 Task: Search one way flight ticket for 1 adult, 5 children, 2 infants in seat and 1 infant on lap in first from Hattiesburg/laurel: Hattiesburg-laurel Regional Airport to Springfield: Abraham Lincoln Capital Airport on 5-2-2023. Choice of flights is Alaska. Number of bags: 7 checked bags. Price is upto 100000. Outbound departure time preference is 0:00.
Action: Mouse moved to (342, 285)
Screenshot: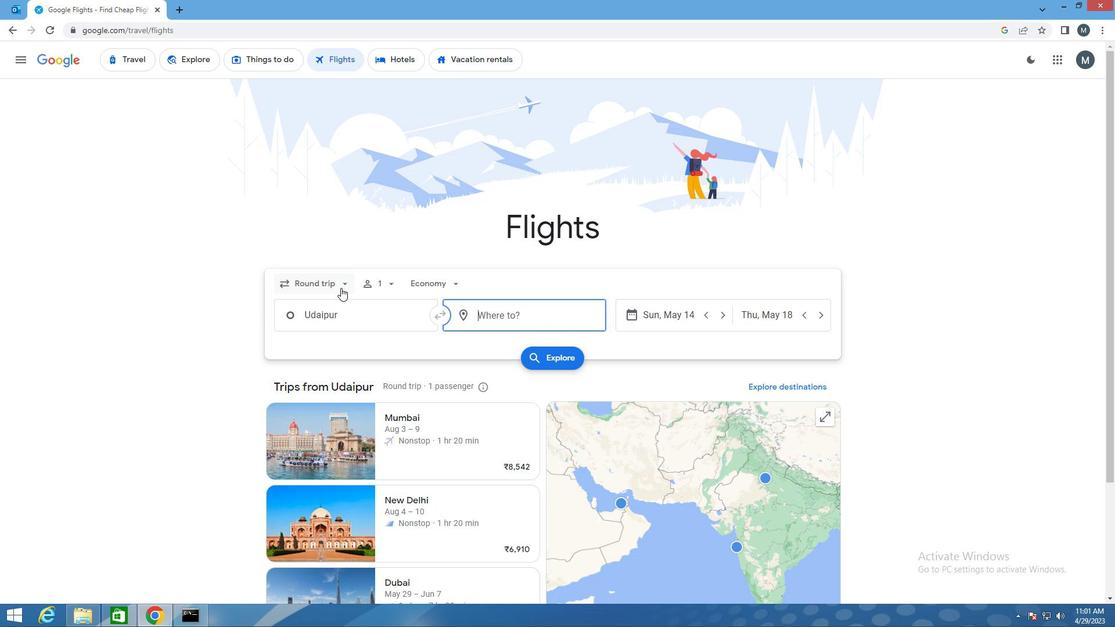 
Action: Mouse pressed left at (342, 285)
Screenshot: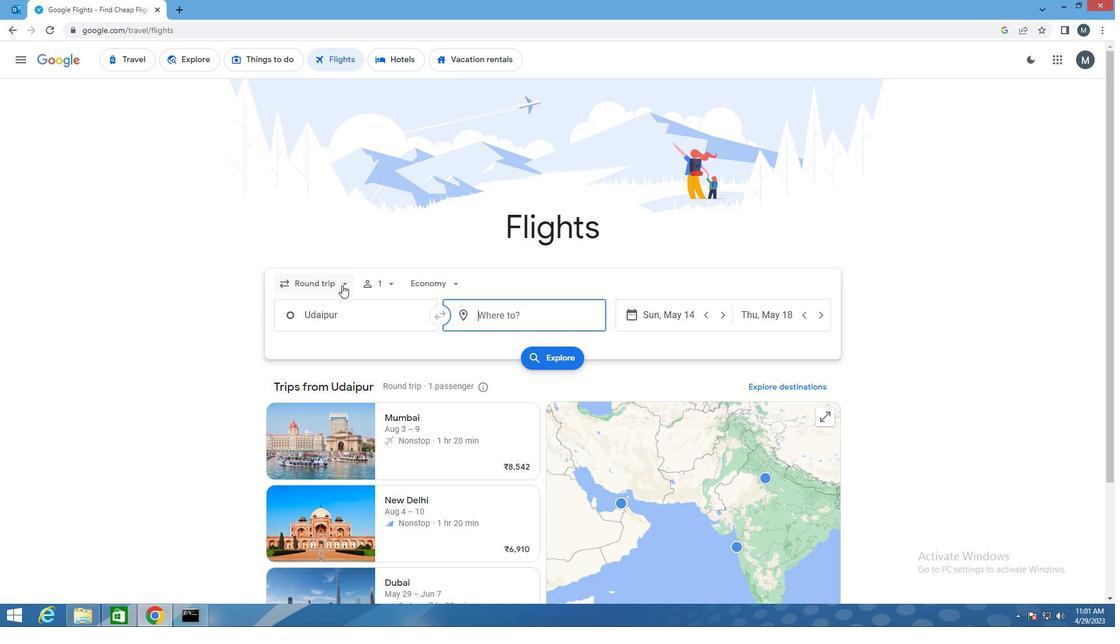 
Action: Mouse moved to (335, 333)
Screenshot: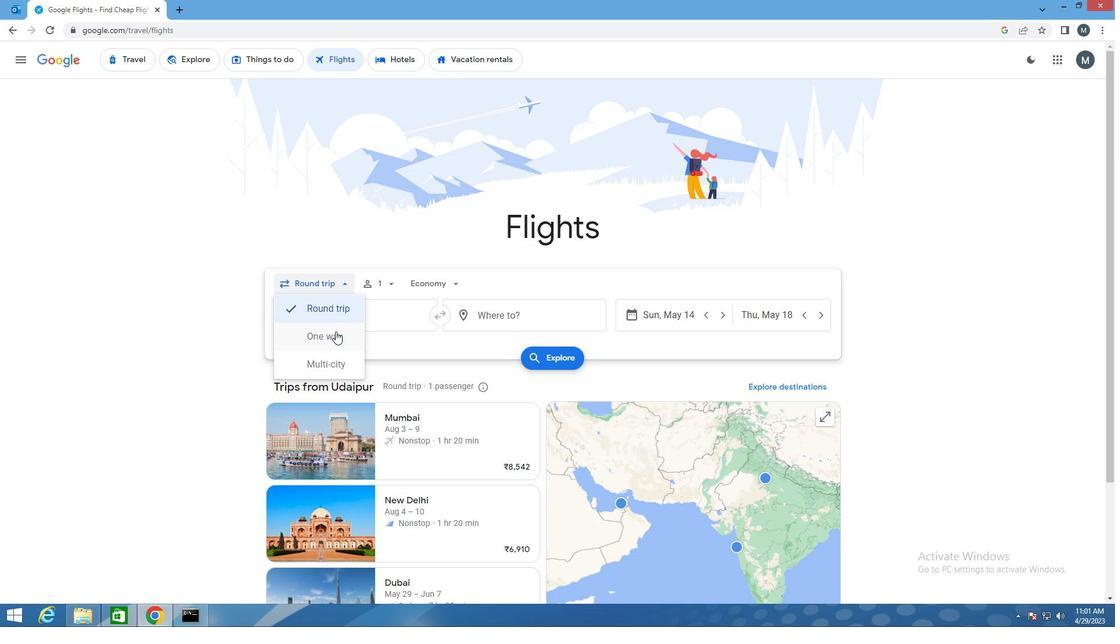 
Action: Mouse pressed left at (335, 333)
Screenshot: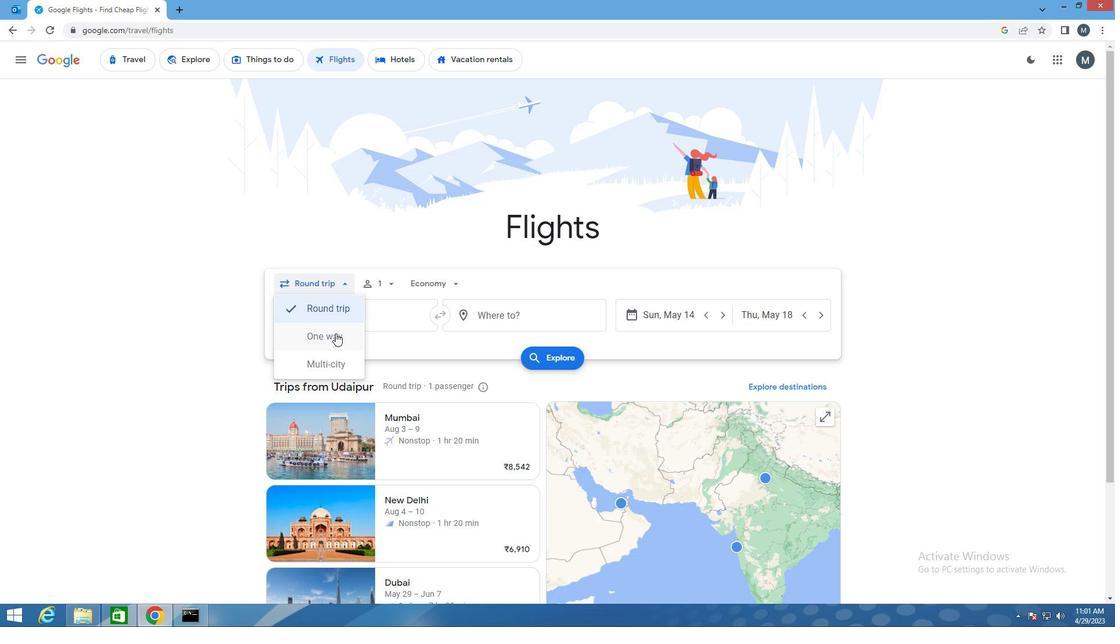 
Action: Mouse moved to (390, 284)
Screenshot: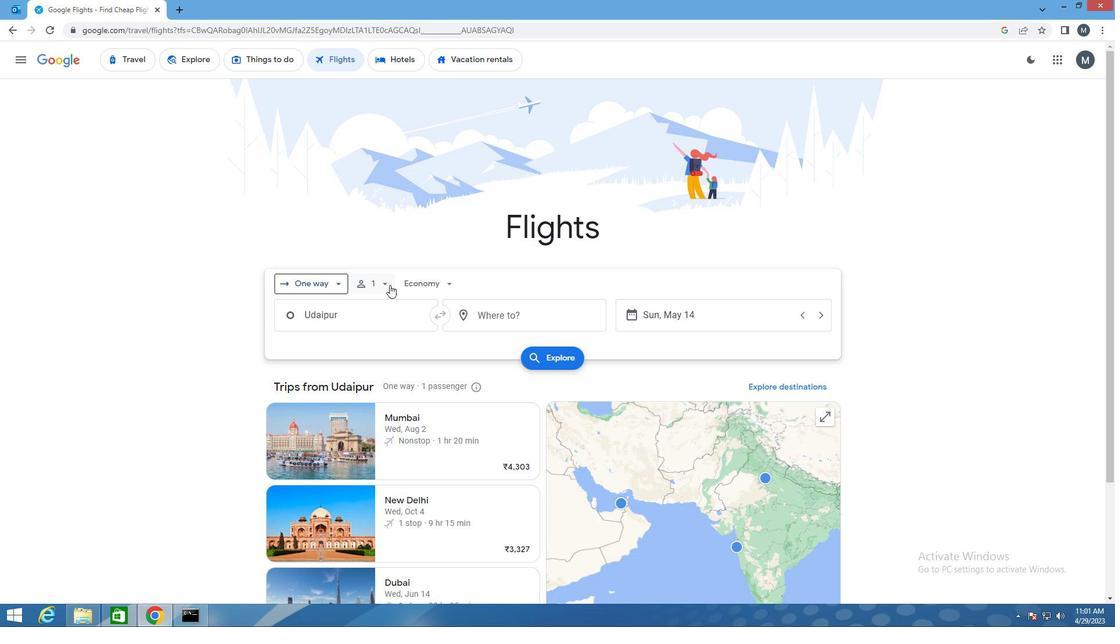 
Action: Mouse pressed left at (390, 284)
Screenshot: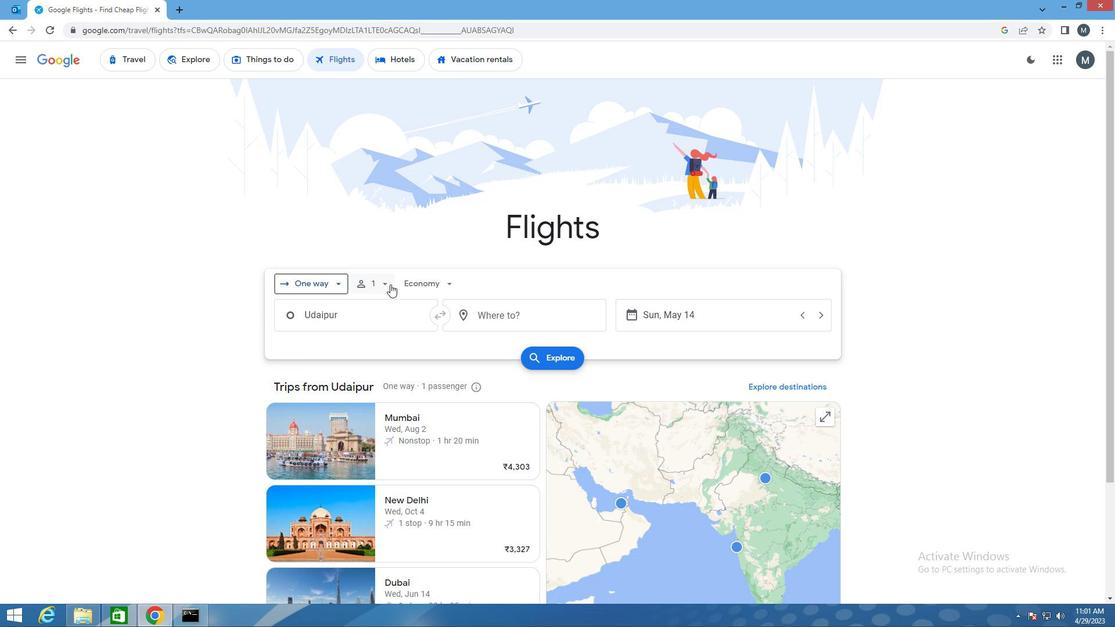 
Action: Mouse moved to (468, 344)
Screenshot: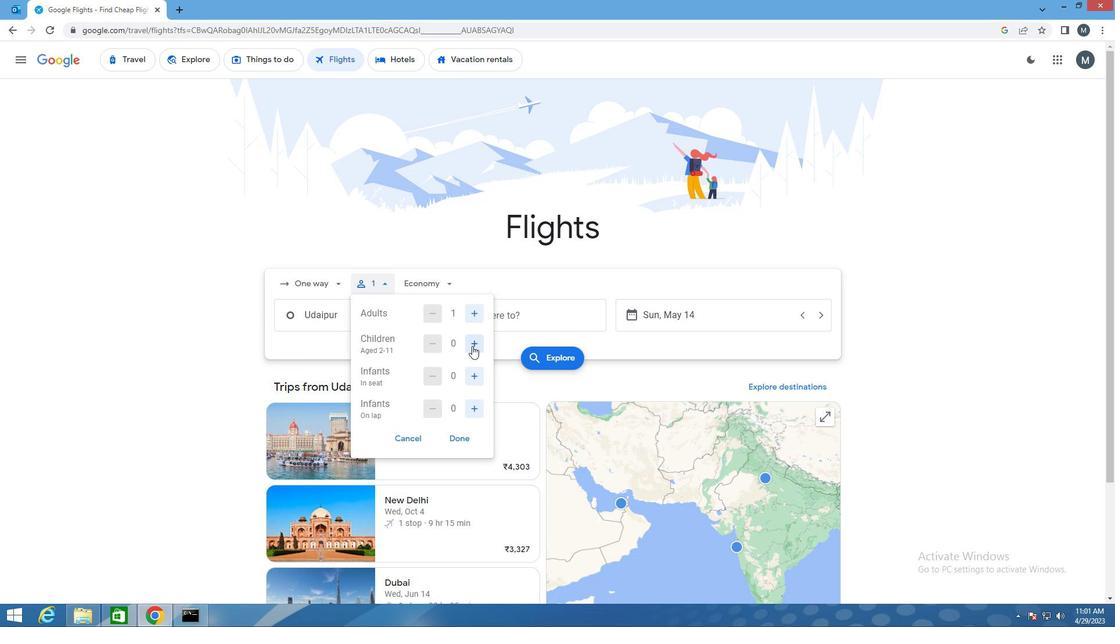 
Action: Mouse pressed left at (468, 344)
Screenshot: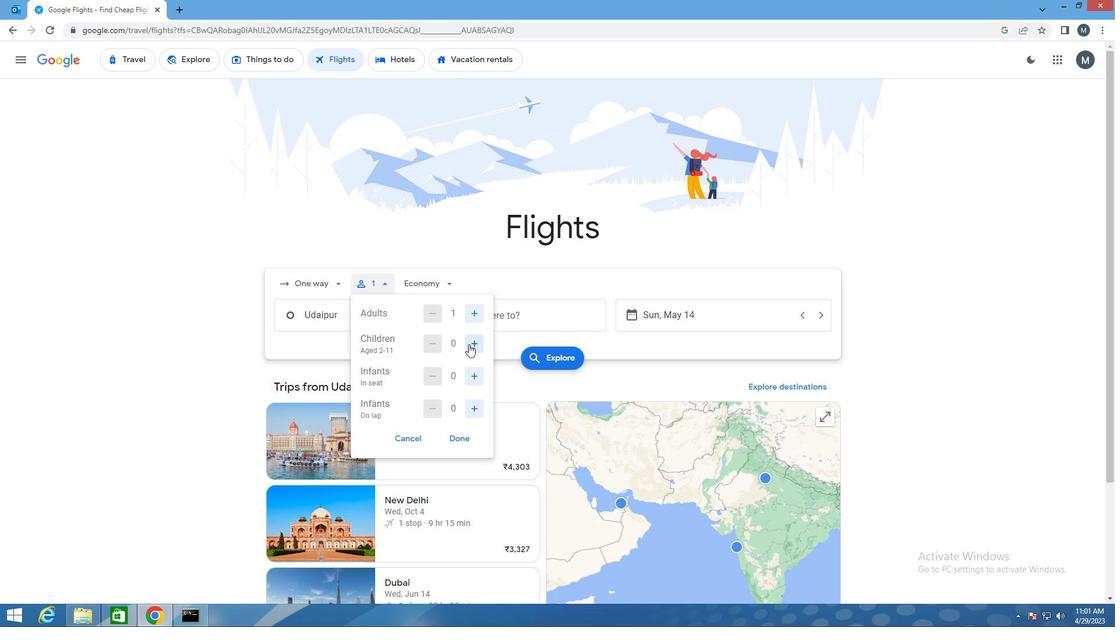 
Action: Mouse moved to (468, 344)
Screenshot: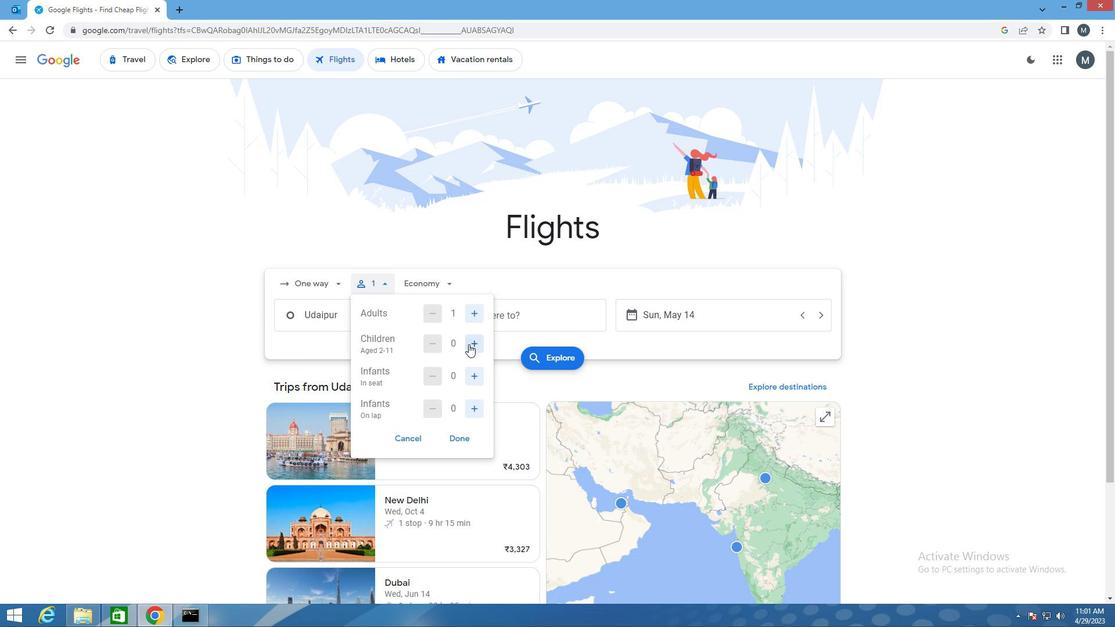 
Action: Mouse pressed left at (468, 344)
Screenshot: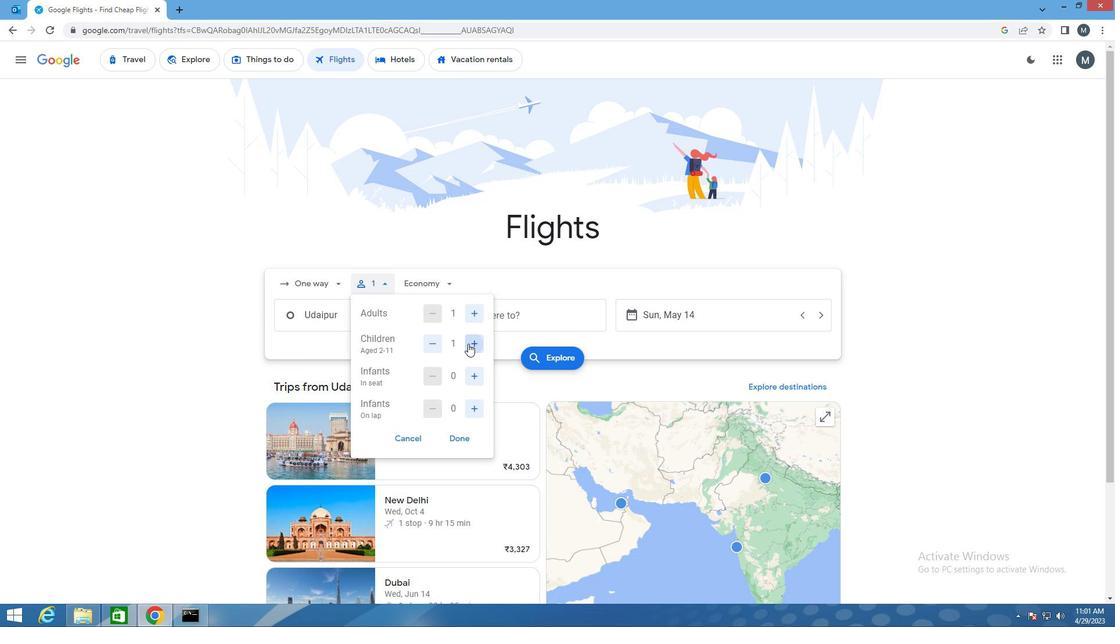 
Action: Mouse pressed left at (468, 344)
Screenshot: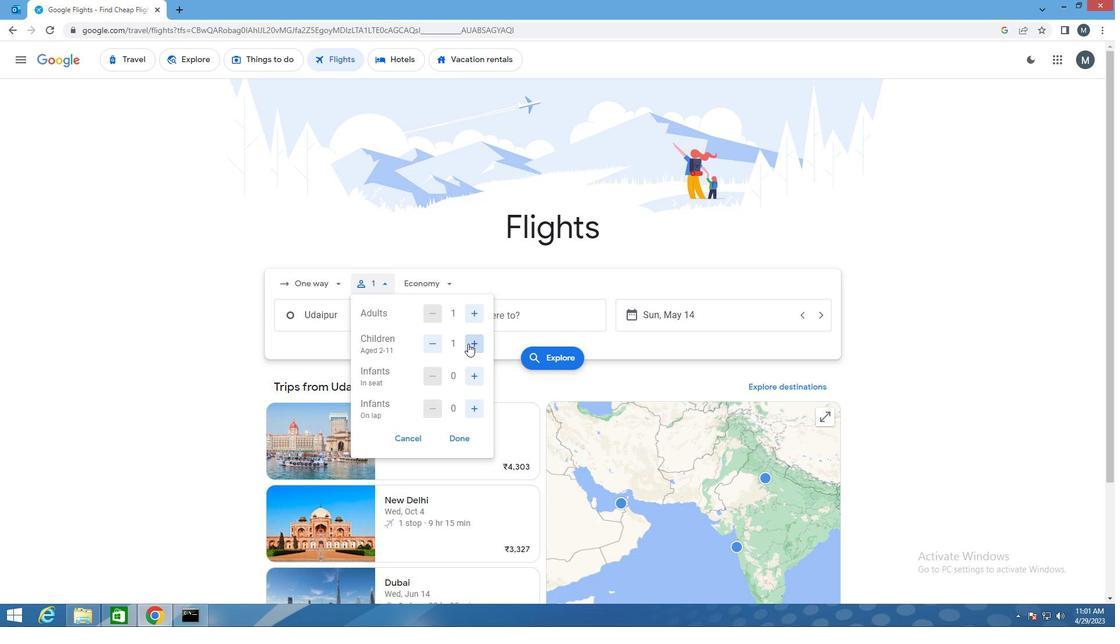 
Action: Mouse pressed left at (468, 344)
Screenshot: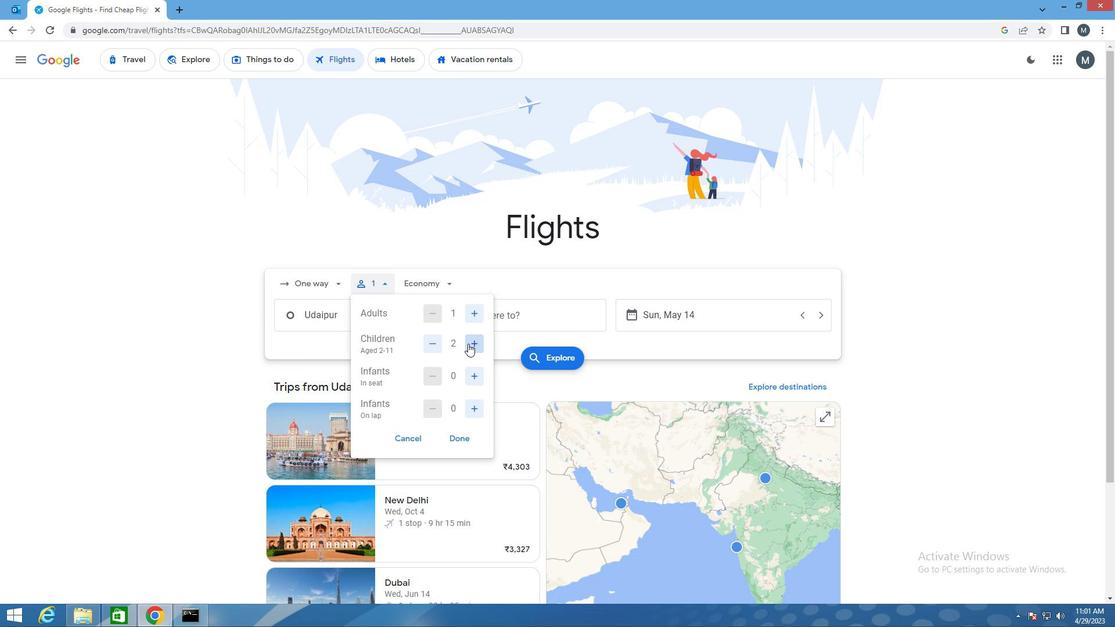 
Action: Mouse moved to (468, 344)
Screenshot: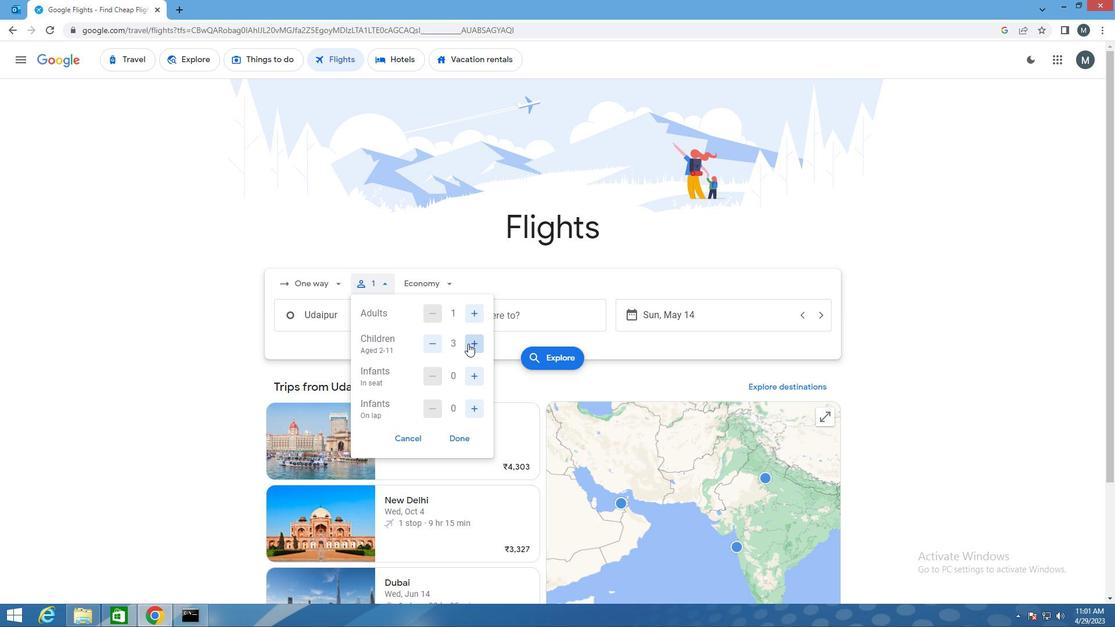 
Action: Mouse pressed left at (468, 344)
Screenshot: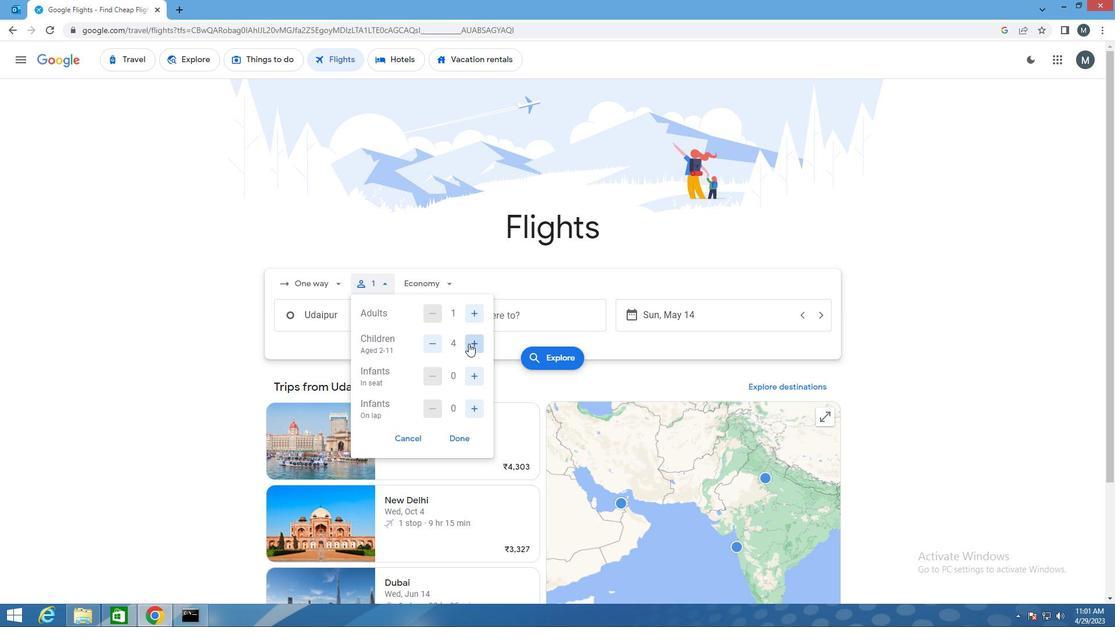 
Action: Mouse moved to (477, 378)
Screenshot: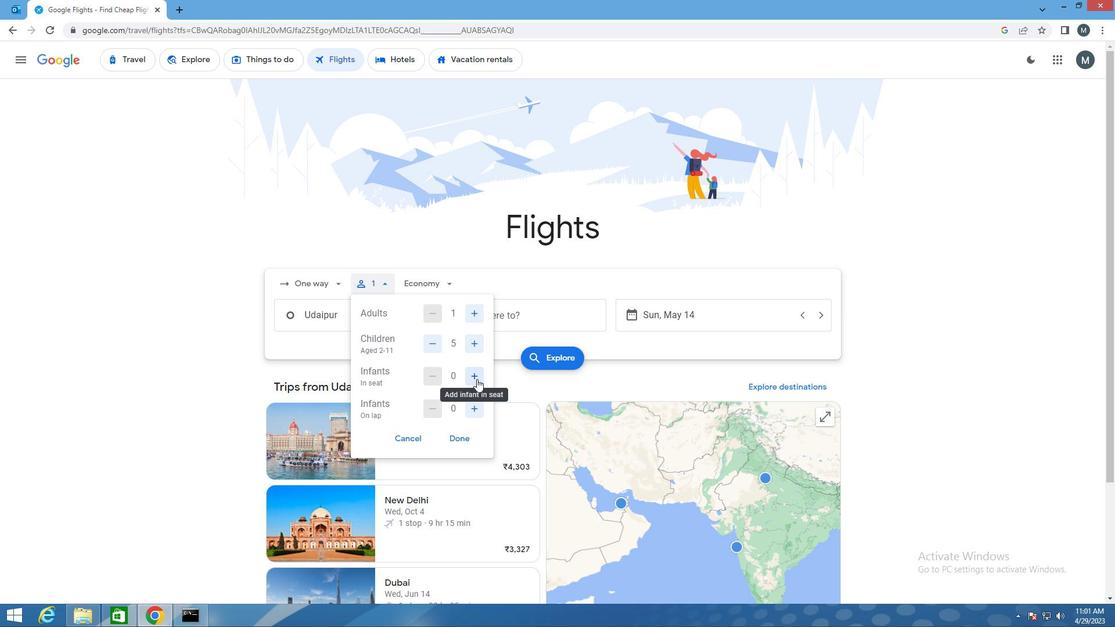 
Action: Mouse pressed left at (477, 378)
Screenshot: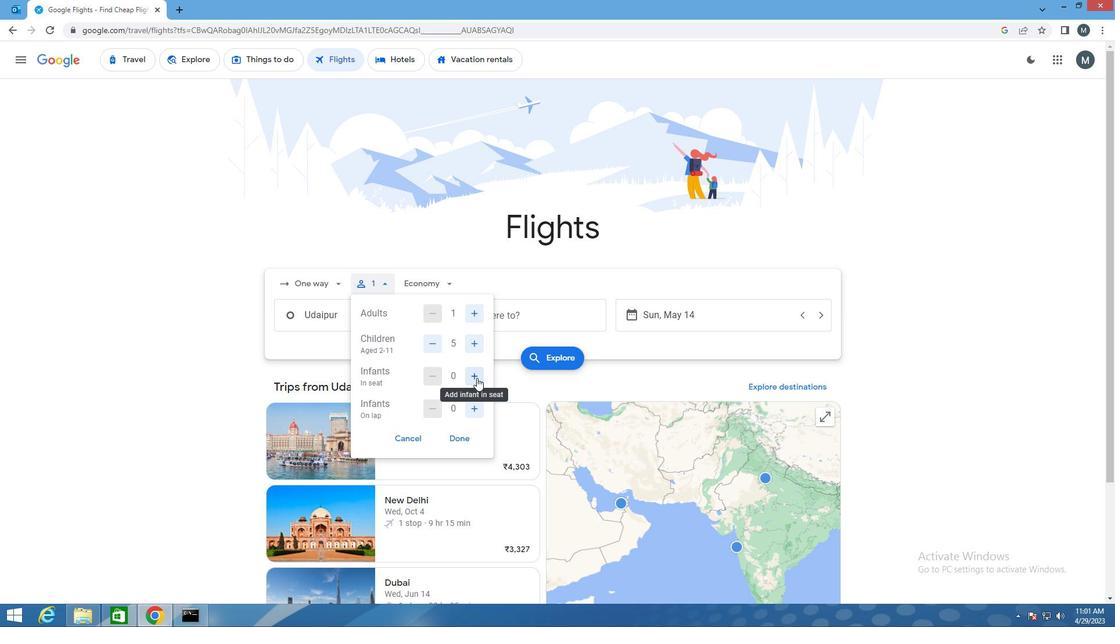 
Action: Mouse pressed left at (477, 378)
Screenshot: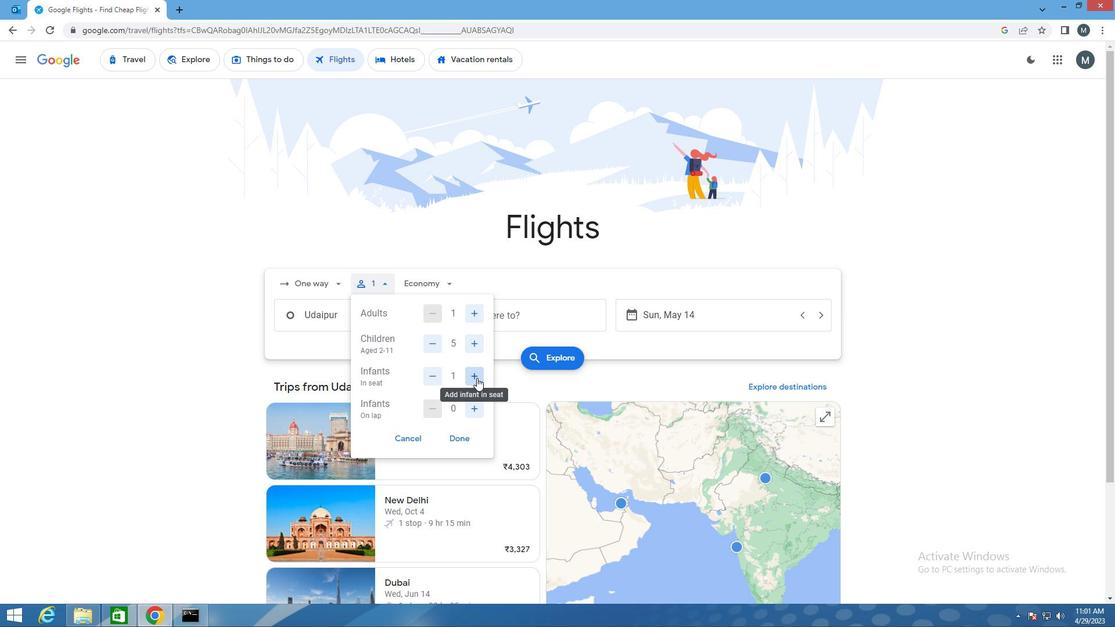 
Action: Mouse moved to (478, 409)
Screenshot: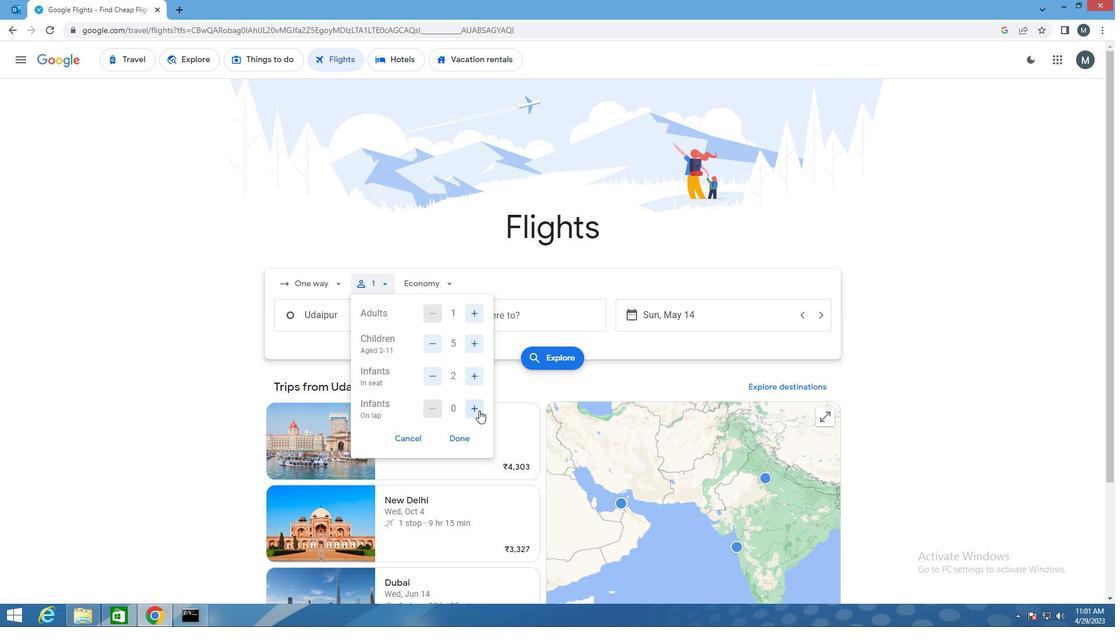 
Action: Mouse pressed left at (478, 409)
Screenshot: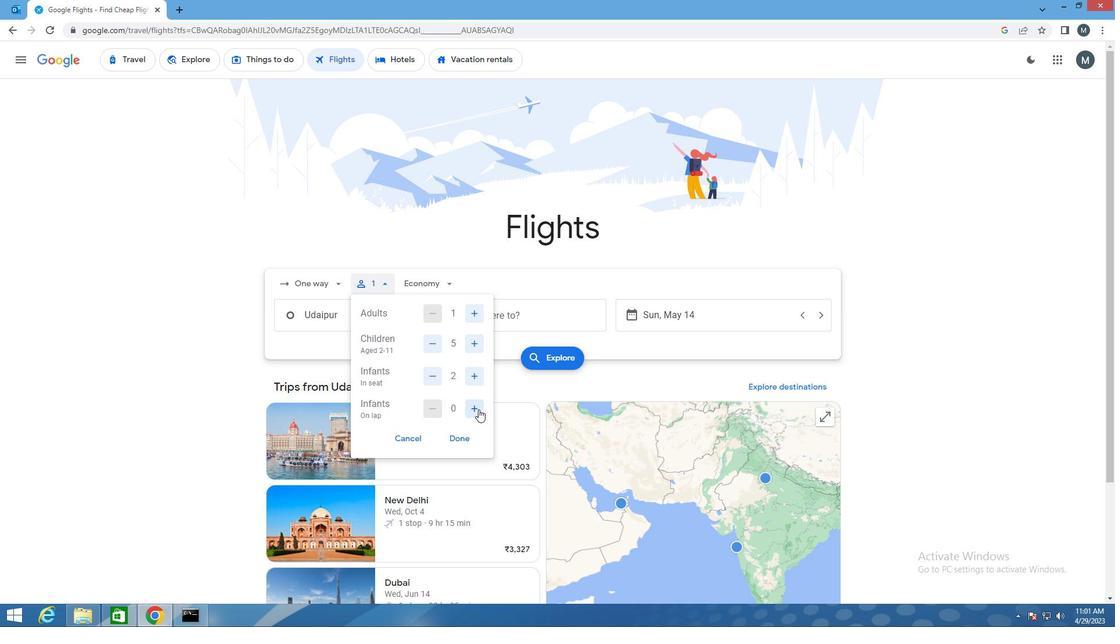 
Action: Mouse moved to (438, 374)
Screenshot: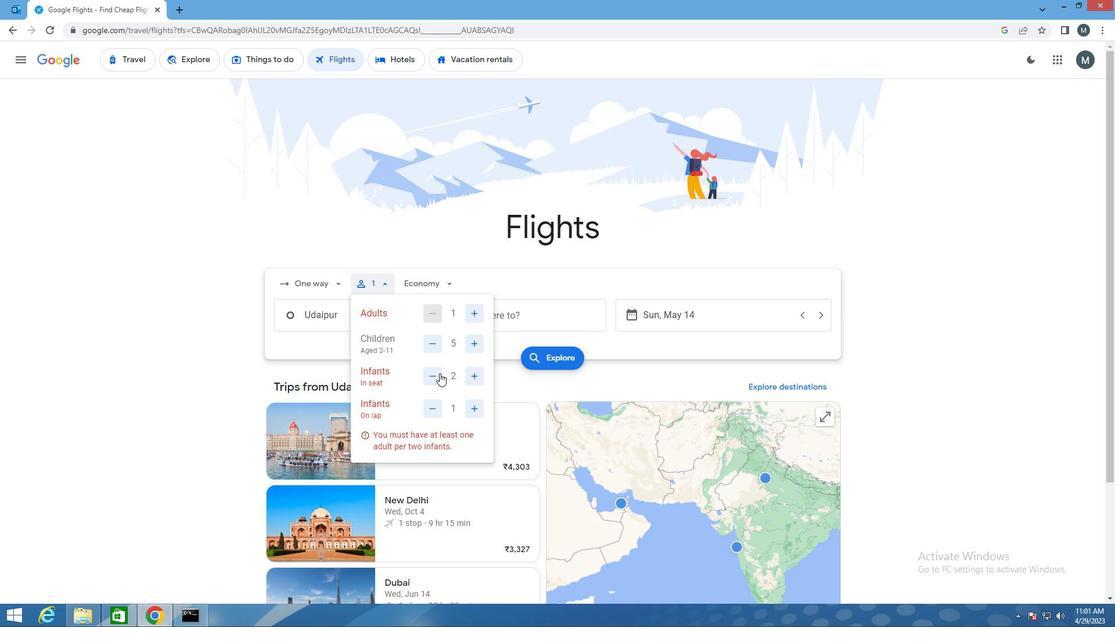 
Action: Mouse pressed left at (438, 374)
Screenshot: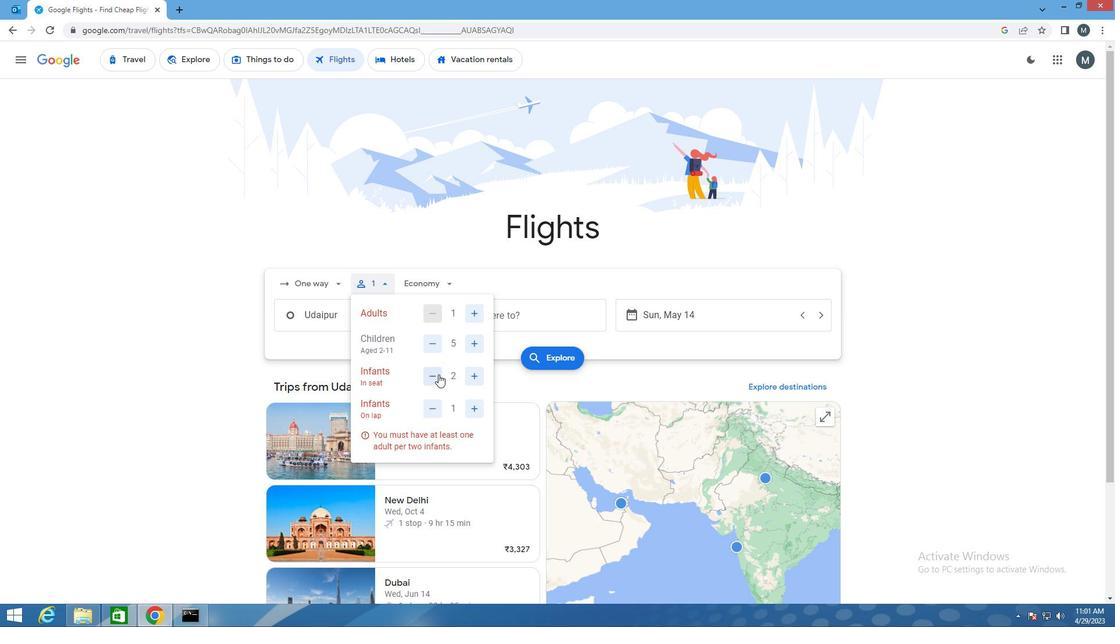 
Action: Mouse moved to (460, 435)
Screenshot: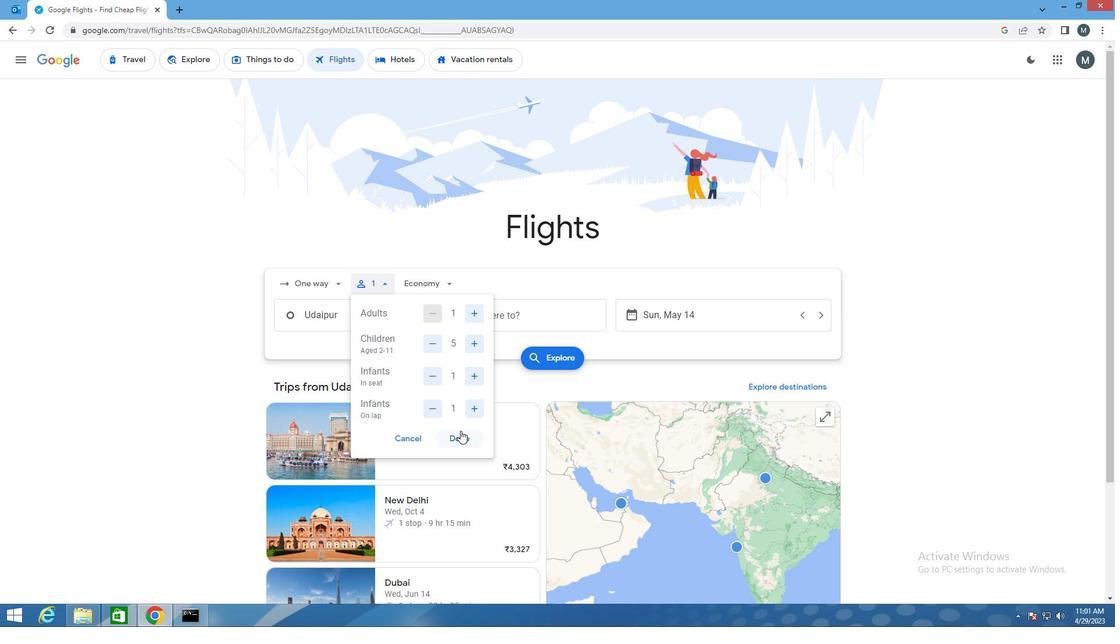
Action: Mouse pressed left at (460, 435)
Screenshot: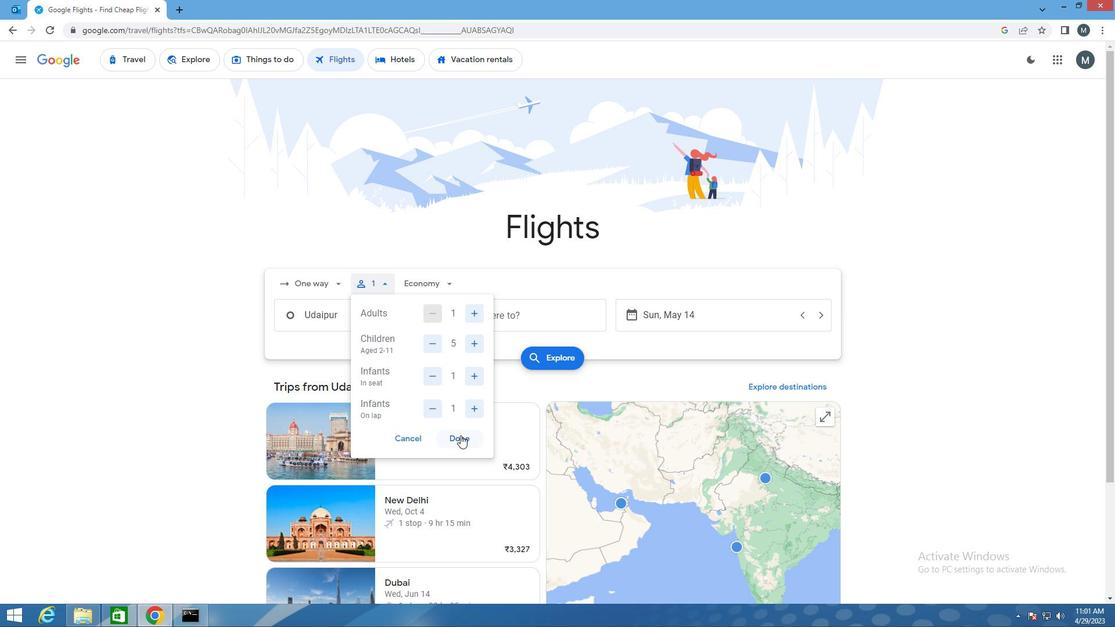 
Action: Mouse moved to (441, 287)
Screenshot: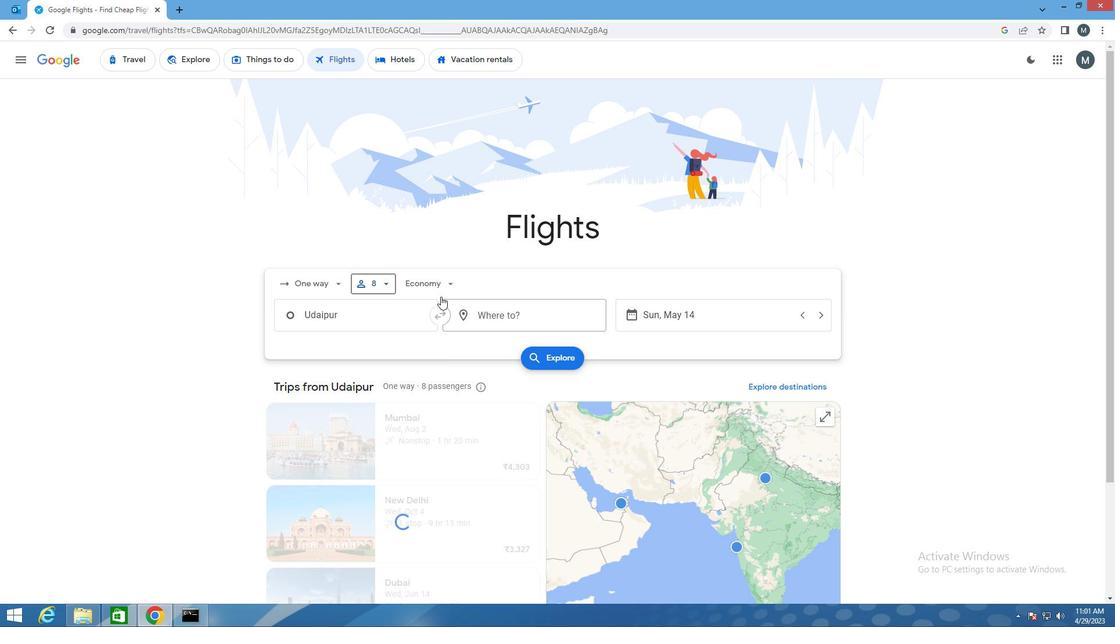
Action: Mouse pressed left at (441, 287)
Screenshot: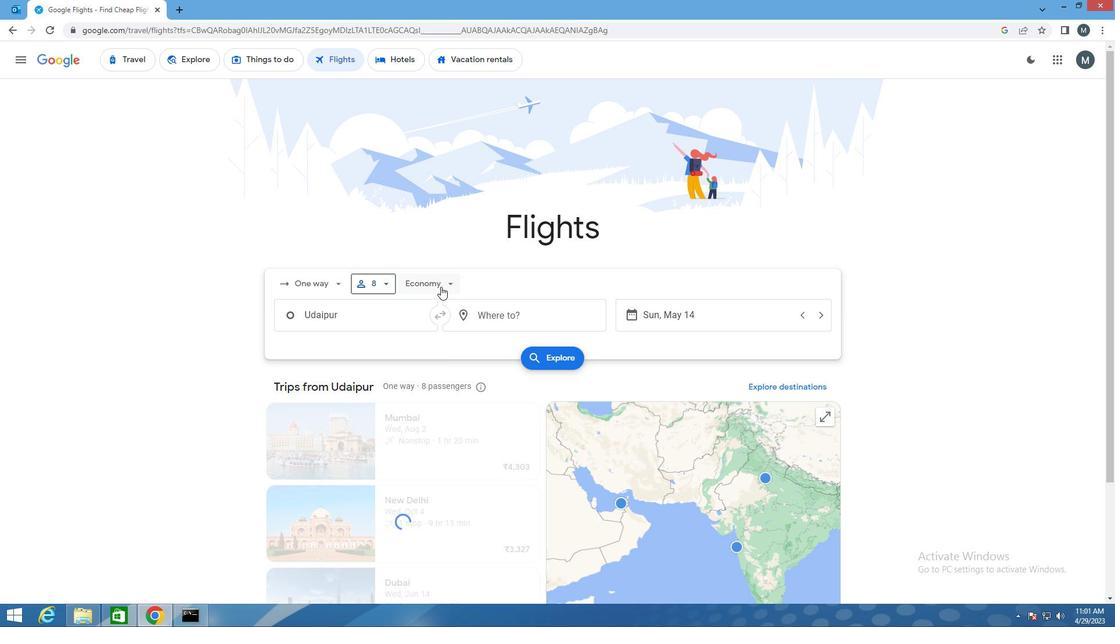 
Action: Mouse moved to (459, 385)
Screenshot: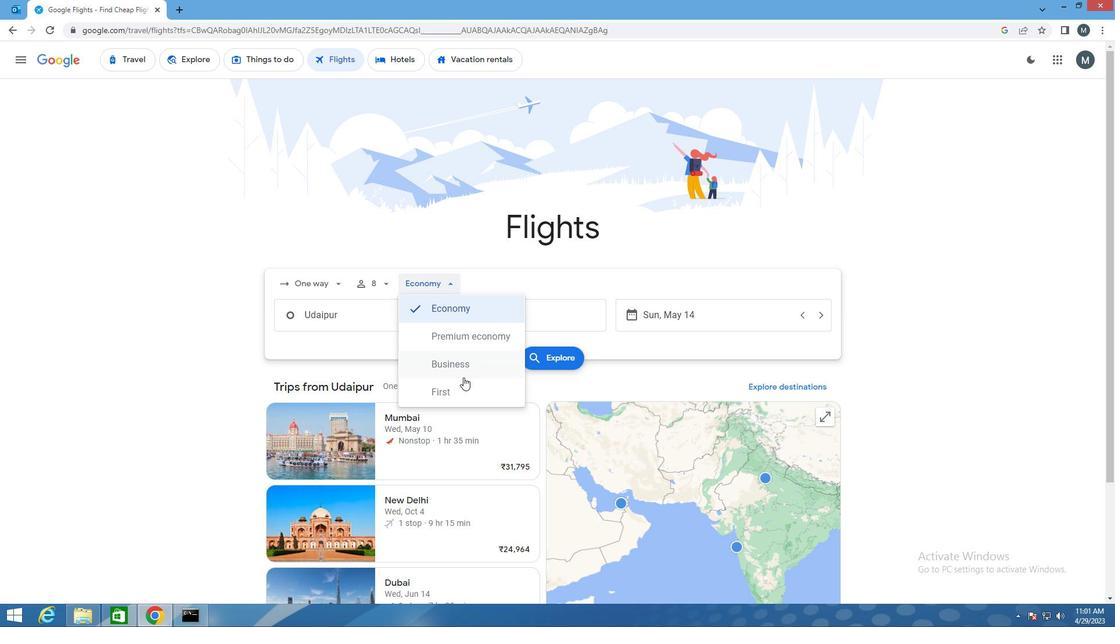 
Action: Mouse pressed left at (459, 385)
Screenshot: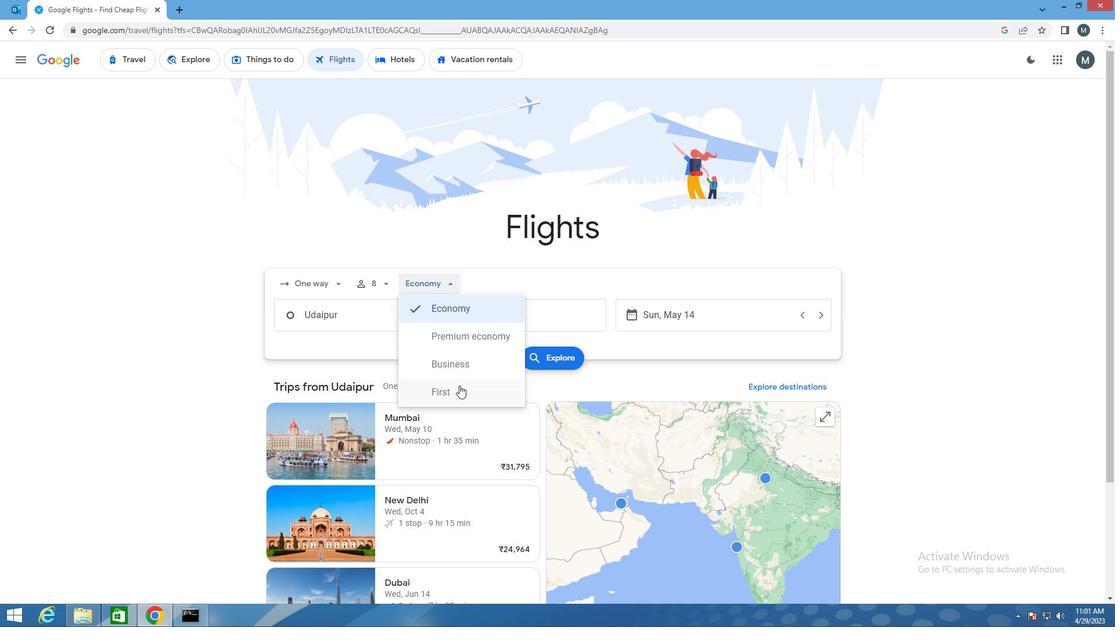 
Action: Mouse moved to (378, 327)
Screenshot: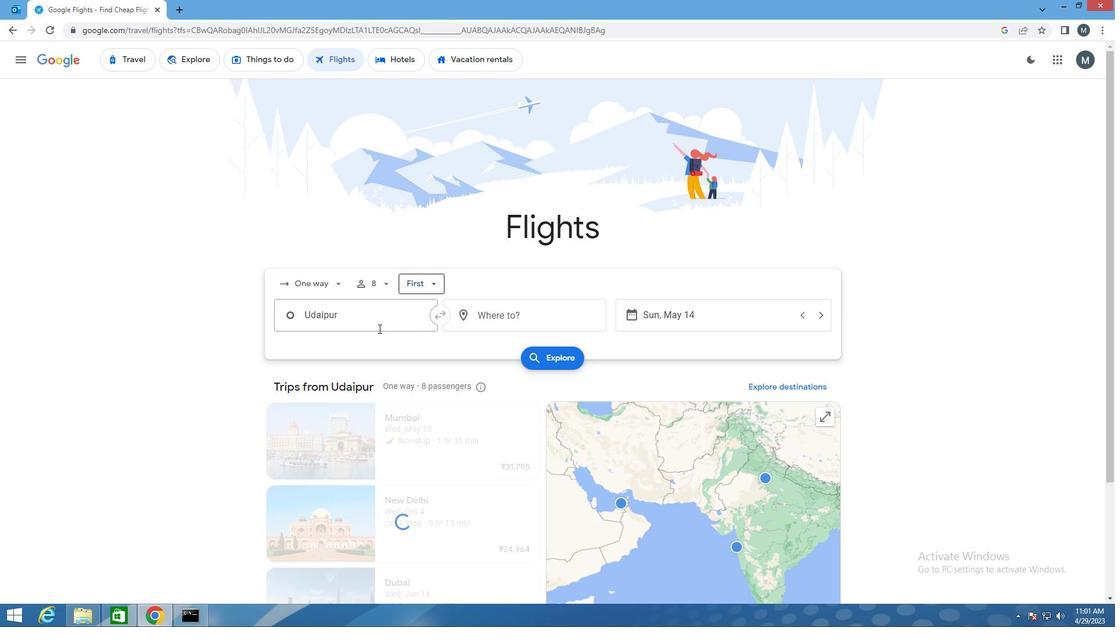 
Action: Mouse pressed left at (378, 327)
Screenshot: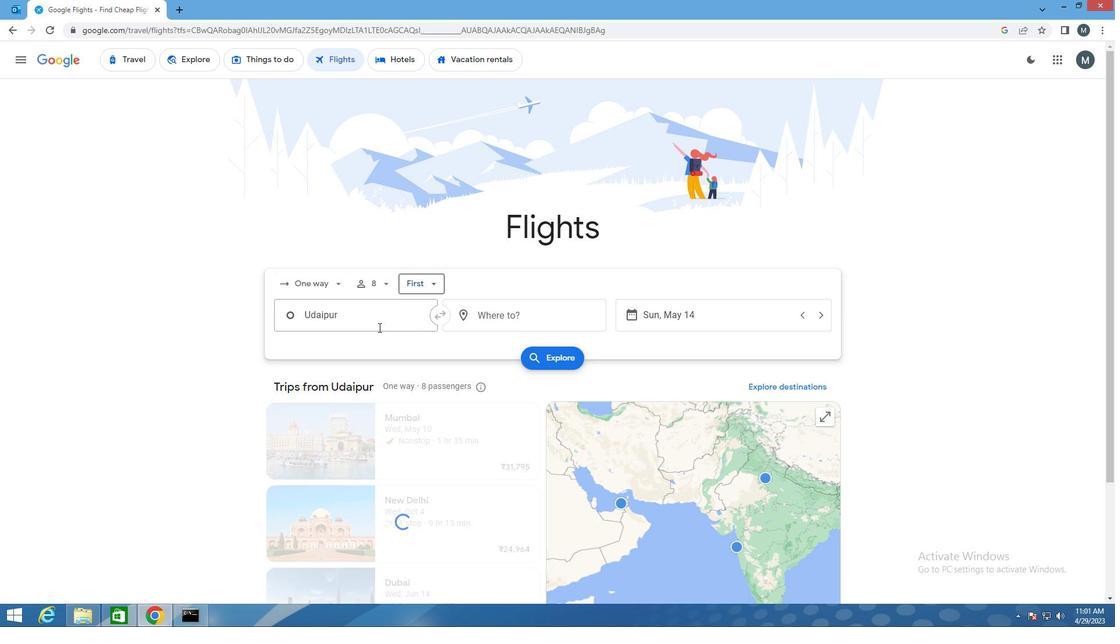 
Action: Mouse moved to (378, 327)
Screenshot: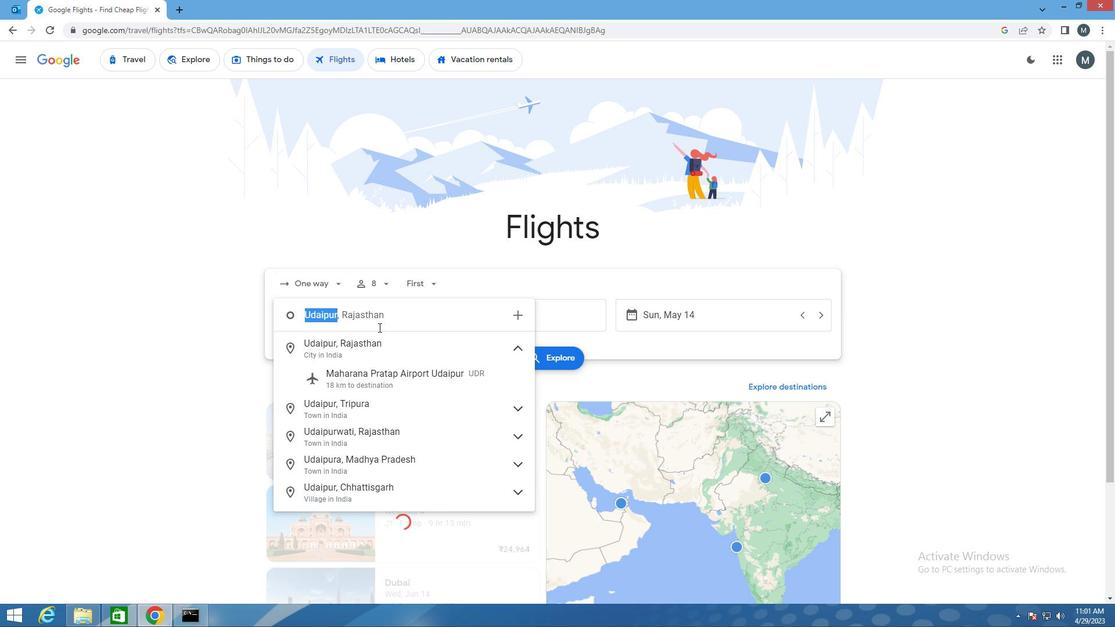 
Action: Key pressed <Key.shift>HATTIE
Screenshot: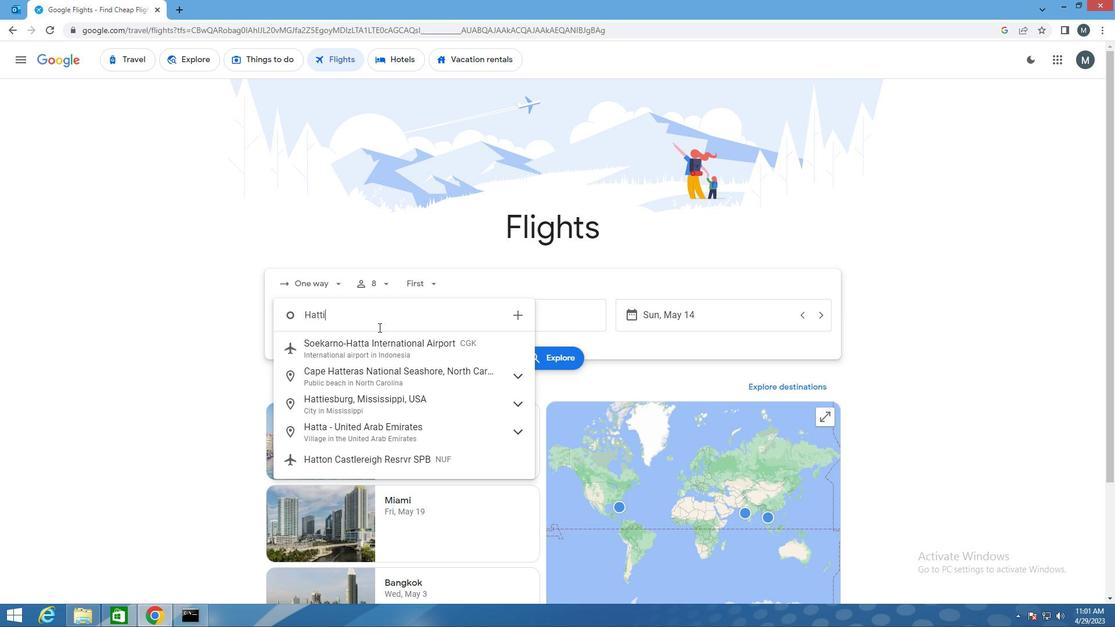 
Action: Mouse moved to (368, 330)
Screenshot: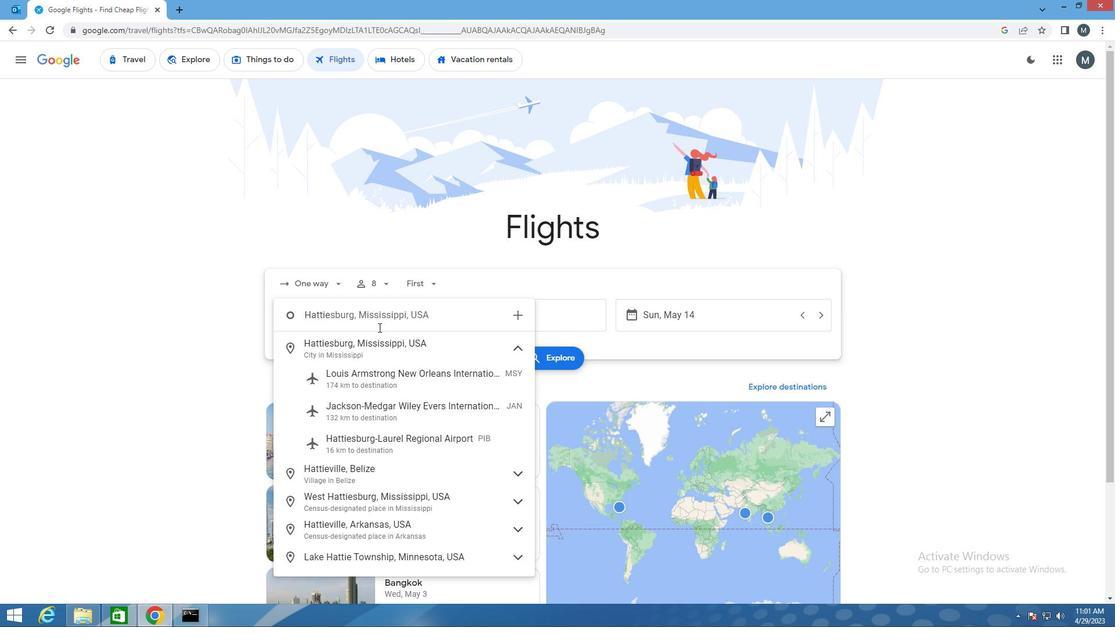 
Action: Key pressed SB
Screenshot: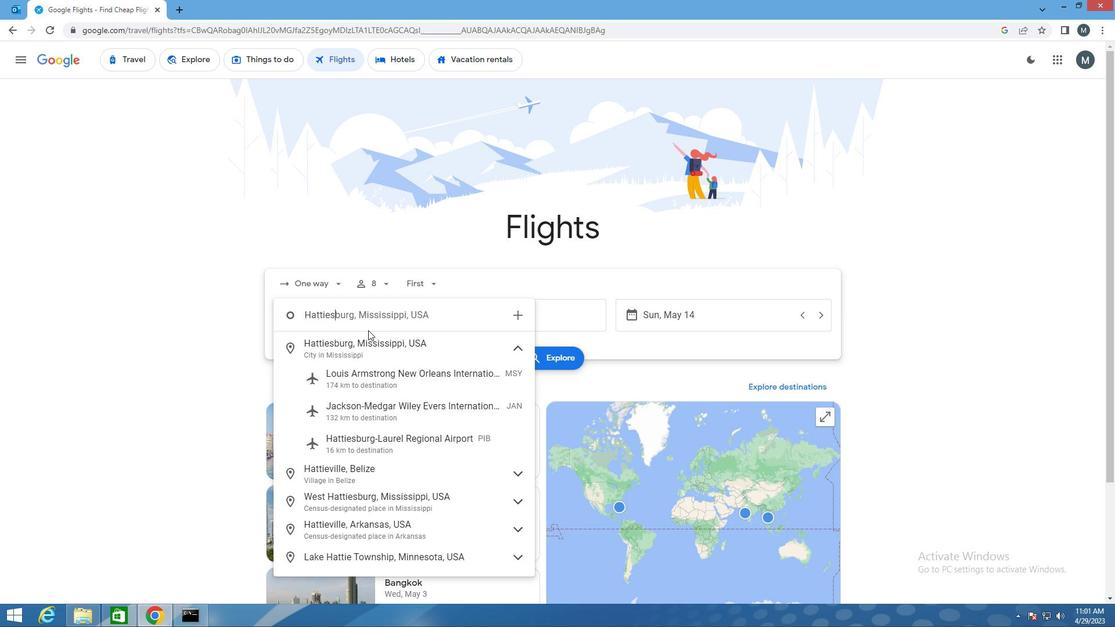 
Action: Mouse moved to (368, 330)
Screenshot: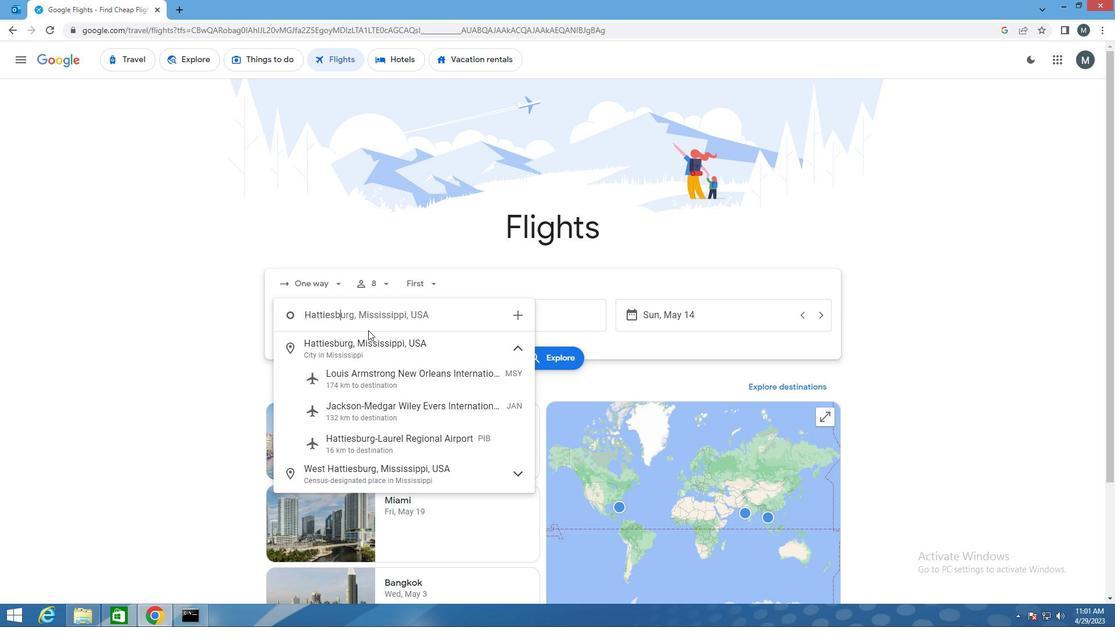 
Action: Key pressed URG
Screenshot: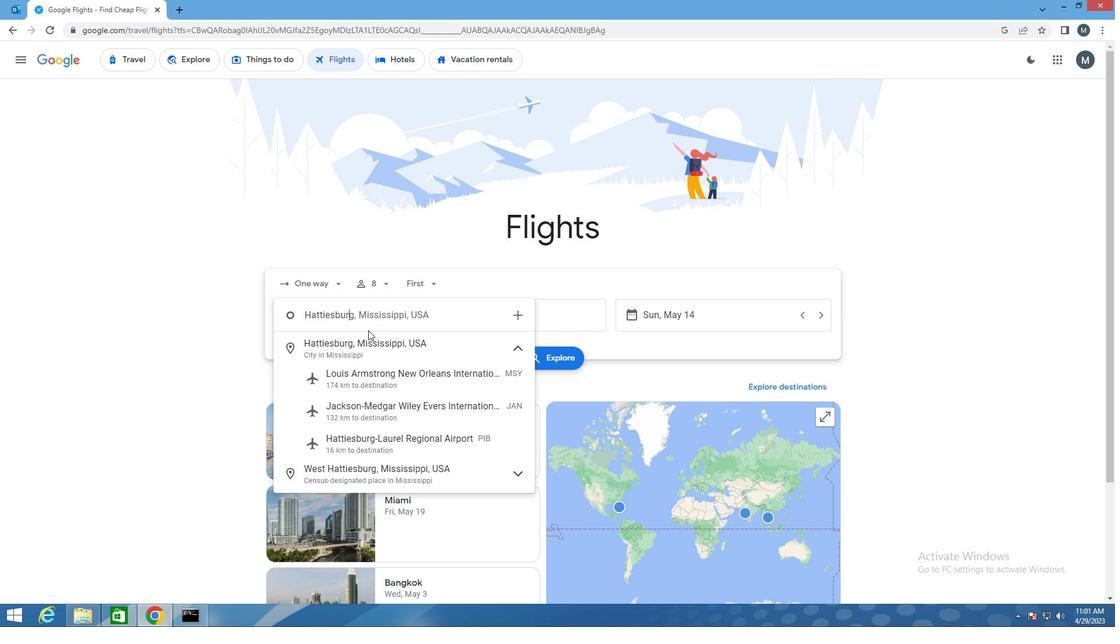 
Action: Mouse moved to (399, 441)
Screenshot: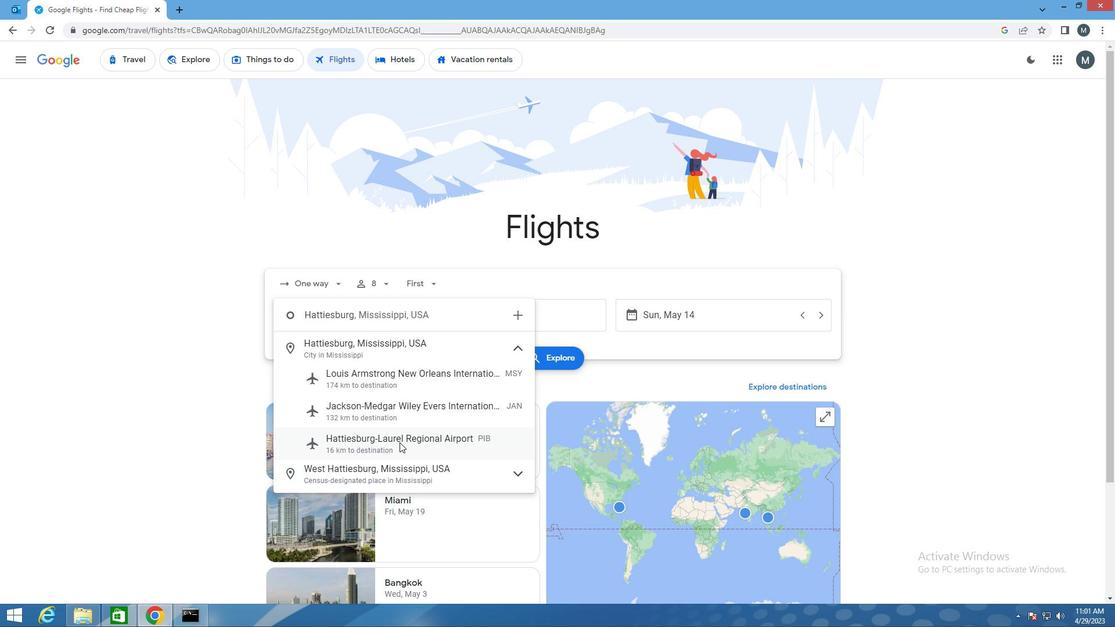 
Action: Mouse pressed left at (399, 441)
Screenshot: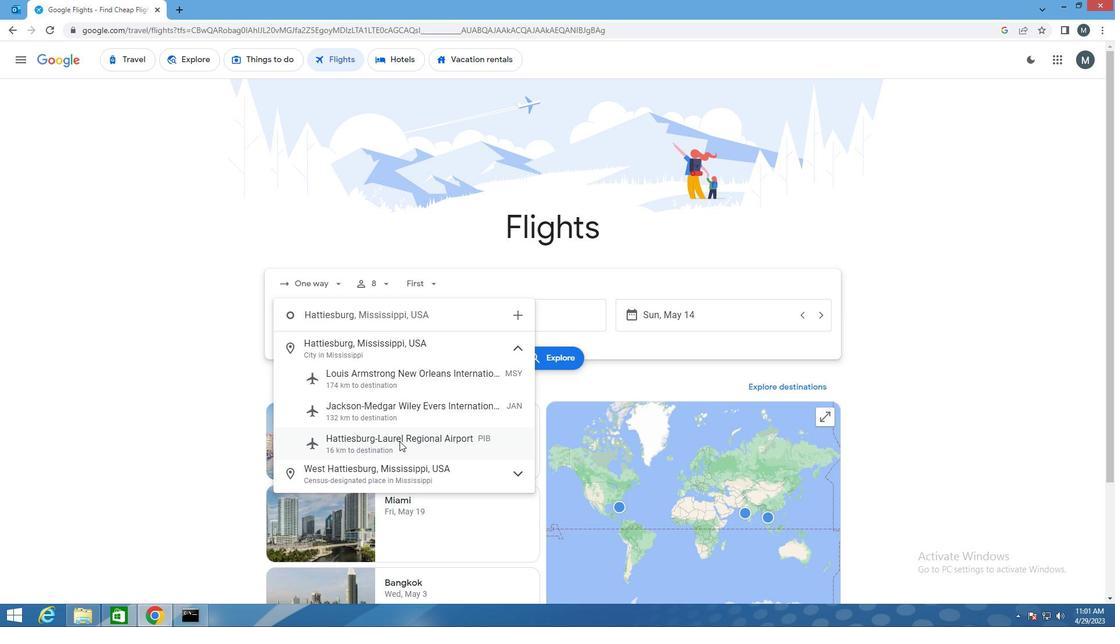 
Action: Mouse moved to (504, 320)
Screenshot: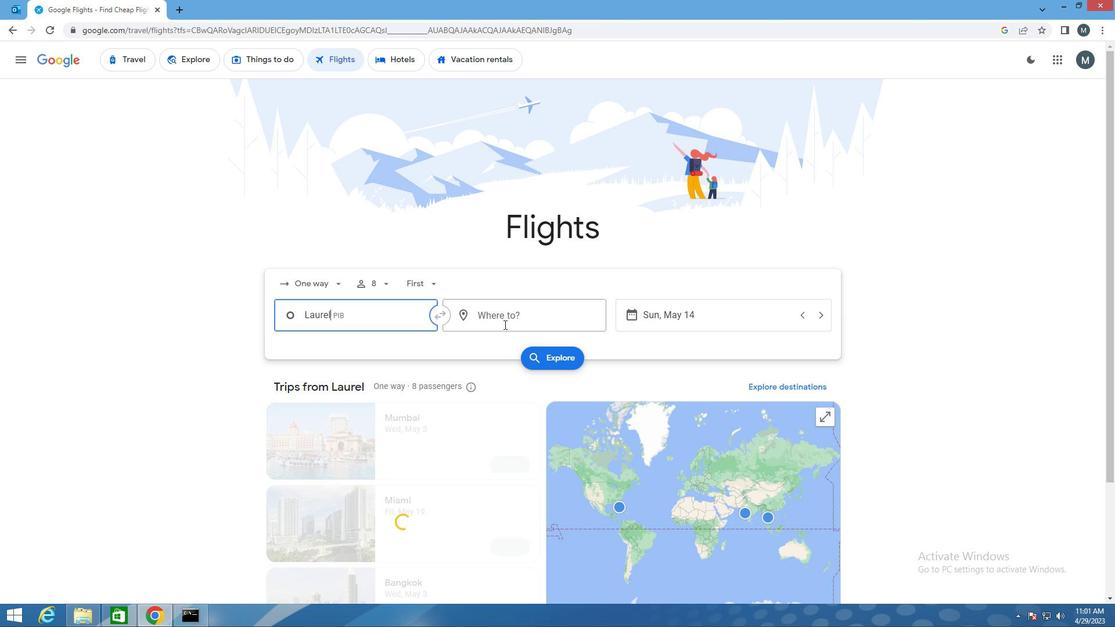 
Action: Mouse pressed left at (504, 320)
Screenshot: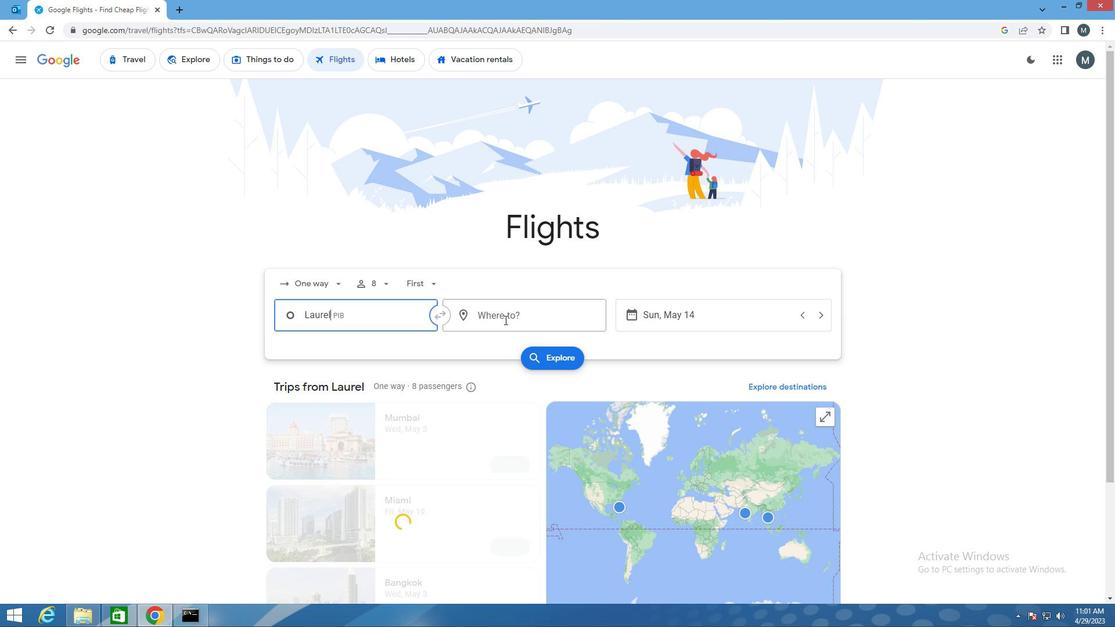 
Action: Key pressed <Key.shift><Key.shift><Key.shift><Key.shift><Key.shift><Key.shift><Key.shift><Key.shift><Key.shift><Key.shift><Key.shift><Key.shift><Key.shift><Key.shift>SPRINGFIELD<Key.space>
Screenshot: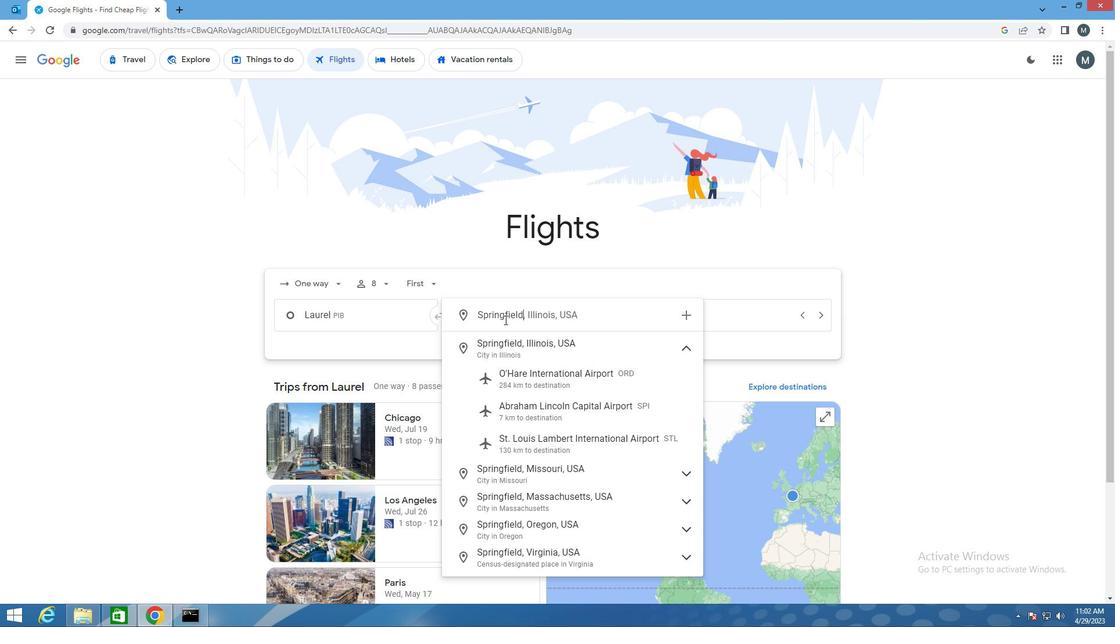 
Action: Mouse moved to (567, 408)
Screenshot: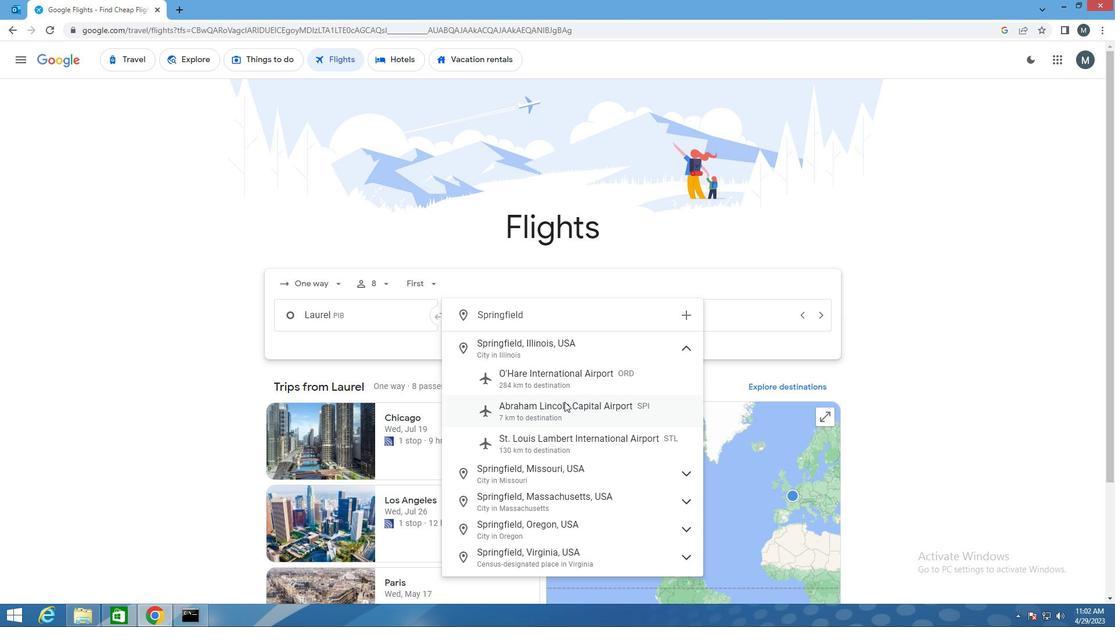 
Action: Mouse pressed left at (567, 408)
Screenshot: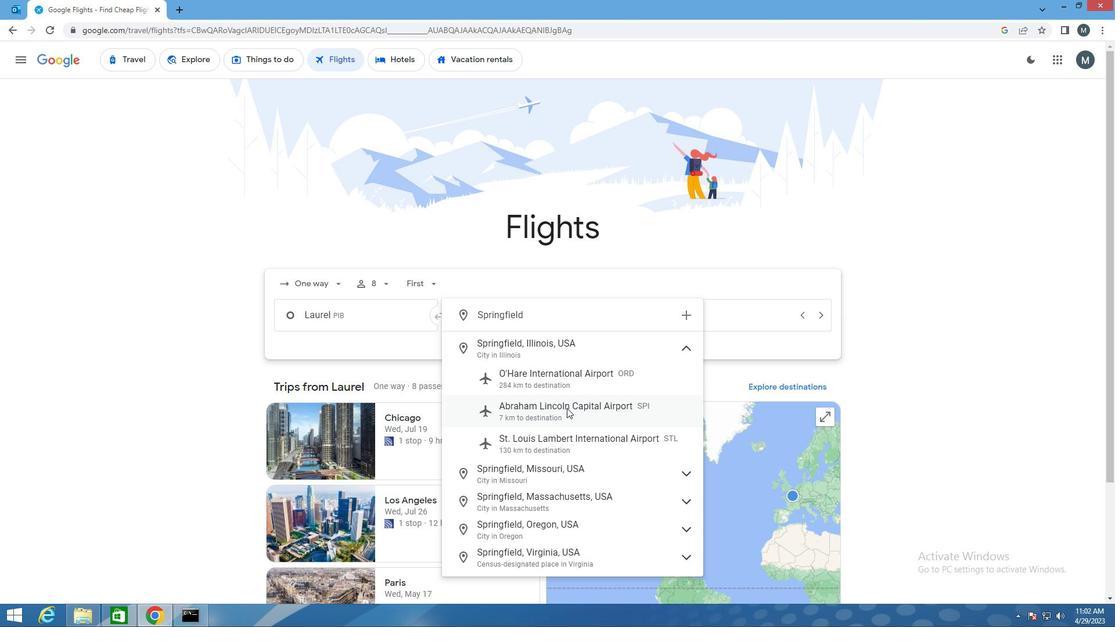 
Action: Mouse moved to (674, 313)
Screenshot: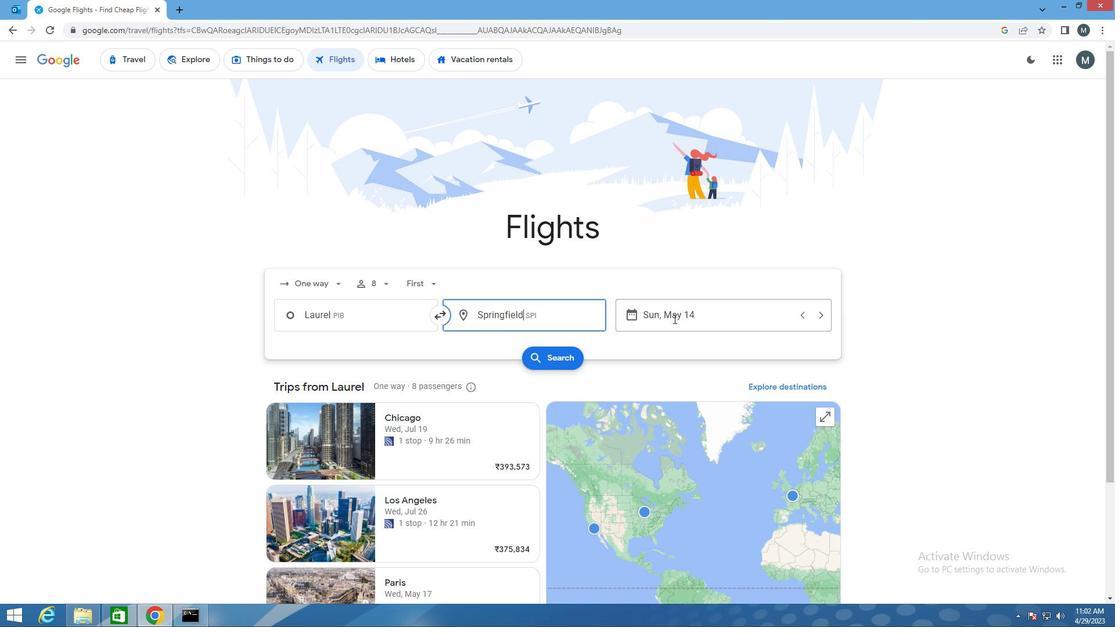 
Action: Mouse pressed left at (674, 313)
Screenshot: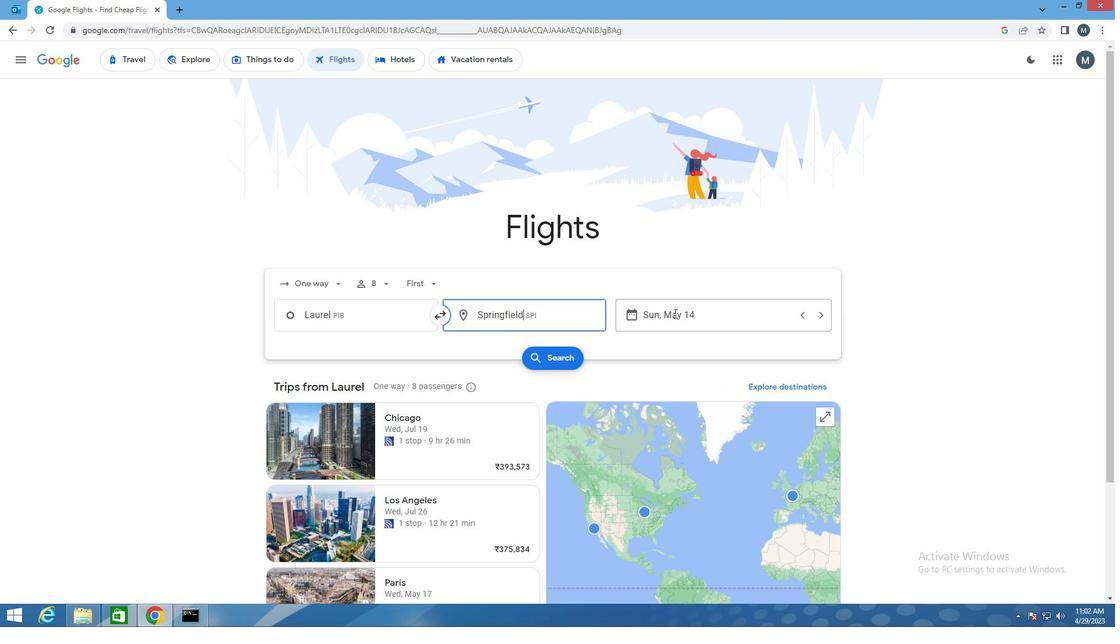 
Action: Mouse moved to (700, 391)
Screenshot: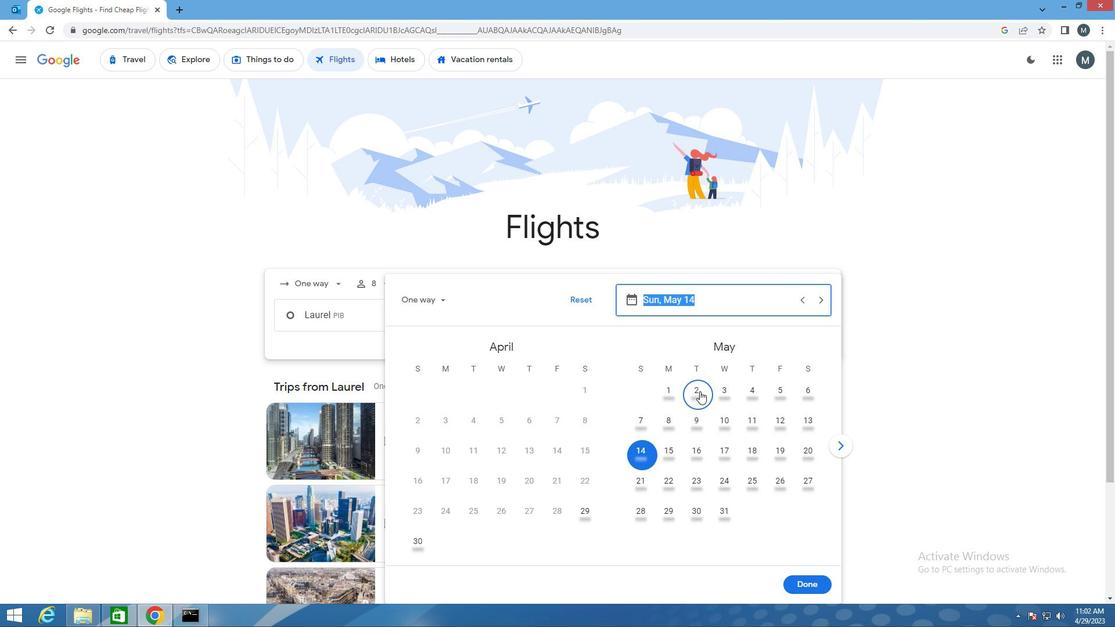 
Action: Mouse pressed left at (700, 391)
Screenshot: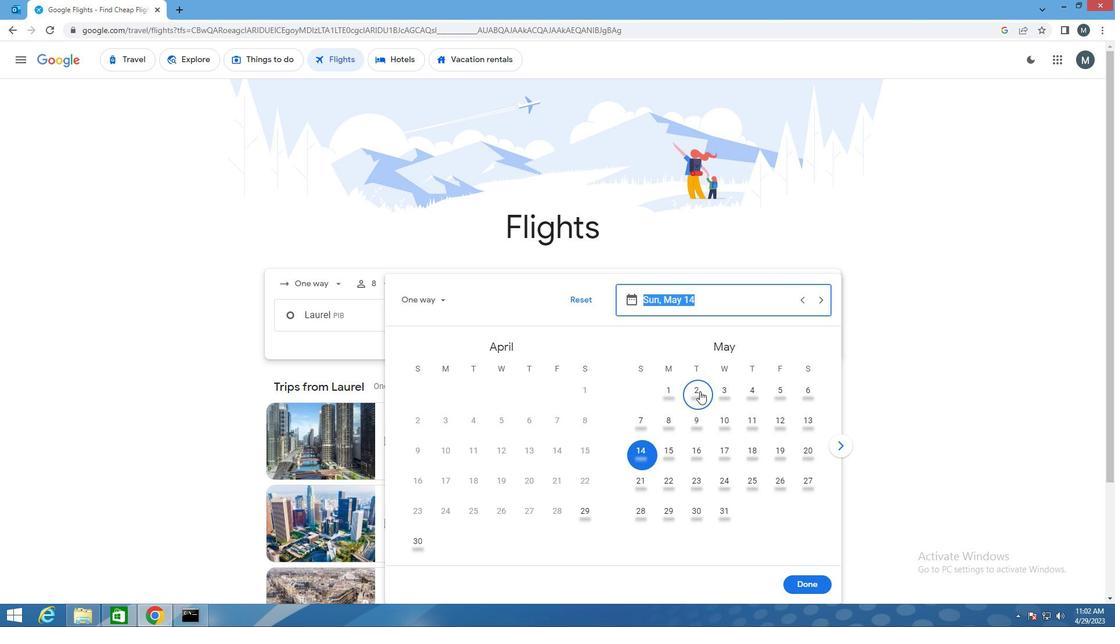 
Action: Mouse moved to (807, 586)
Screenshot: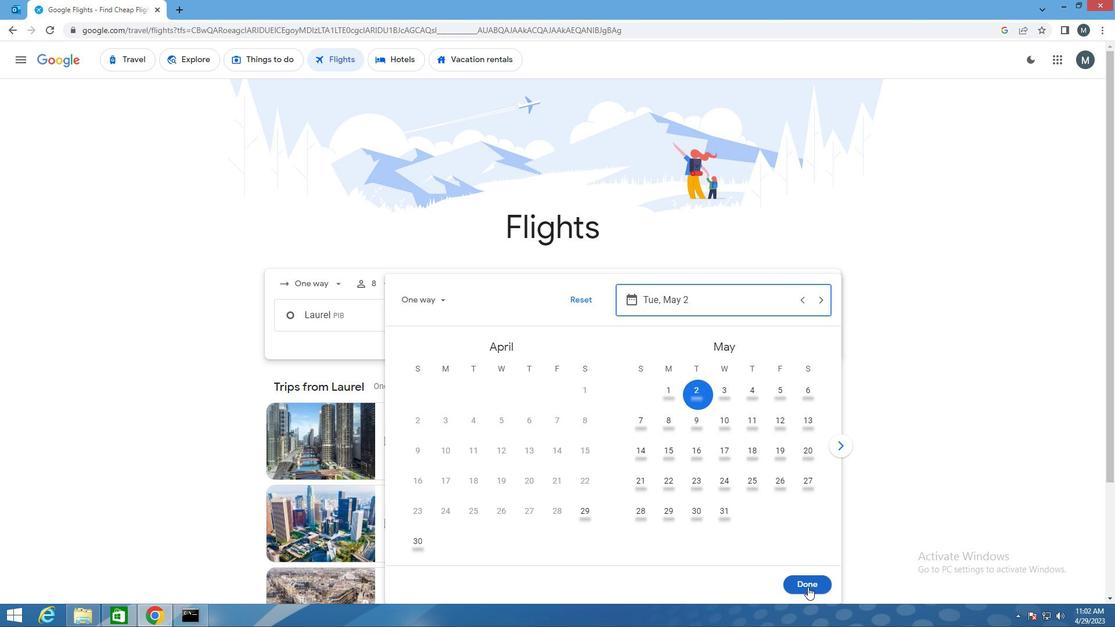 
Action: Mouse pressed left at (807, 586)
Screenshot: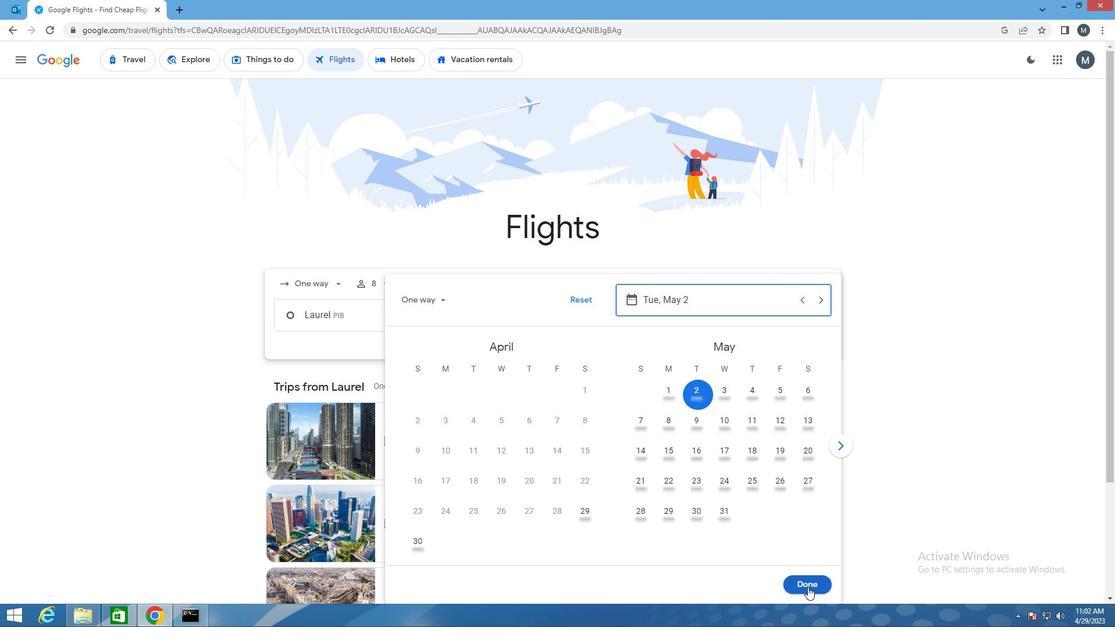 
Action: Mouse moved to (220, 302)
Screenshot: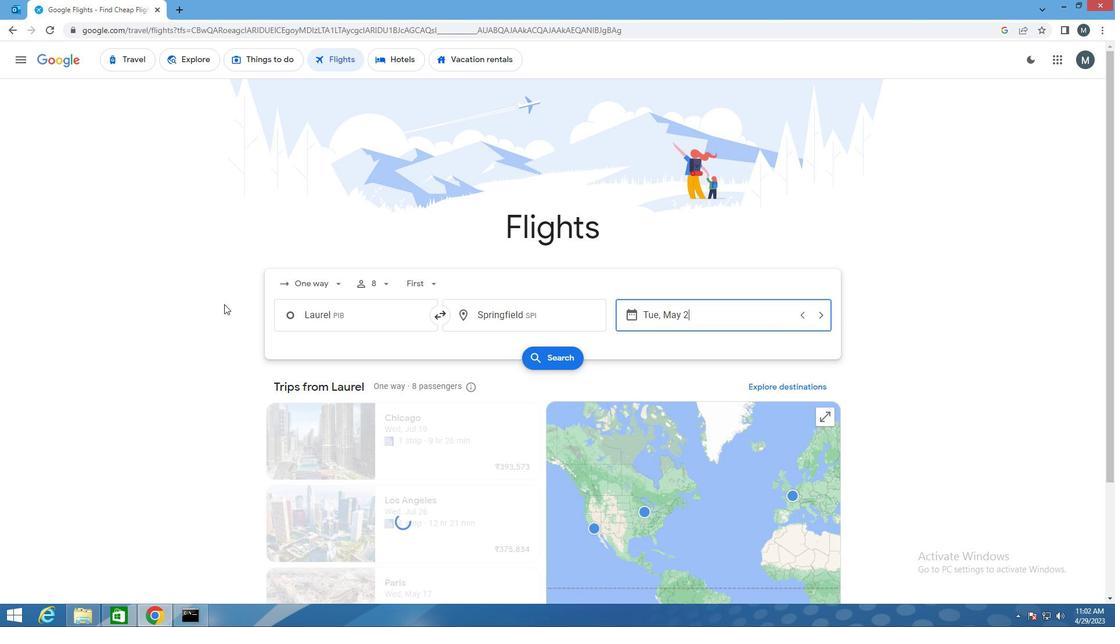 
Action: Mouse scrolled (220, 301) with delta (0, 0)
Screenshot: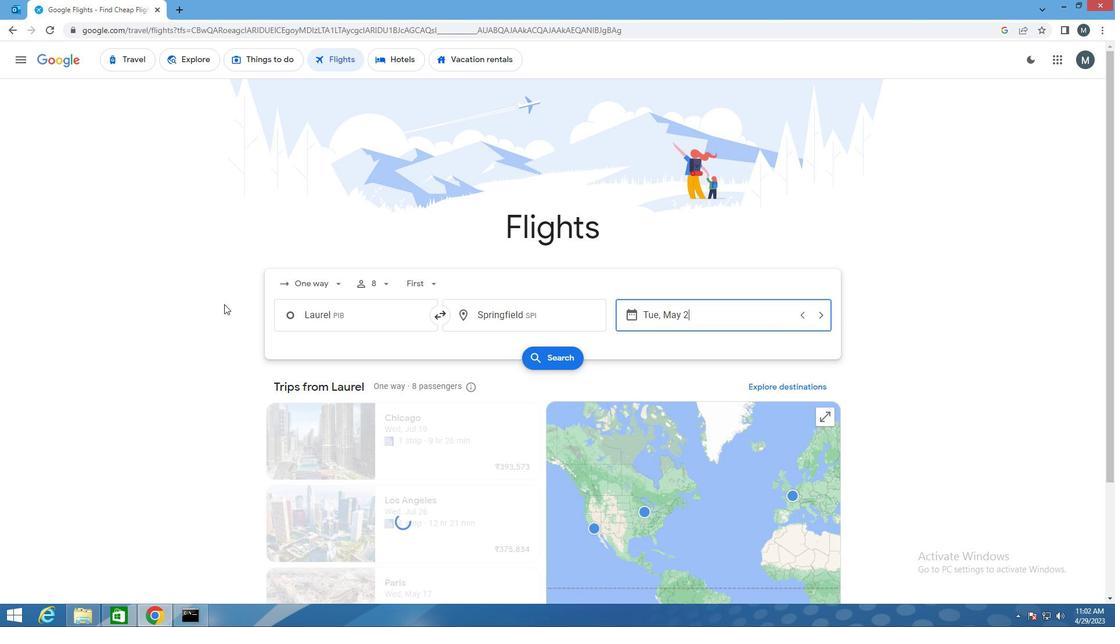 
Action: Mouse moved to (552, 300)
Screenshot: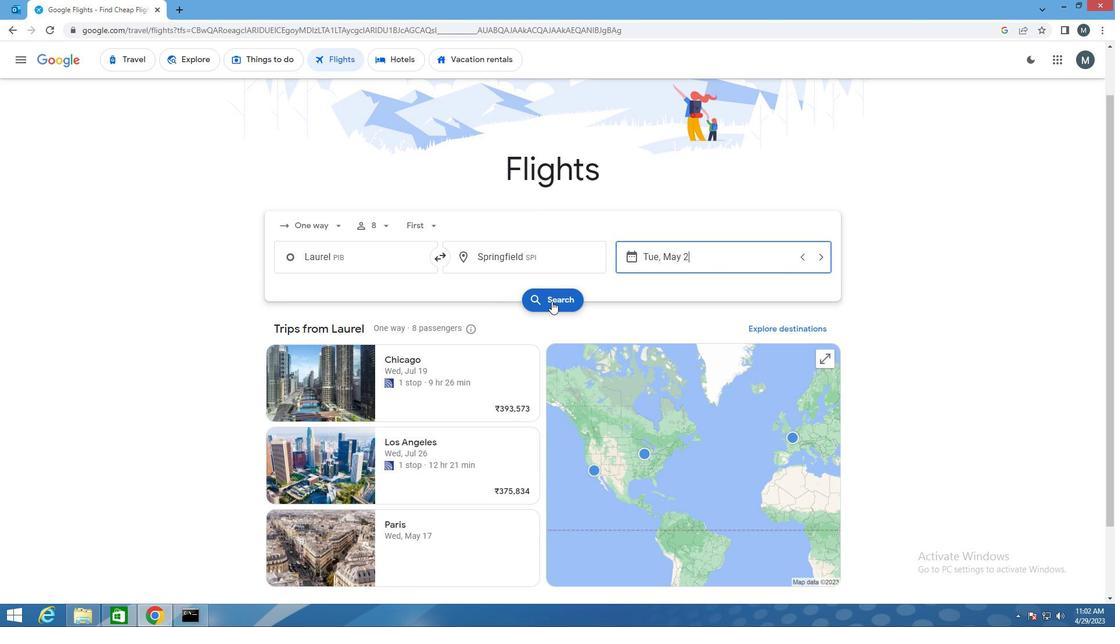 
Action: Mouse pressed left at (552, 300)
Screenshot: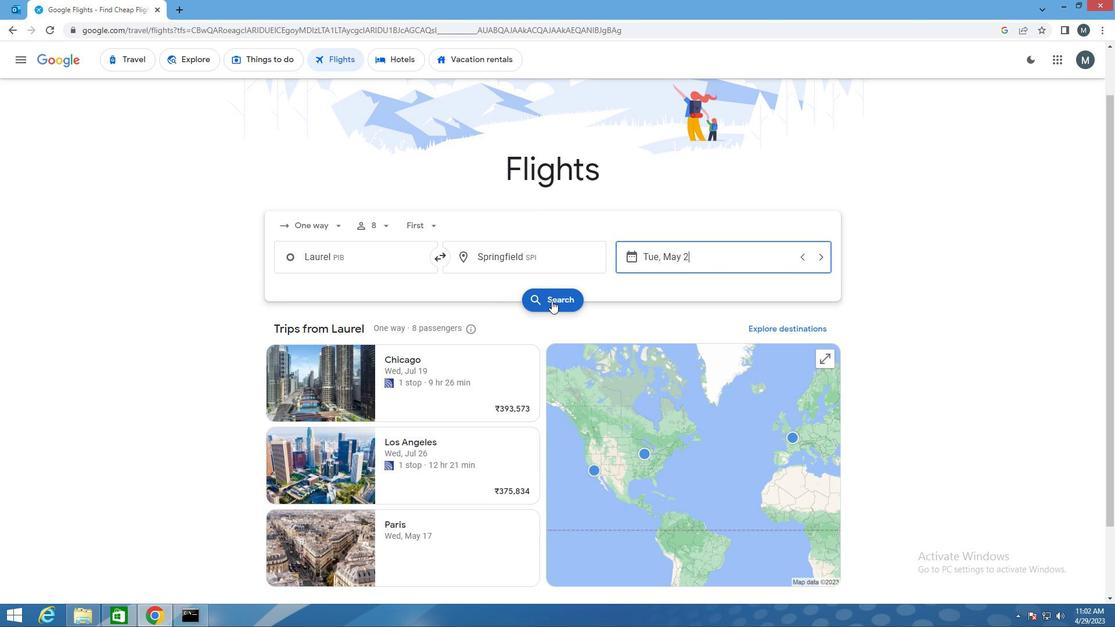 
Action: Mouse moved to (284, 275)
Screenshot: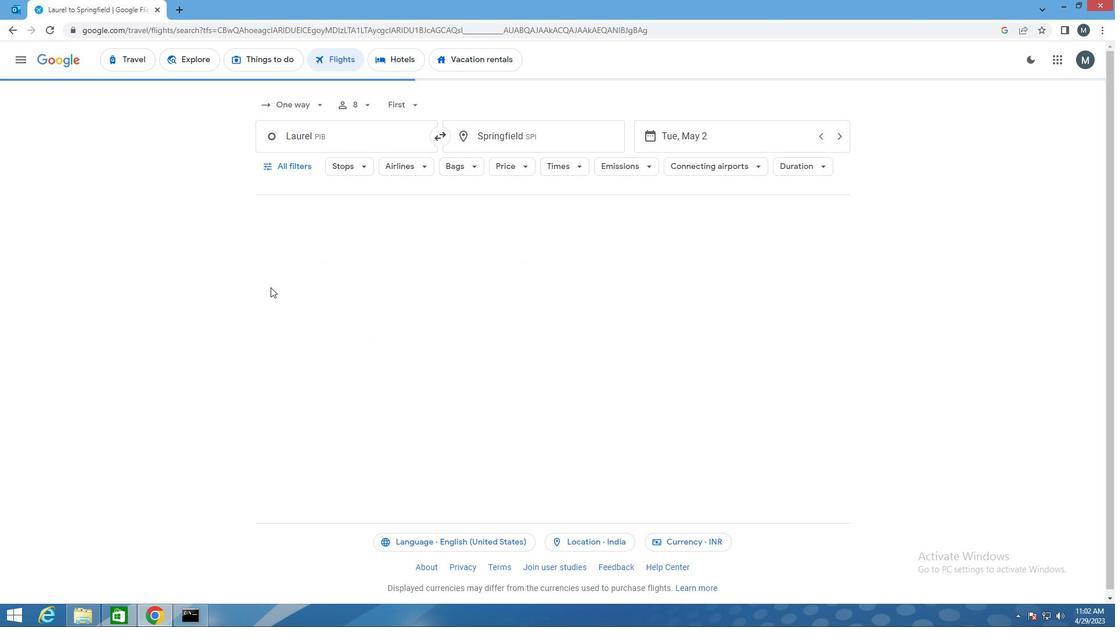 
Action: Mouse scrolled (284, 274) with delta (0, 0)
Screenshot: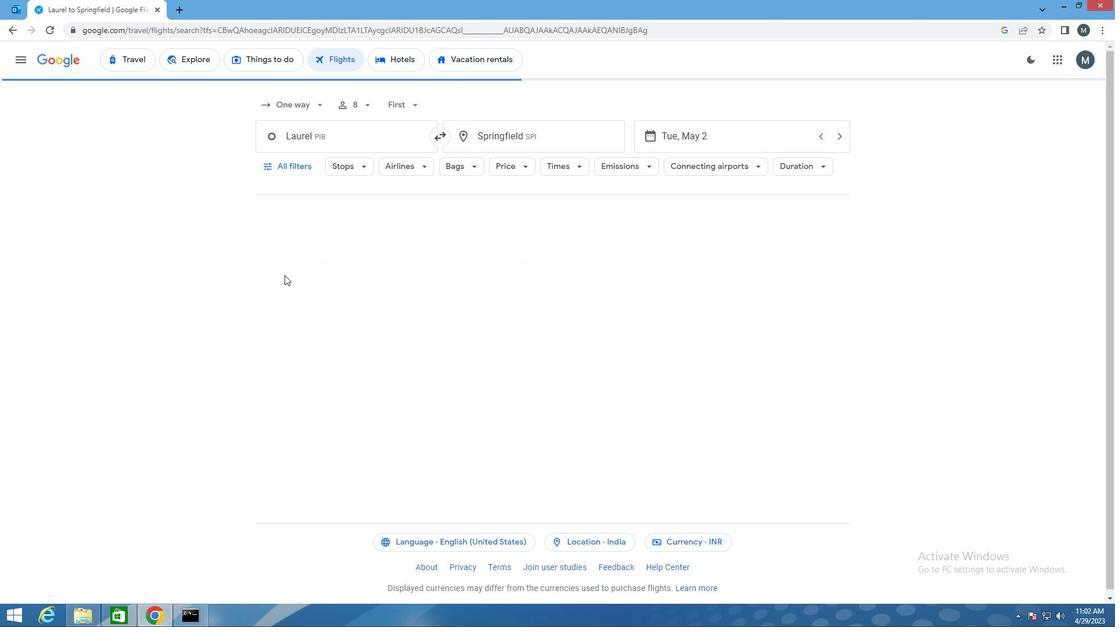 
Action: Mouse scrolled (284, 274) with delta (0, 0)
Screenshot: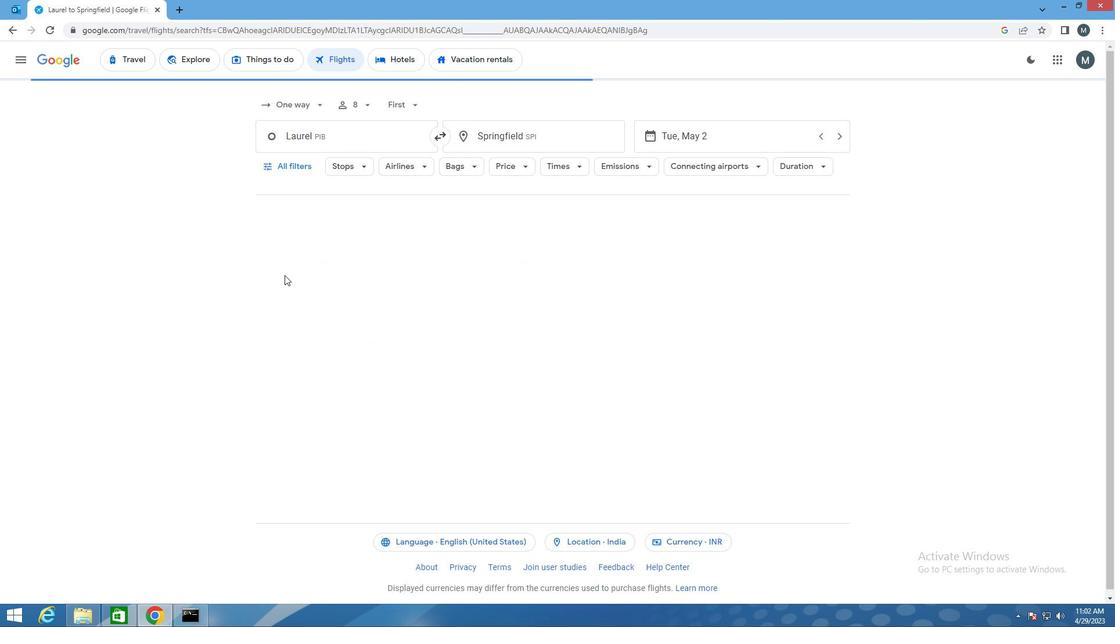 
Action: Mouse moved to (289, 160)
Screenshot: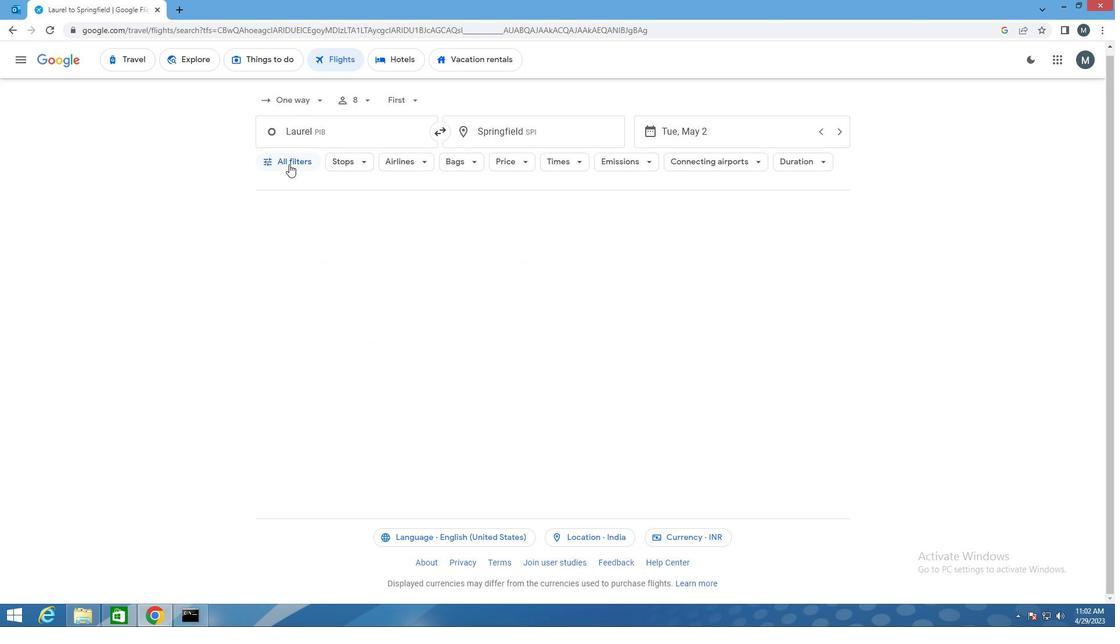 
Action: Mouse pressed left at (289, 160)
Screenshot: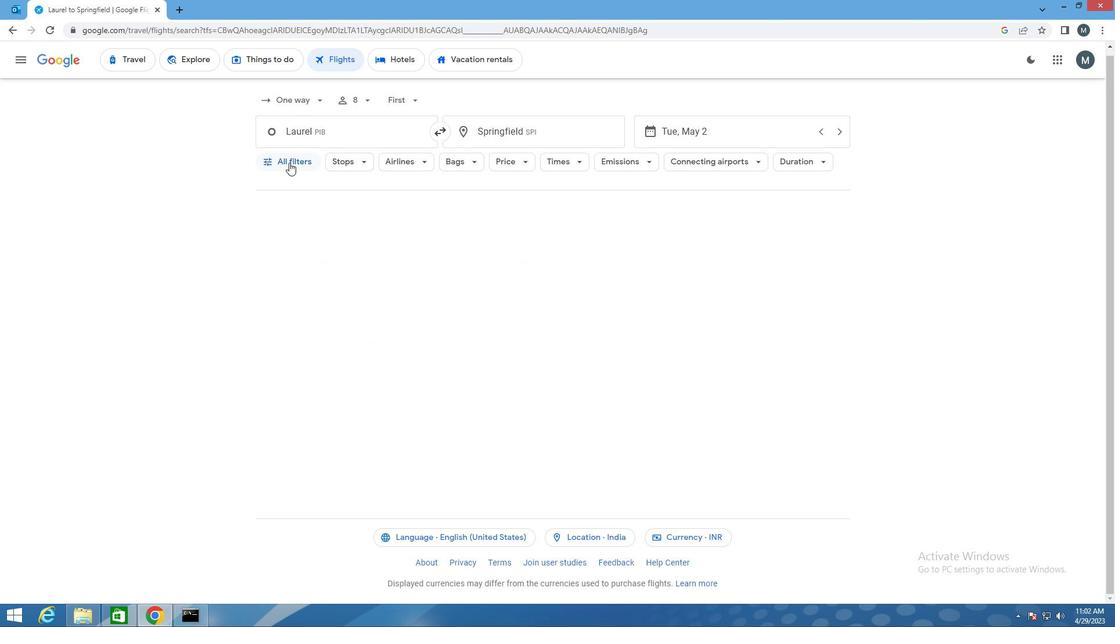 
Action: Mouse moved to (342, 325)
Screenshot: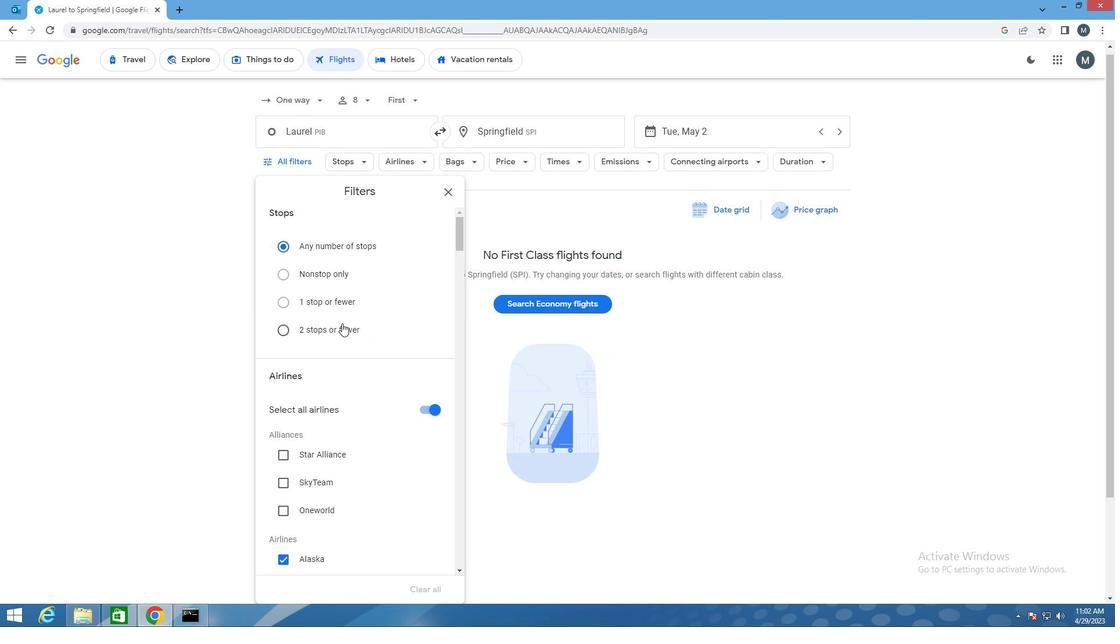 
Action: Mouse scrolled (342, 324) with delta (0, 0)
Screenshot: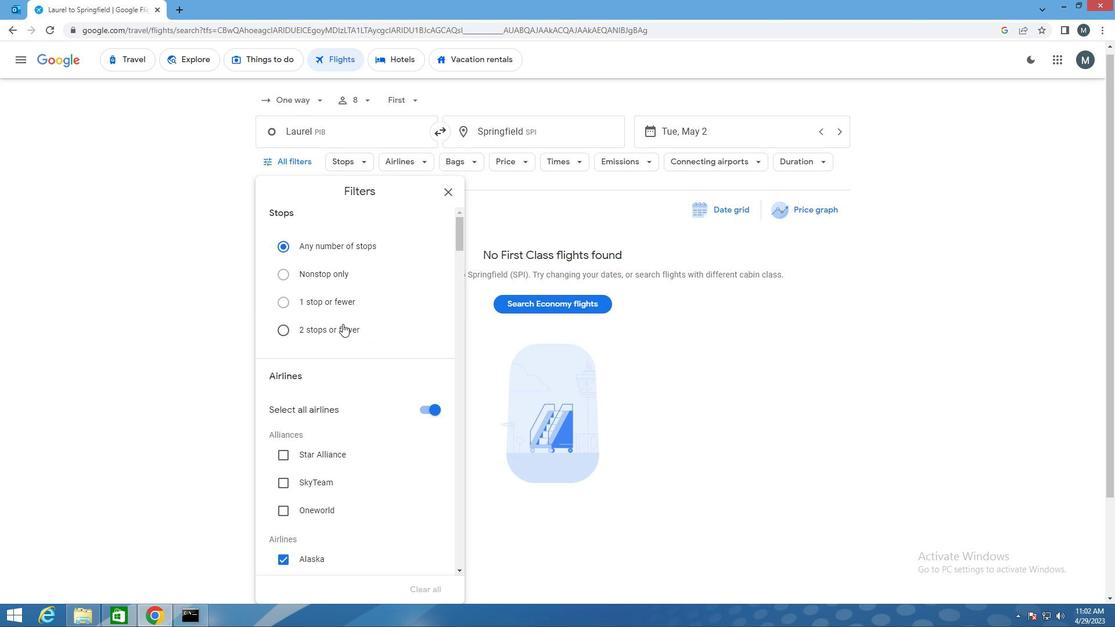 
Action: Mouse moved to (342, 326)
Screenshot: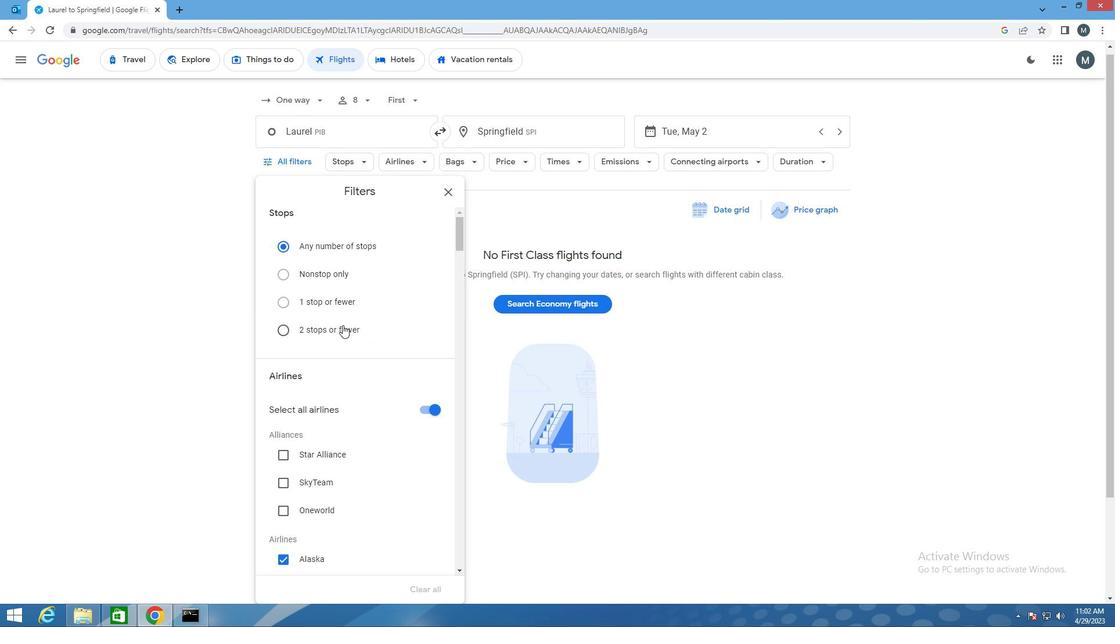 
Action: Mouse scrolled (342, 325) with delta (0, 0)
Screenshot: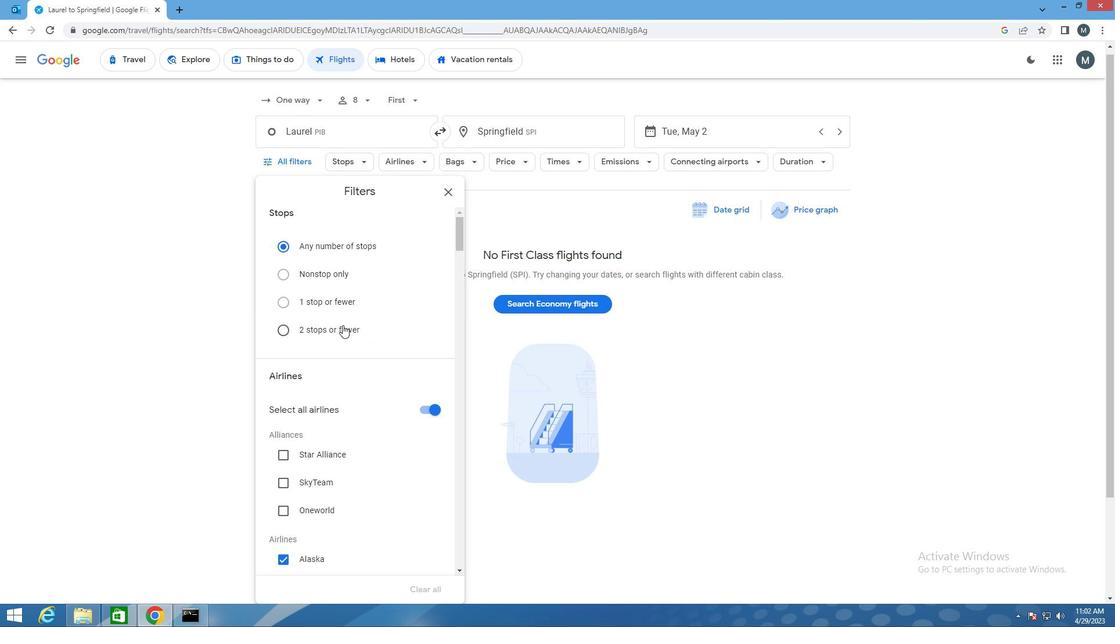 
Action: Mouse moved to (427, 293)
Screenshot: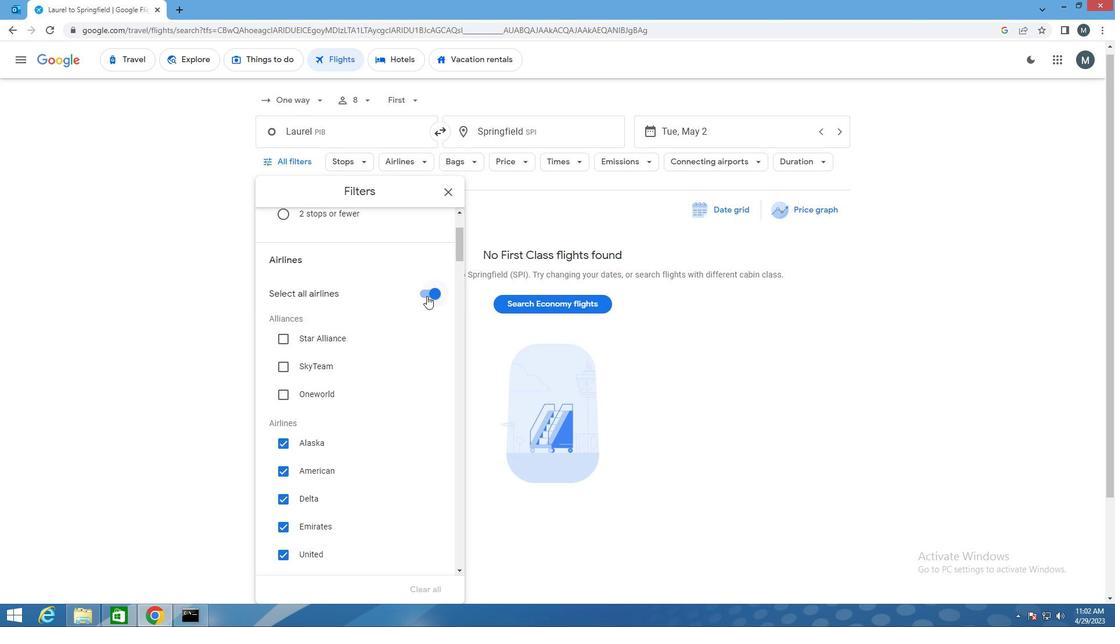 
Action: Mouse pressed left at (427, 293)
Screenshot: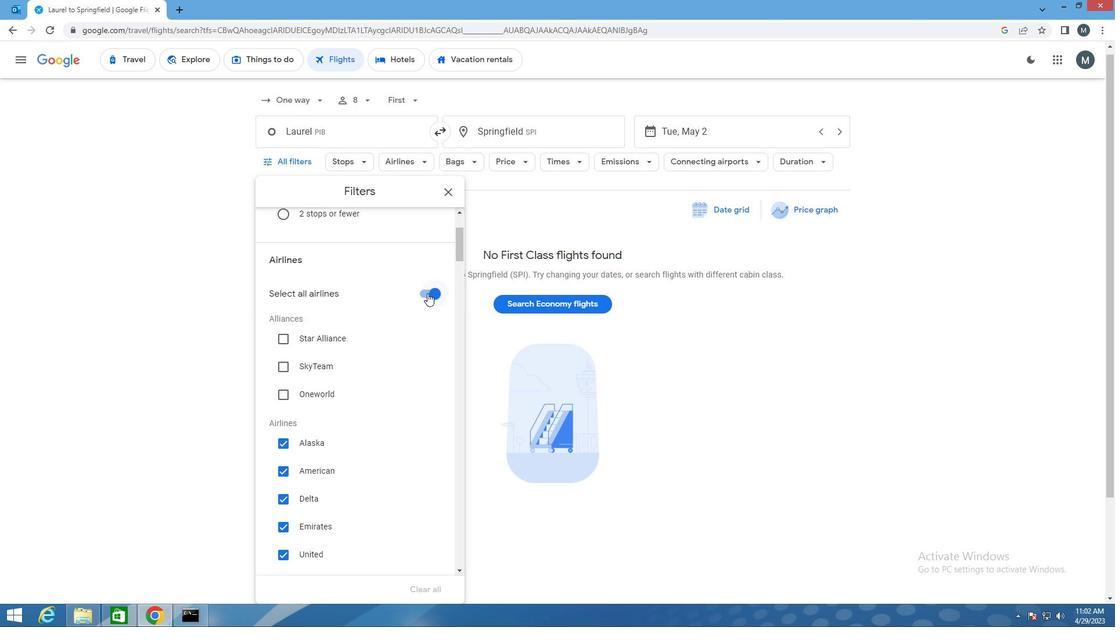 
Action: Mouse moved to (324, 353)
Screenshot: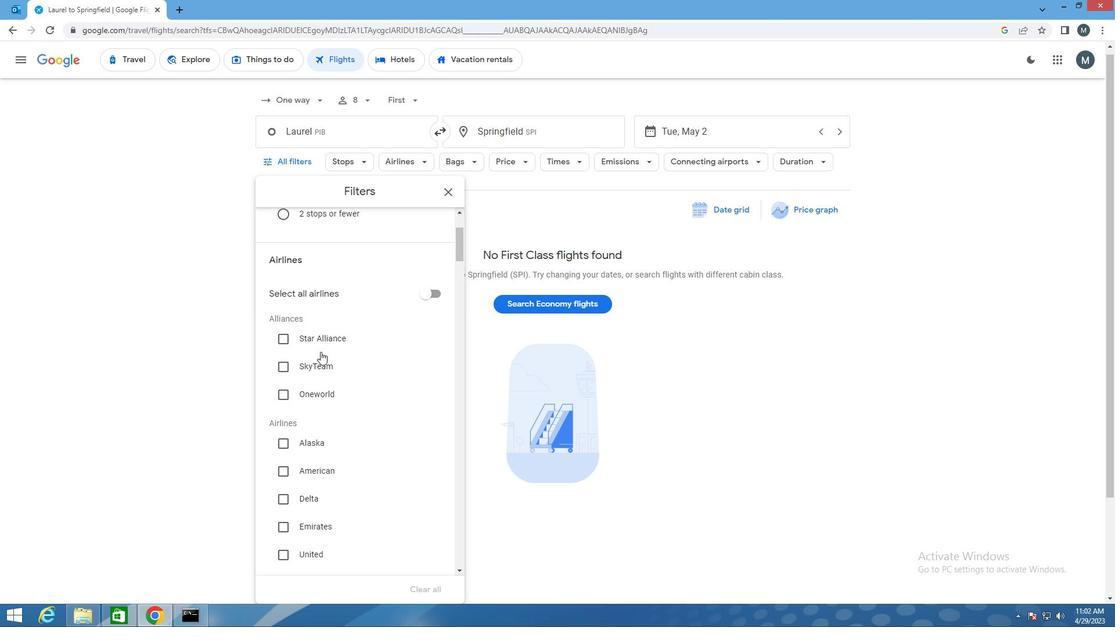 
Action: Mouse scrolled (324, 353) with delta (0, 0)
Screenshot: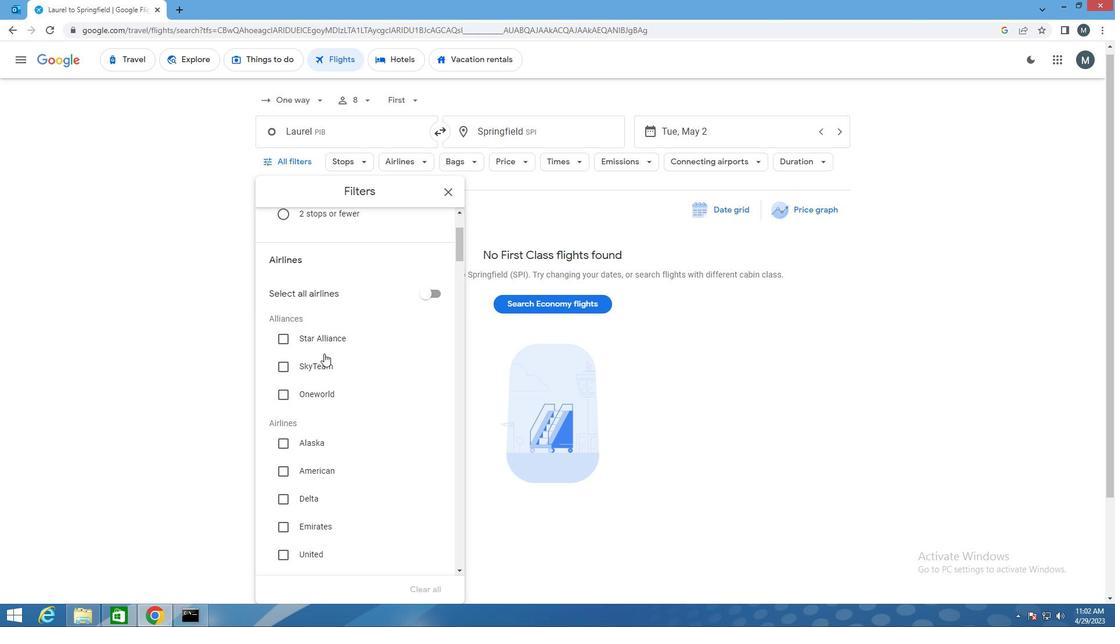 
Action: Mouse moved to (281, 384)
Screenshot: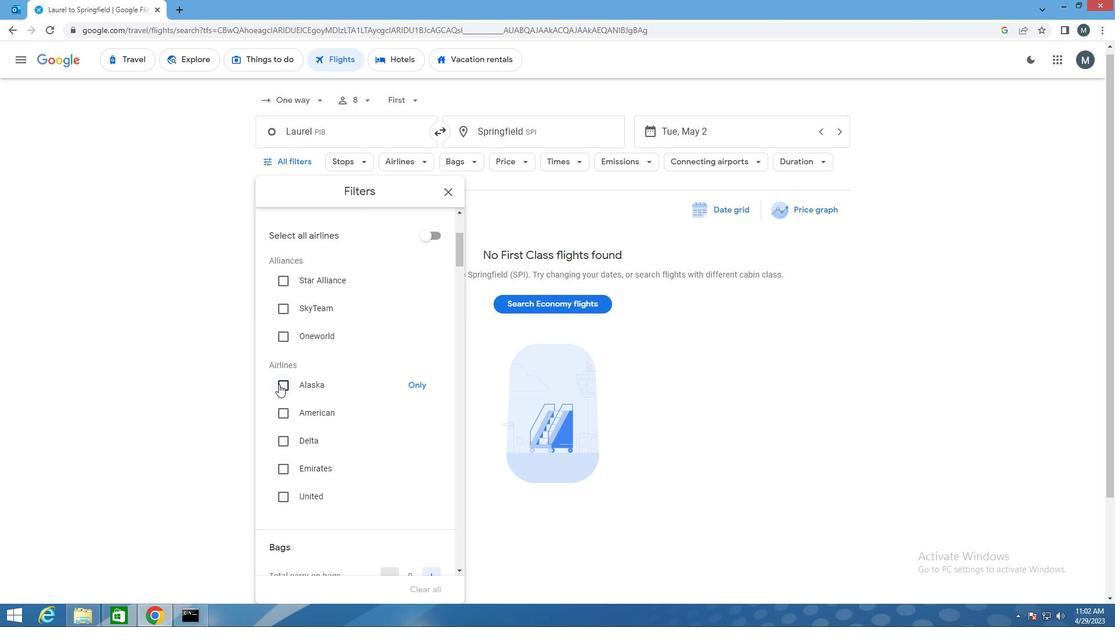 
Action: Mouse pressed left at (281, 384)
Screenshot: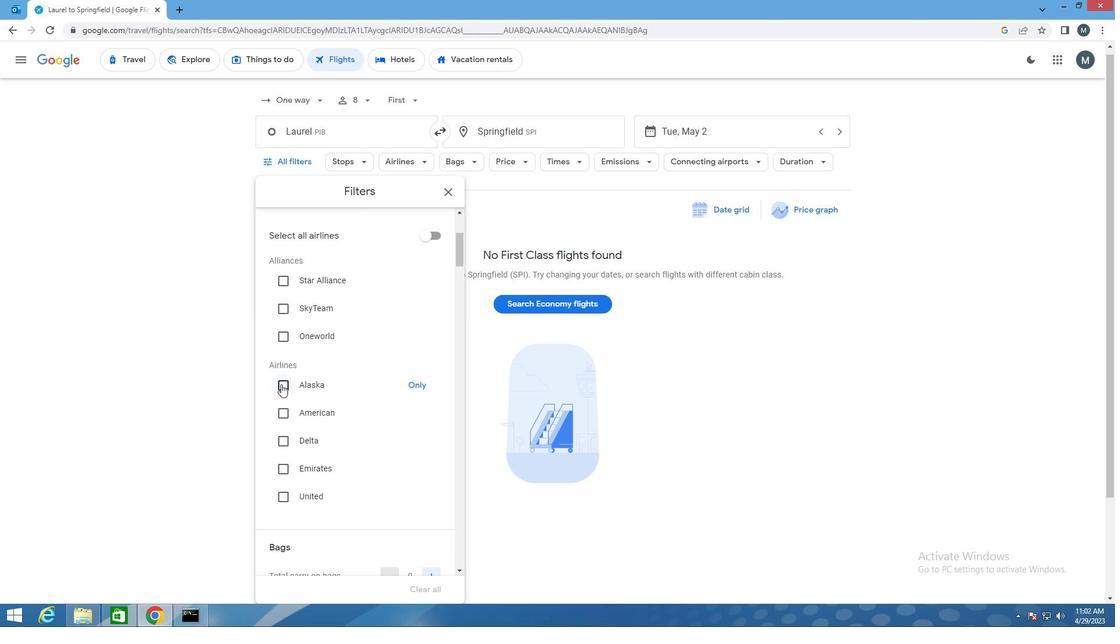 
Action: Mouse moved to (309, 384)
Screenshot: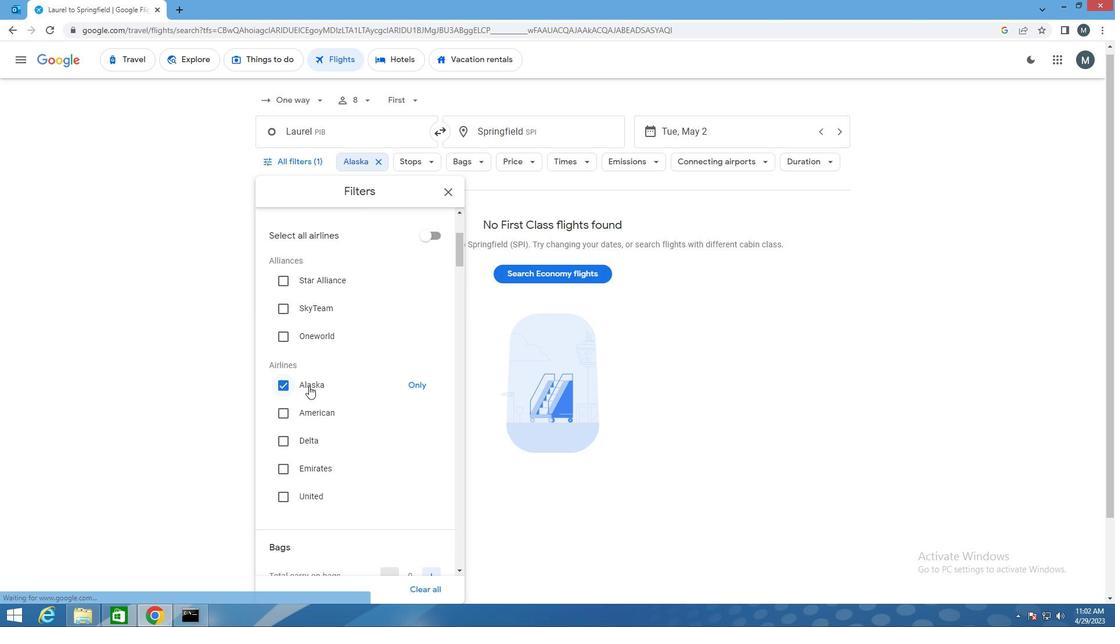 
Action: Mouse scrolled (309, 384) with delta (0, 0)
Screenshot: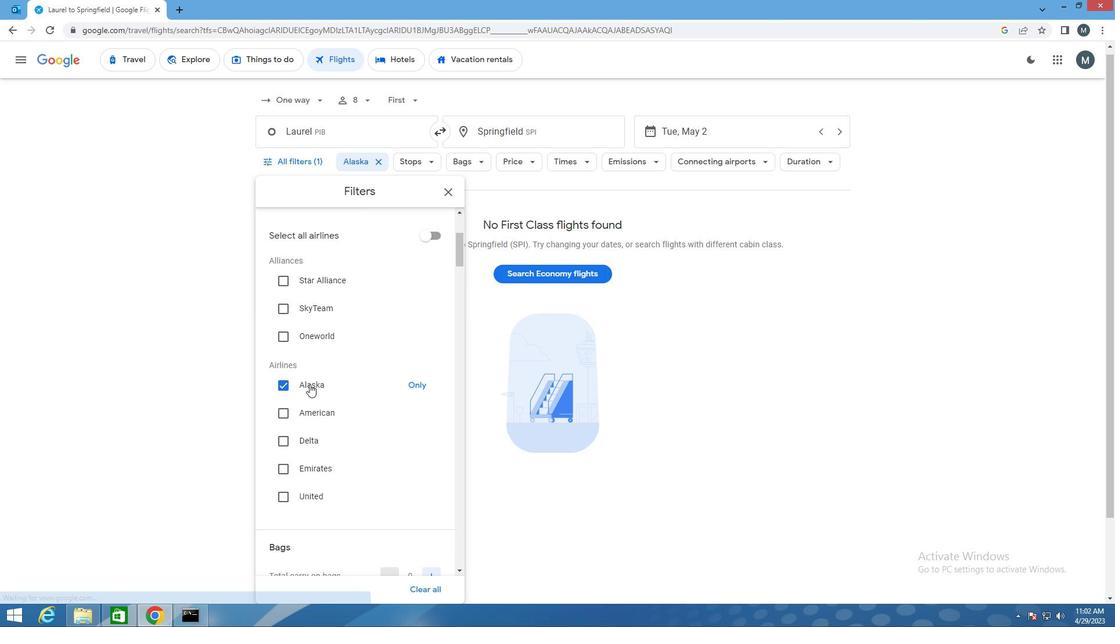 
Action: Mouse scrolled (309, 384) with delta (0, 0)
Screenshot: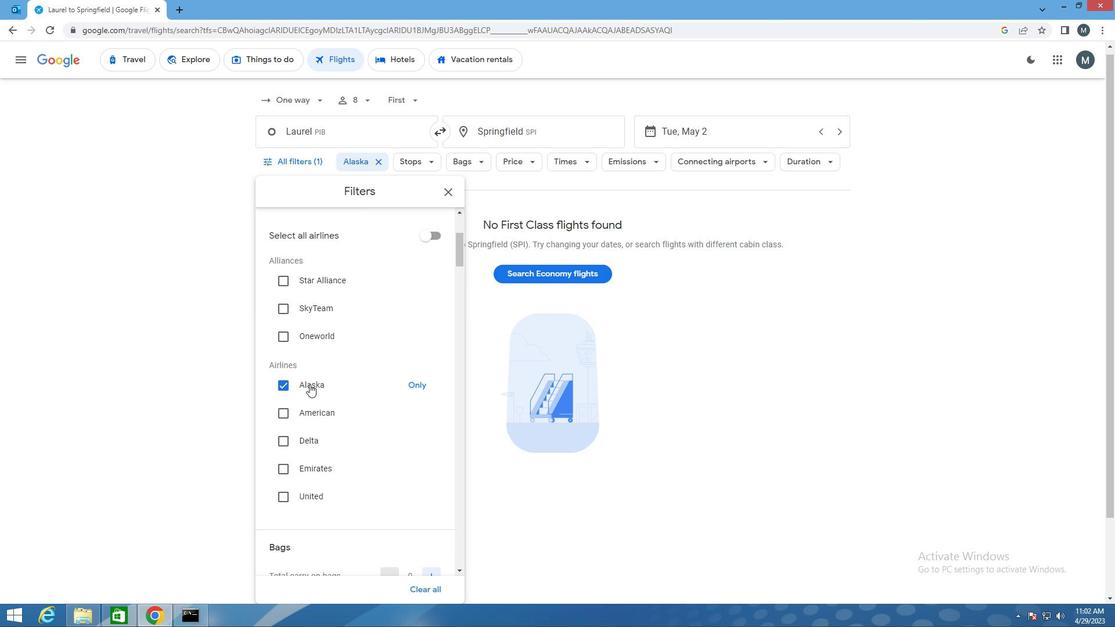 
Action: Mouse moved to (310, 384)
Screenshot: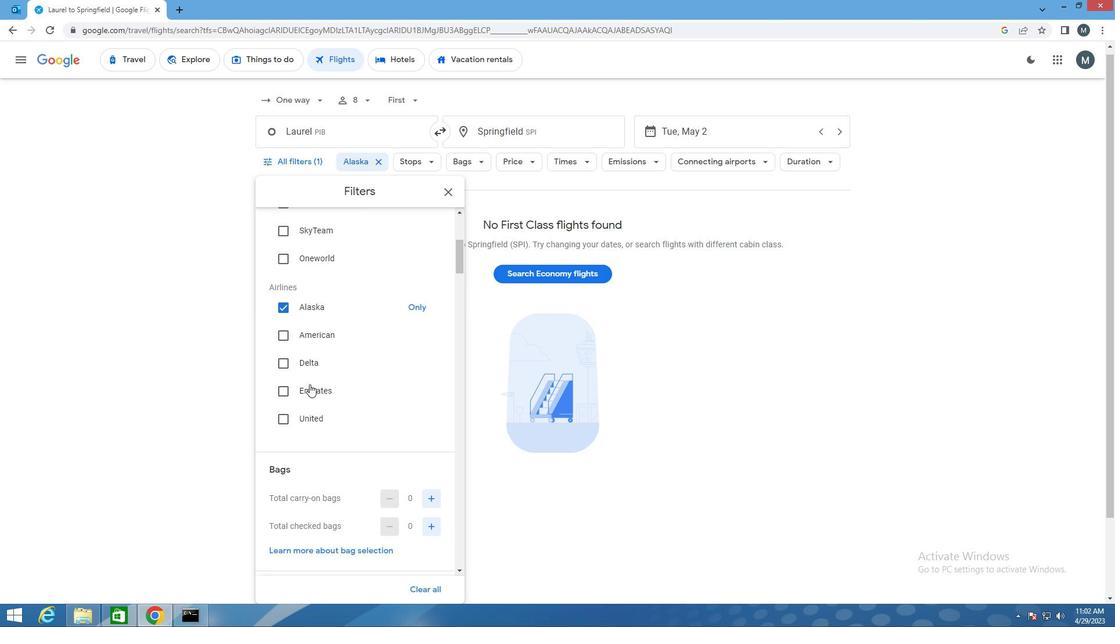 
Action: Mouse scrolled (310, 383) with delta (0, 0)
Screenshot: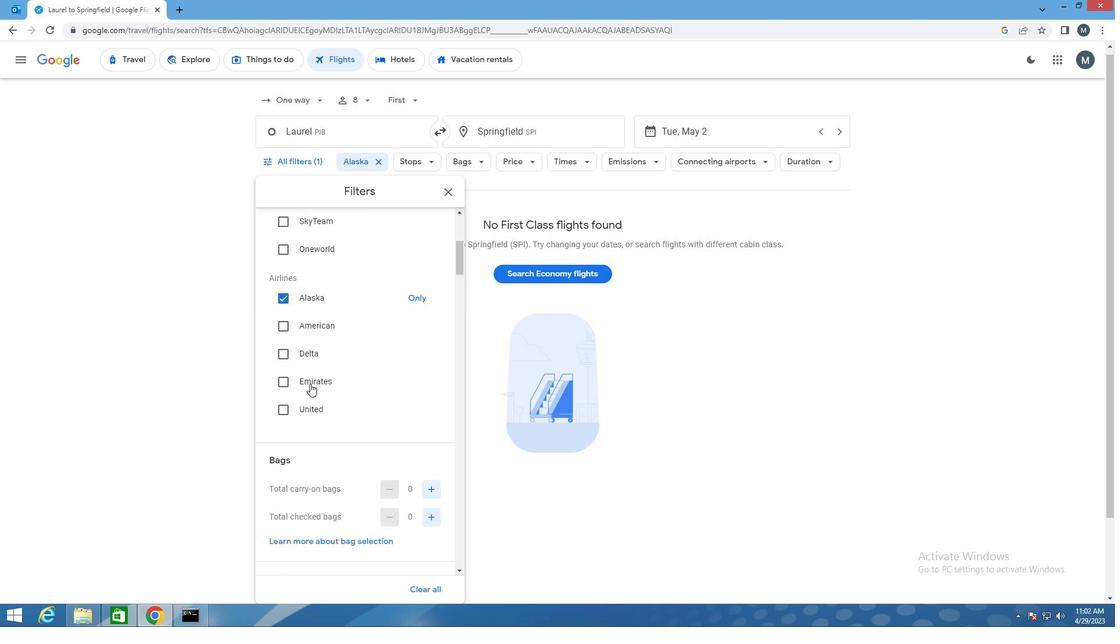 
Action: Mouse moved to (426, 433)
Screenshot: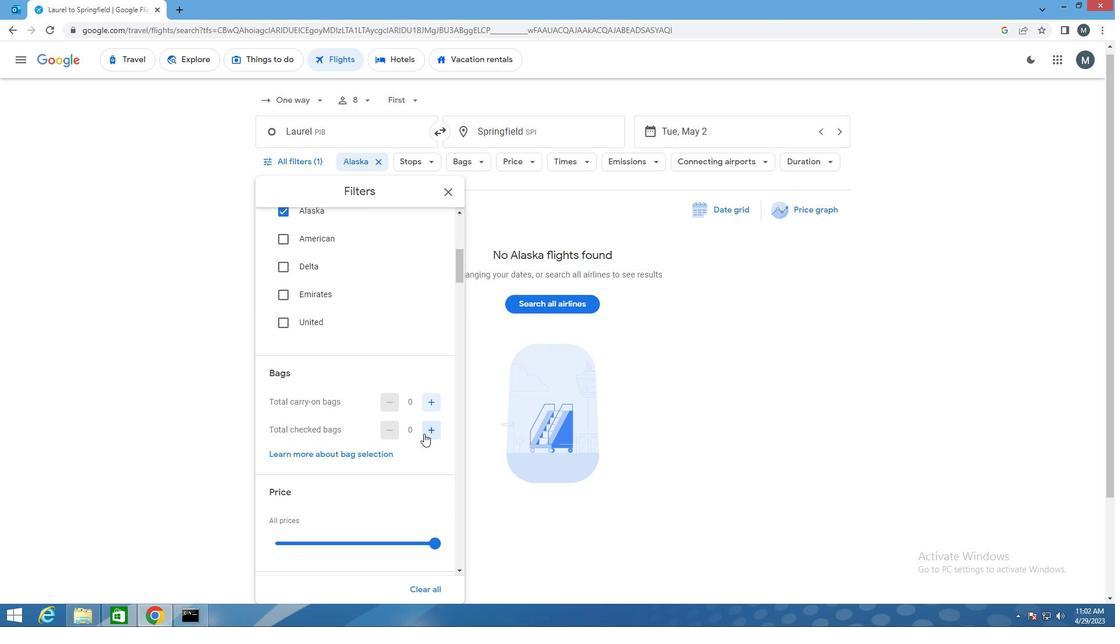 
Action: Mouse pressed left at (426, 433)
Screenshot: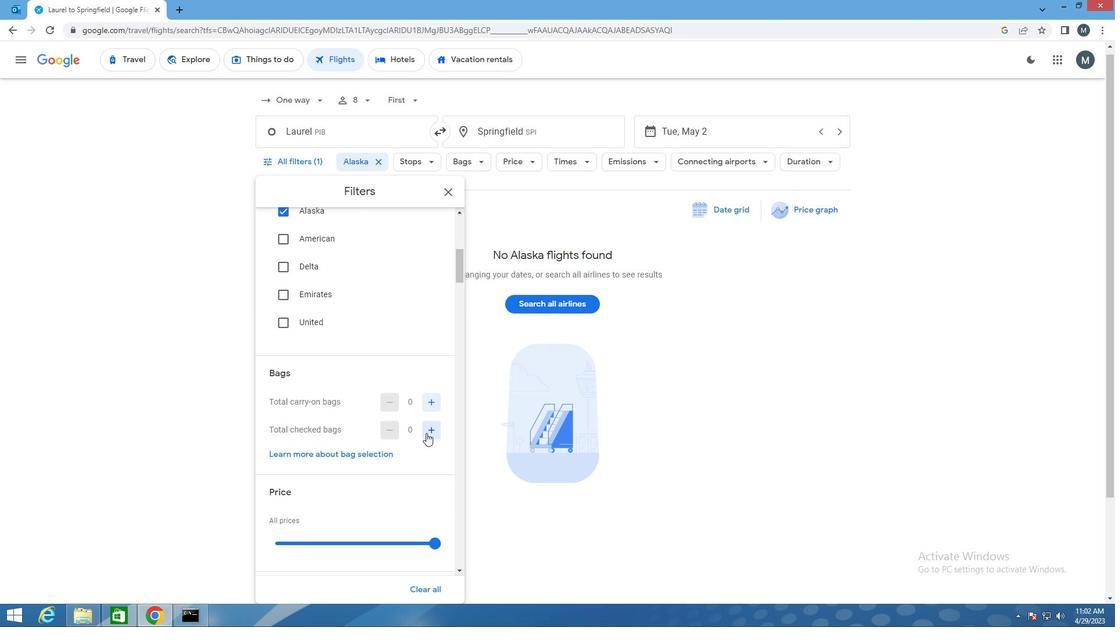 
Action: Mouse pressed left at (426, 433)
Screenshot: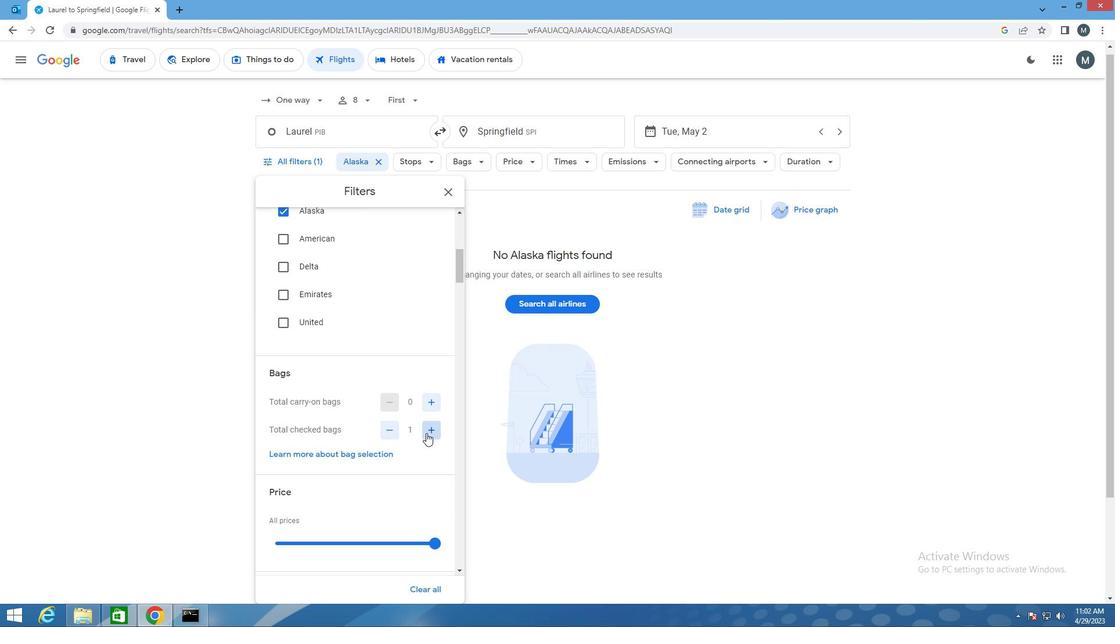 
Action: Mouse pressed left at (426, 433)
Screenshot: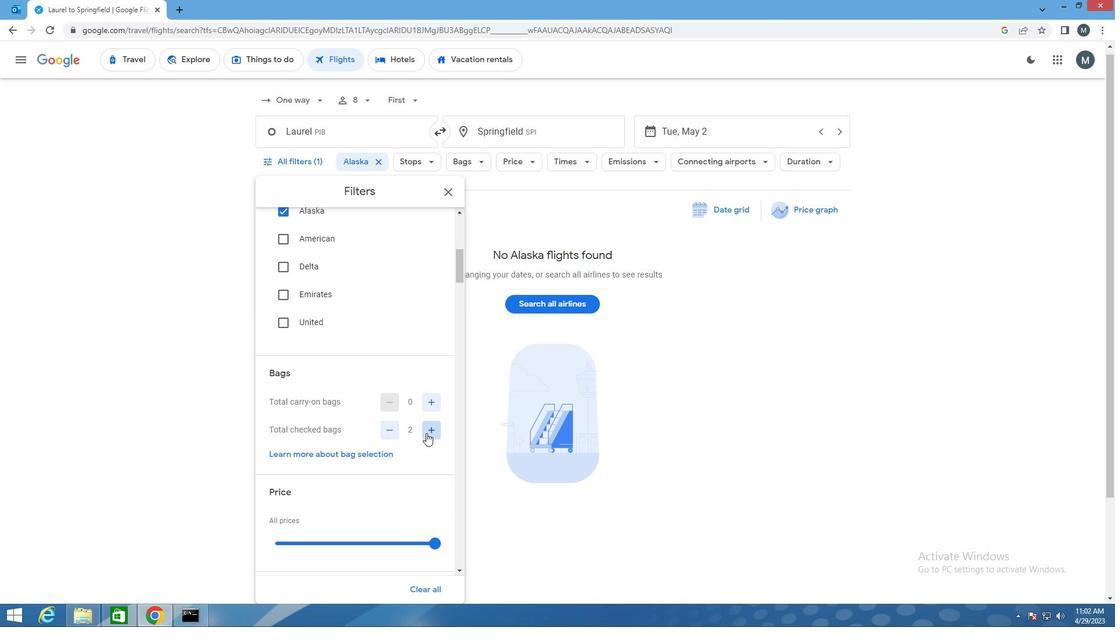 
Action: Mouse pressed left at (426, 433)
Screenshot: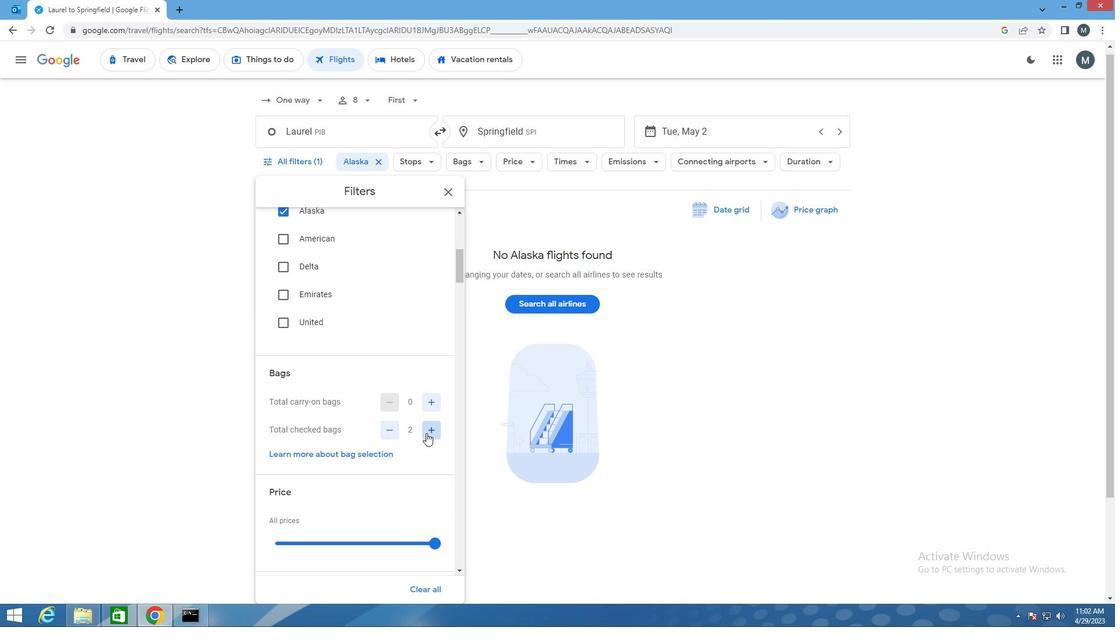 
Action: Mouse pressed left at (426, 433)
Screenshot: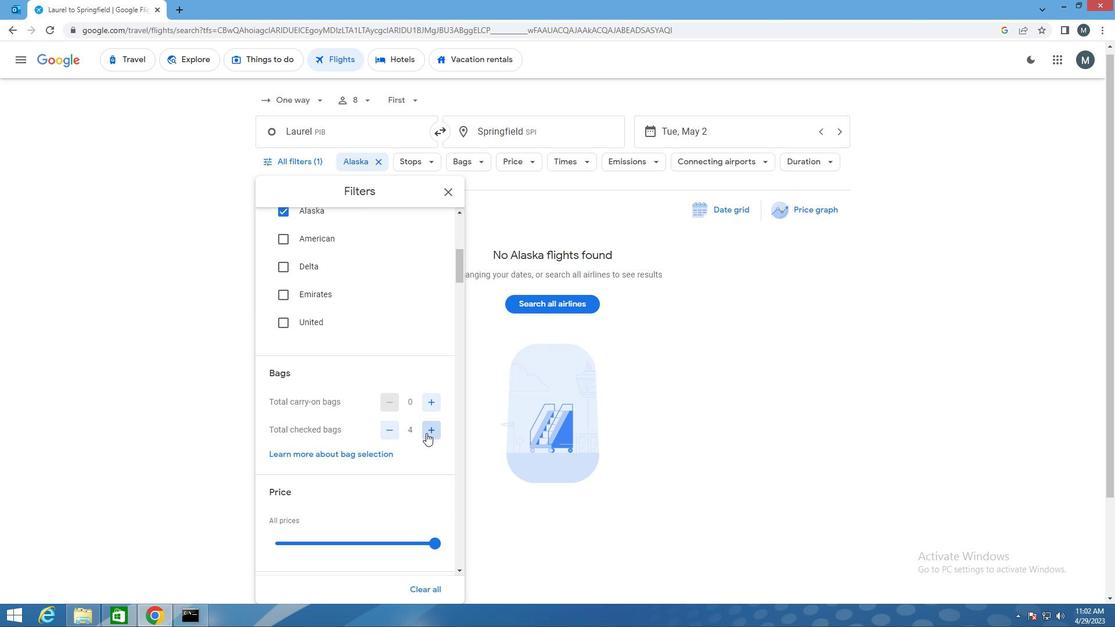 
Action: Mouse pressed left at (426, 433)
Screenshot: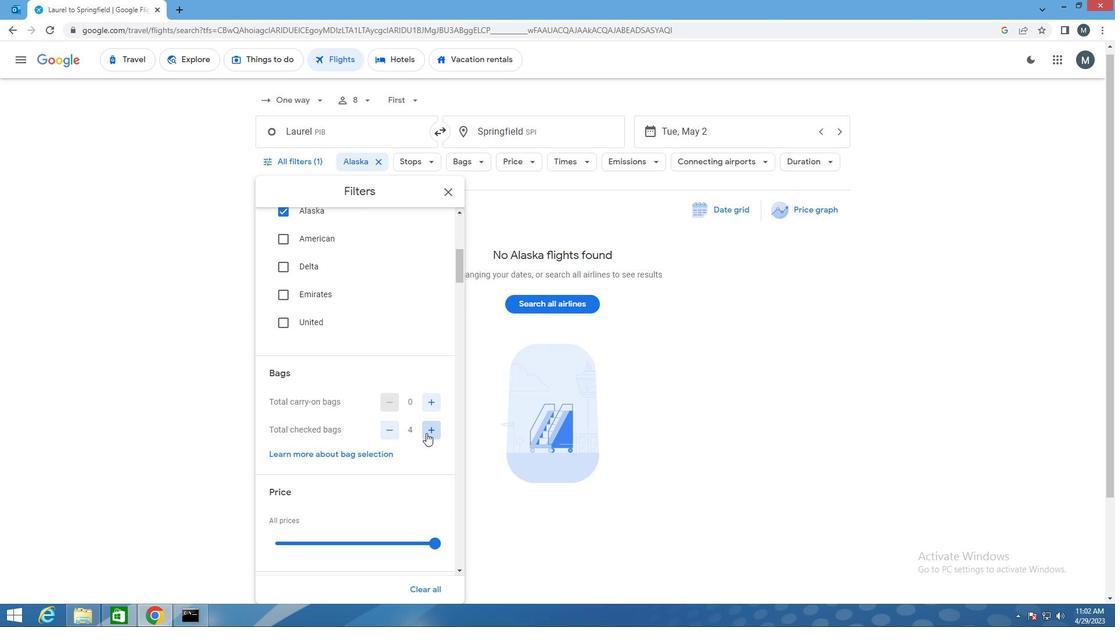 
Action: Mouse pressed left at (426, 433)
Screenshot: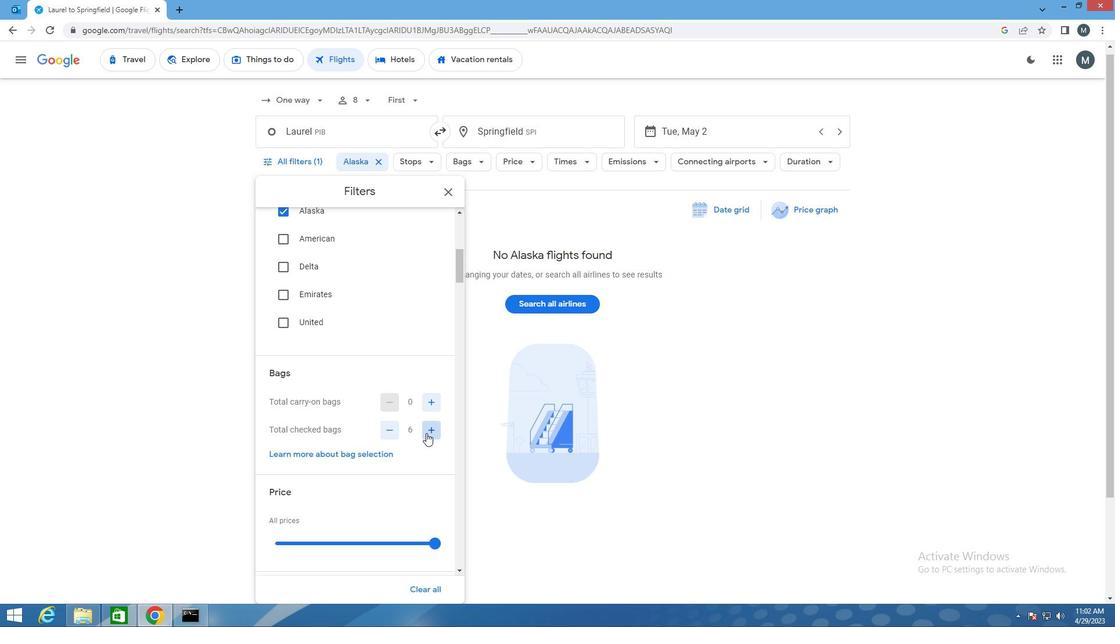 
Action: Mouse pressed left at (426, 433)
Screenshot: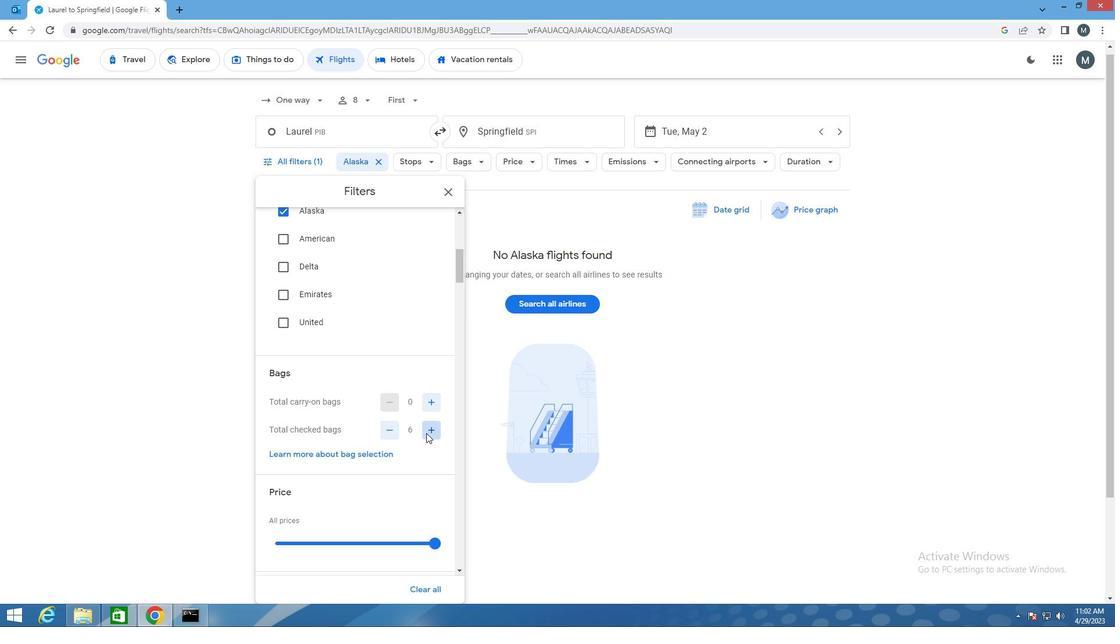
Action: Mouse moved to (317, 425)
Screenshot: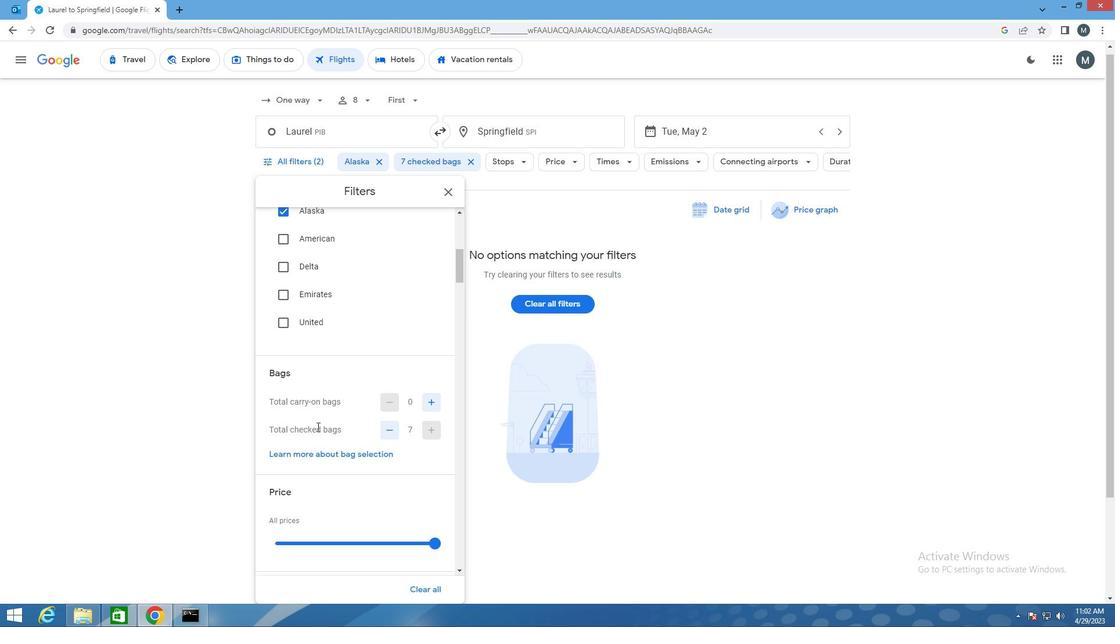 
Action: Mouse scrolled (317, 424) with delta (0, 0)
Screenshot: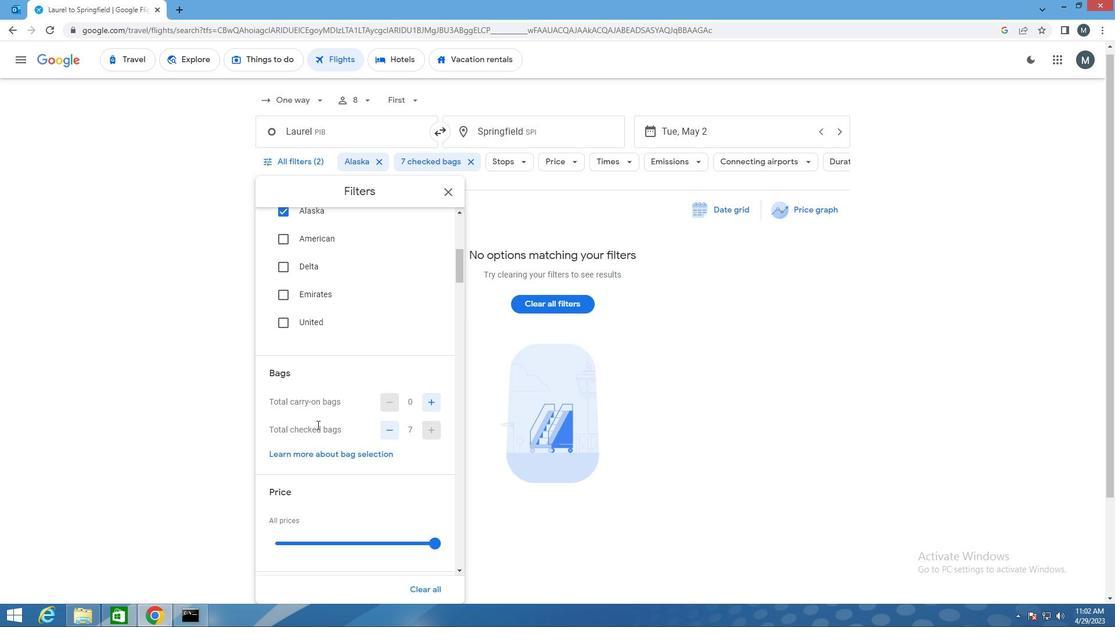 
Action: Mouse moved to (320, 423)
Screenshot: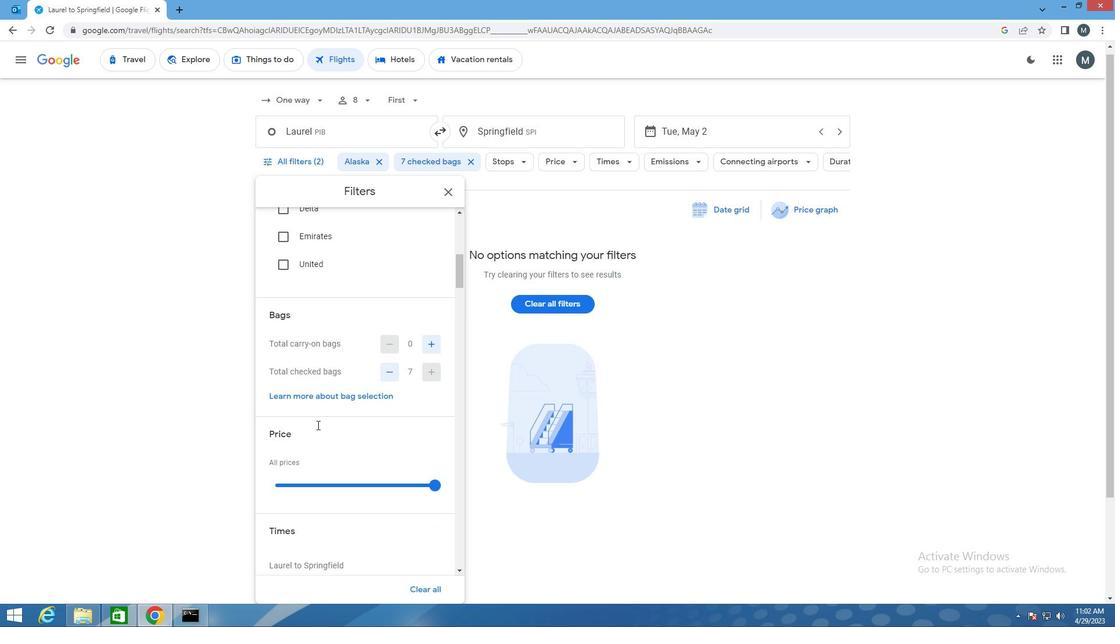 
Action: Mouse scrolled (320, 423) with delta (0, 0)
Screenshot: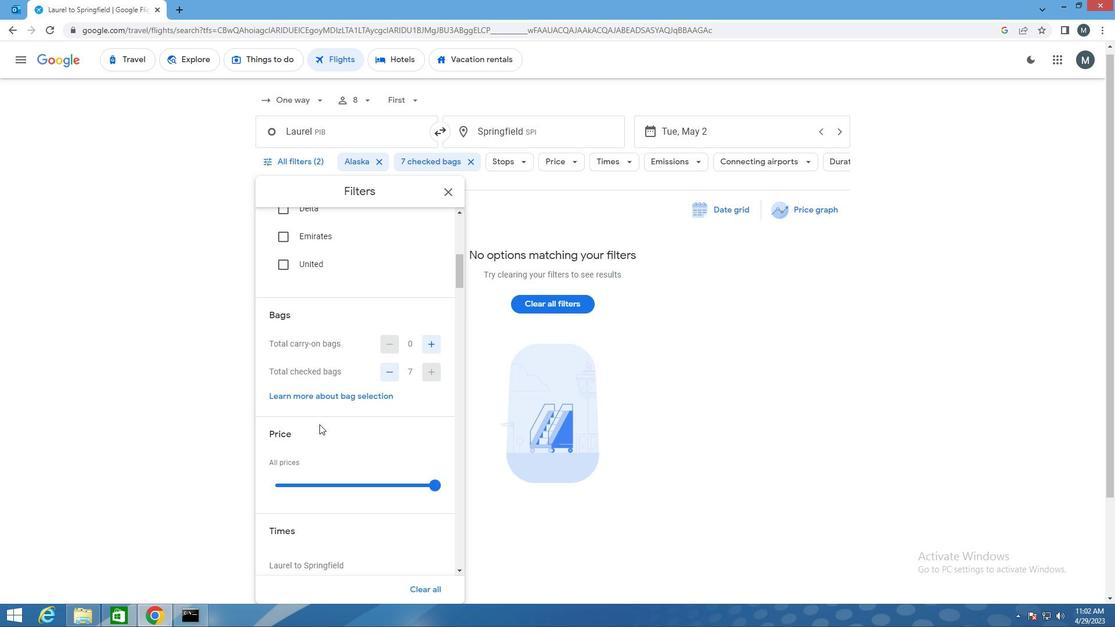 
Action: Mouse scrolled (320, 423) with delta (0, 0)
Screenshot: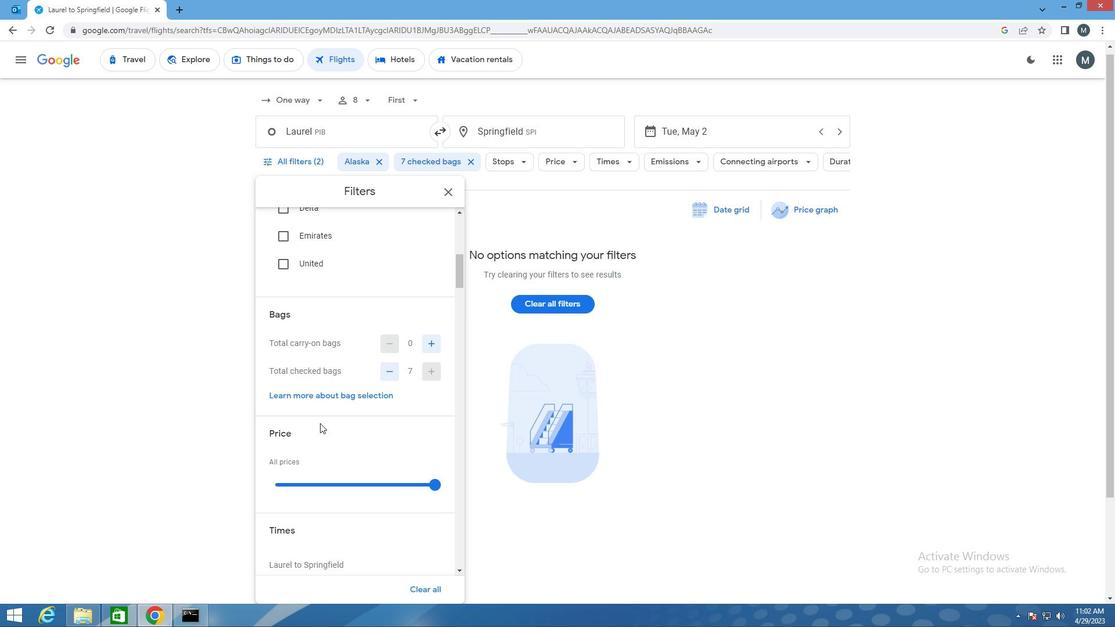 
Action: Mouse moved to (345, 366)
Screenshot: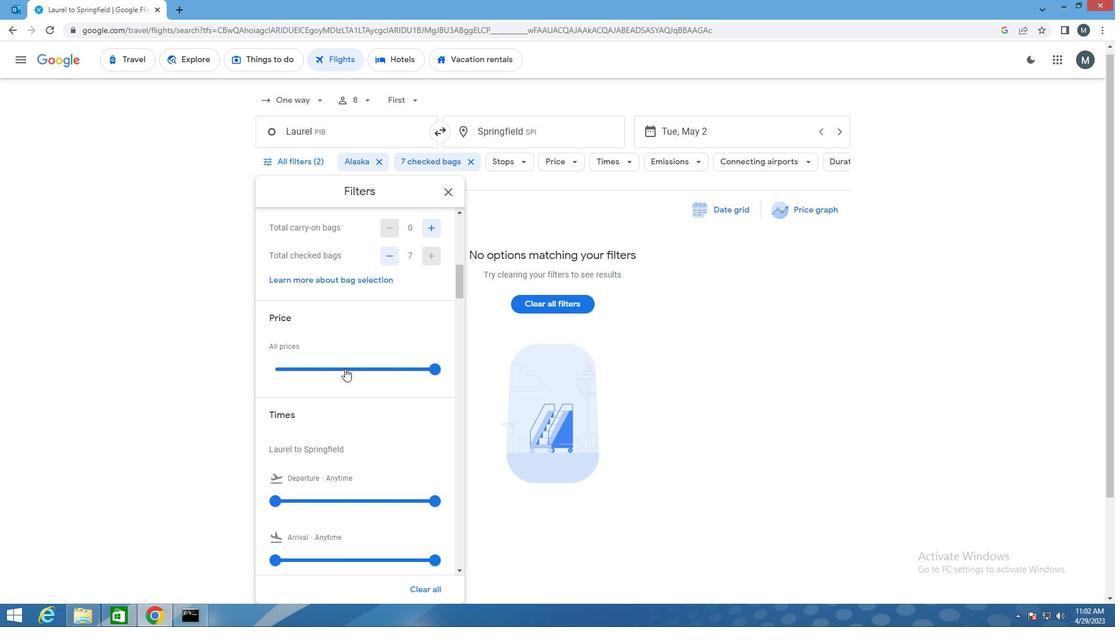 
Action: Mouse pressed left at (345, 366)
Screenshot: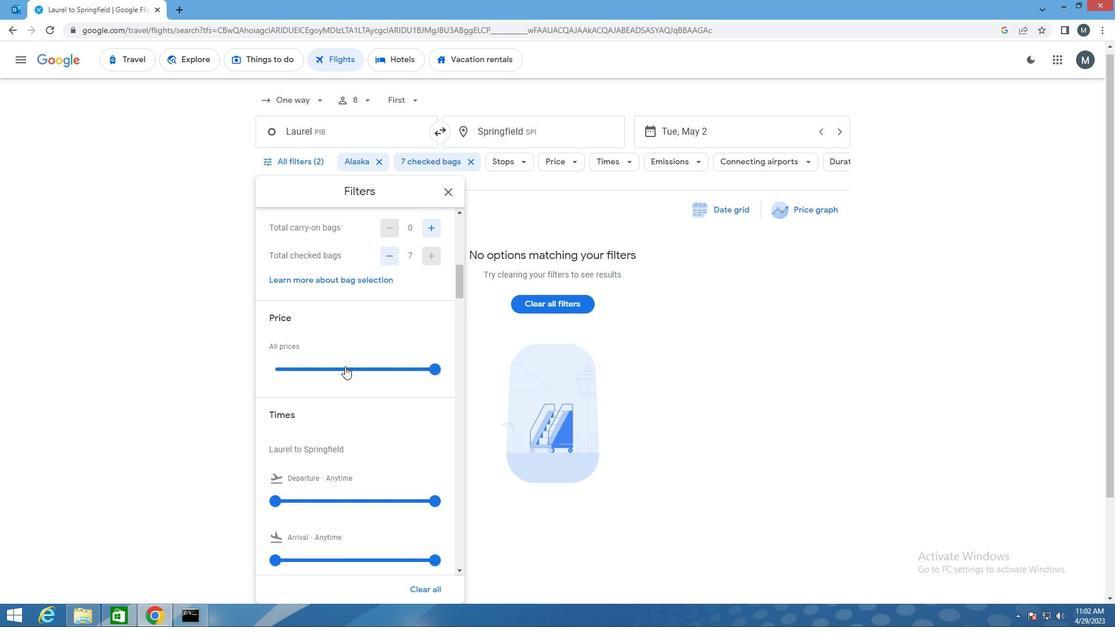
Action: Mouse pressed left at (345, 366)
Screenshot: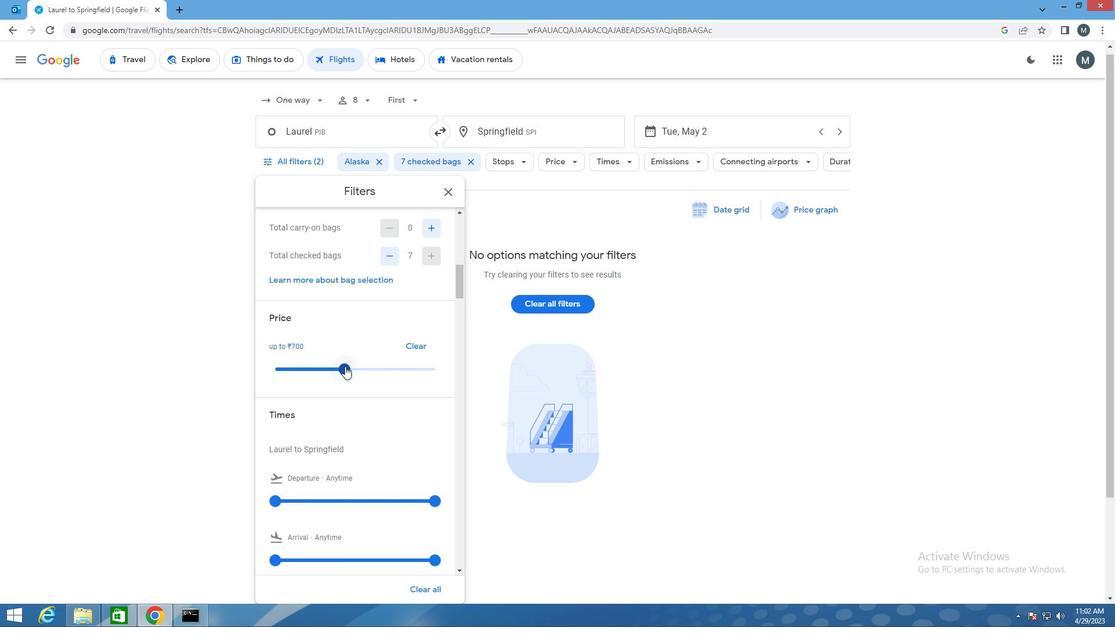 
Action: Mouse moved to (303, 388)
Screenshot: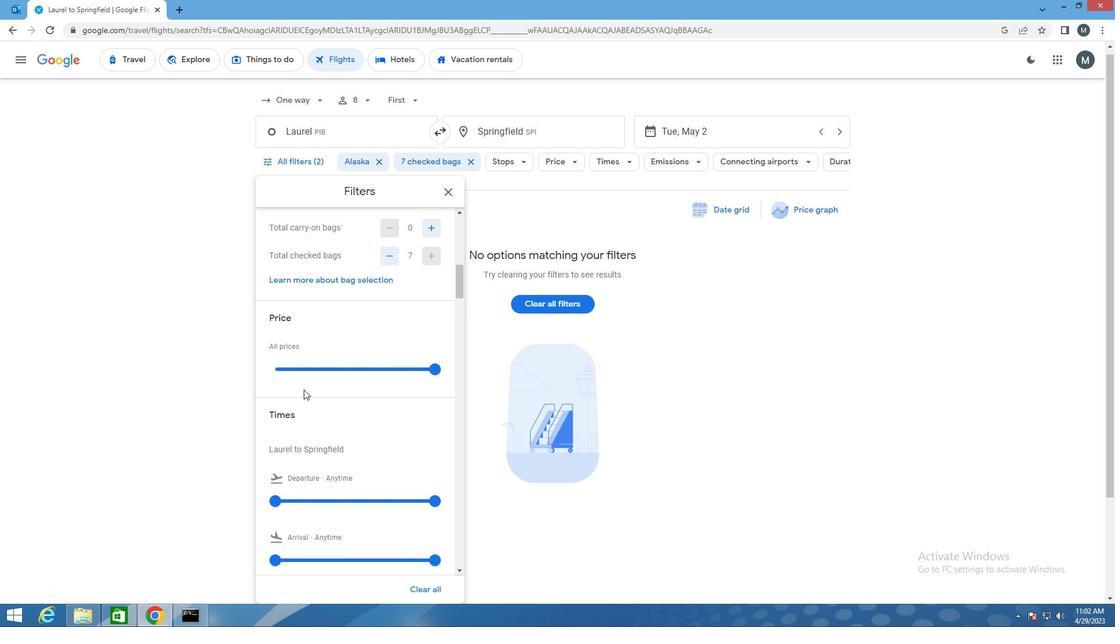 
Action: Mouse scrolled (303, 387) with delta (0, 0)
Screenshot: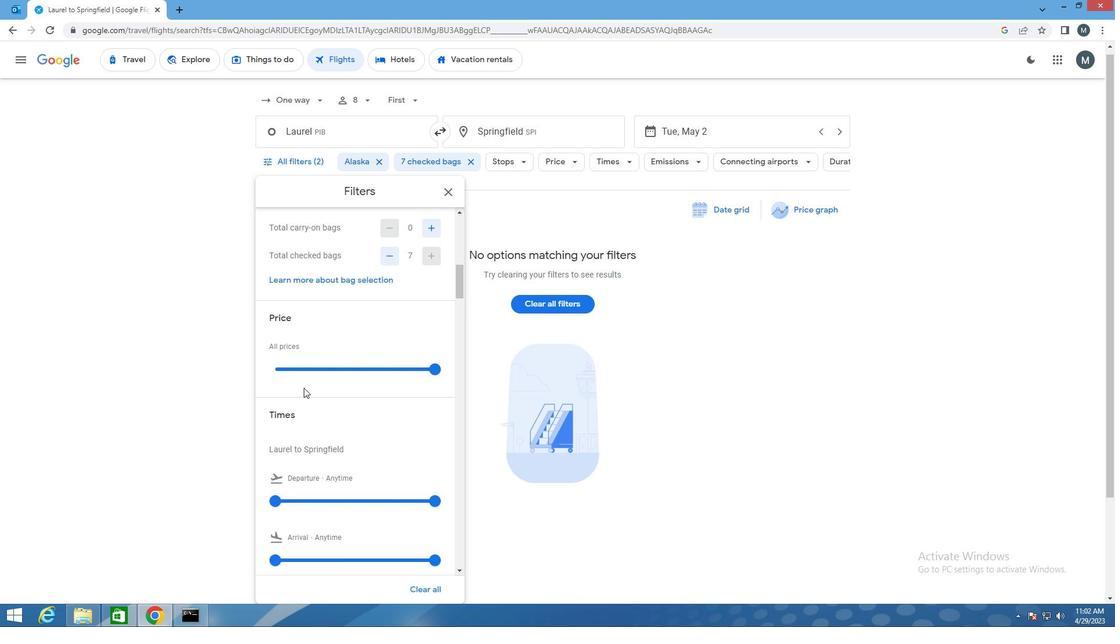 
Action: Mouse moved to (329, 335)
Screenshot: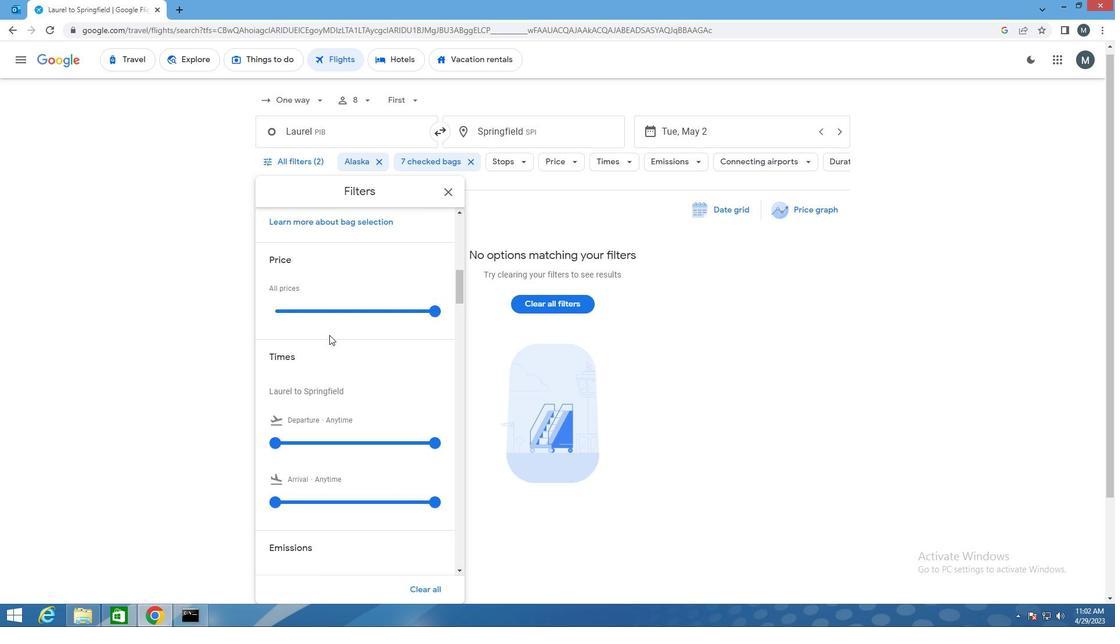 
Action: Mouse scrolled (329, 335) with delta (0, 0)
Screenshot: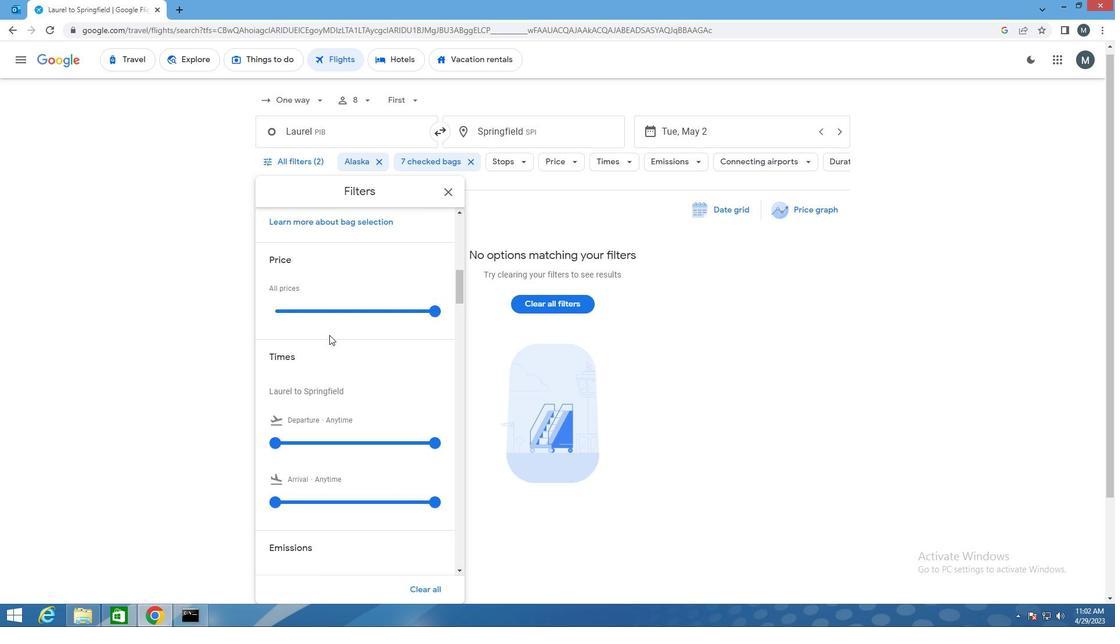 
Action: Mouse moved to (329, 338)
Screenshot: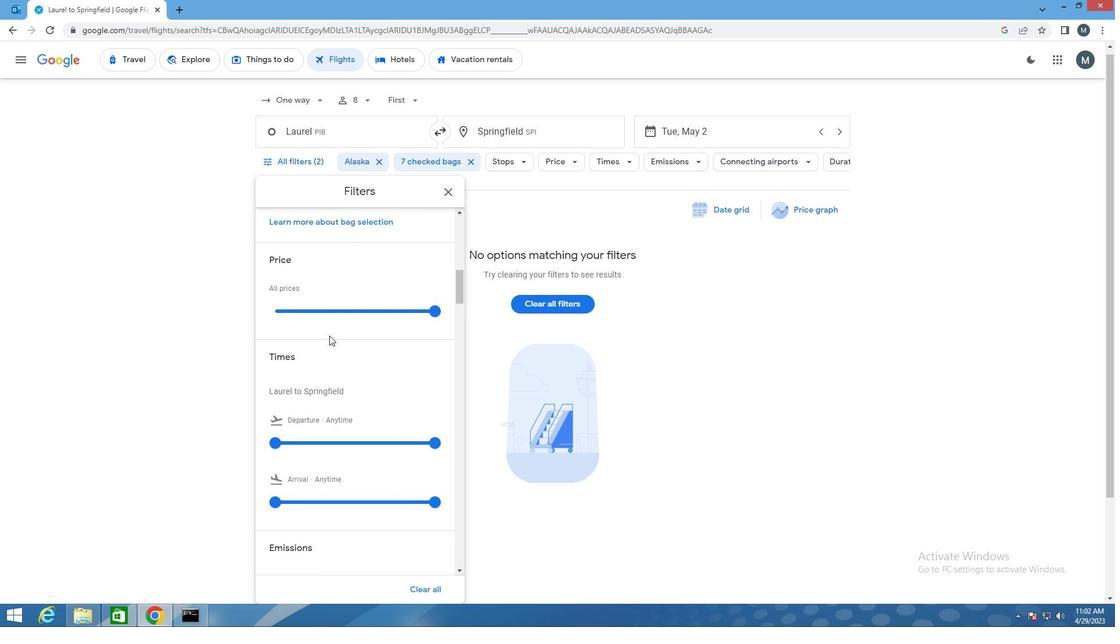 
Action: Mouse scrolled (329, 337) with delta (0, 0)
Screenshot: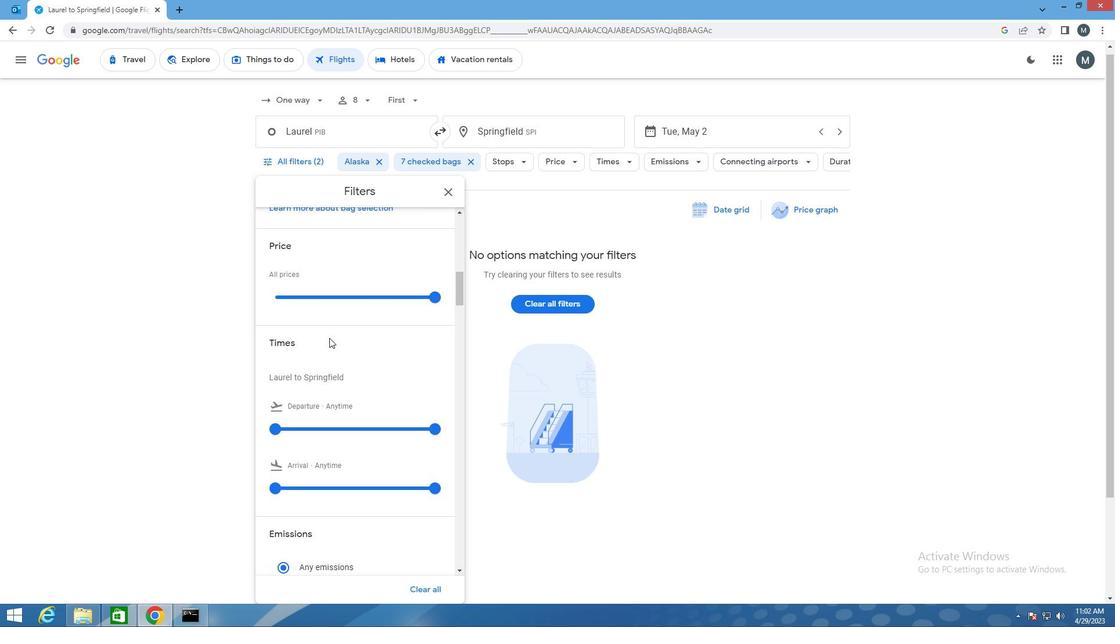 
Action: Mouse moved to (333, 327)
Screenshot: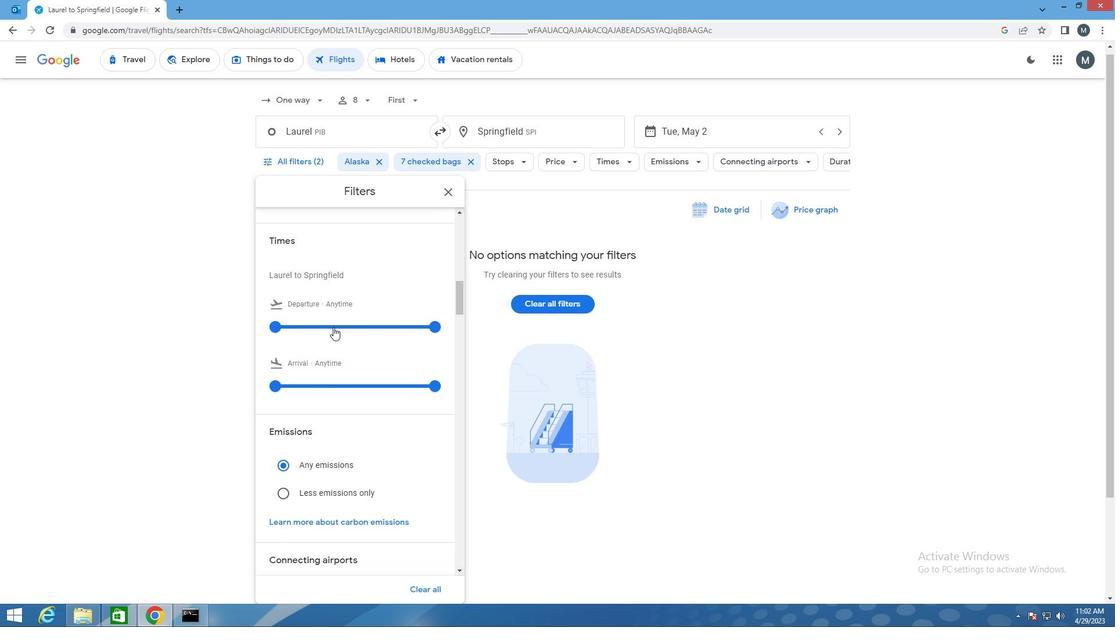 
Action: Mouse pressed left at (333, 327)
Screenshot: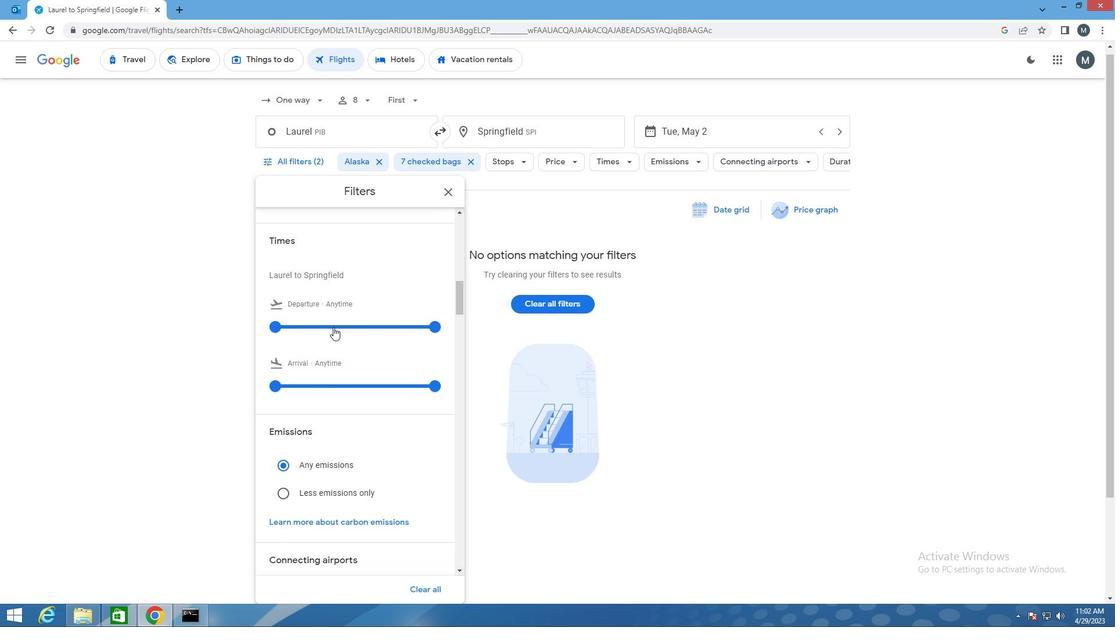 
Action: Mouse pressed left at (333, 327)
Screenshot: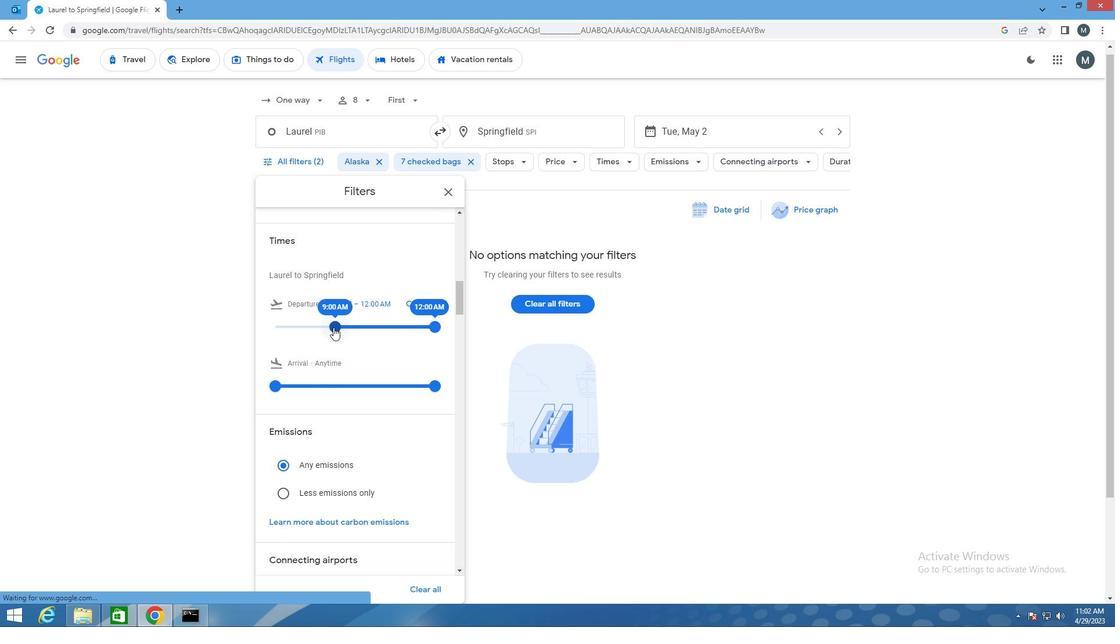 
Action: Mouse moved to (432, 325)
Screenshot: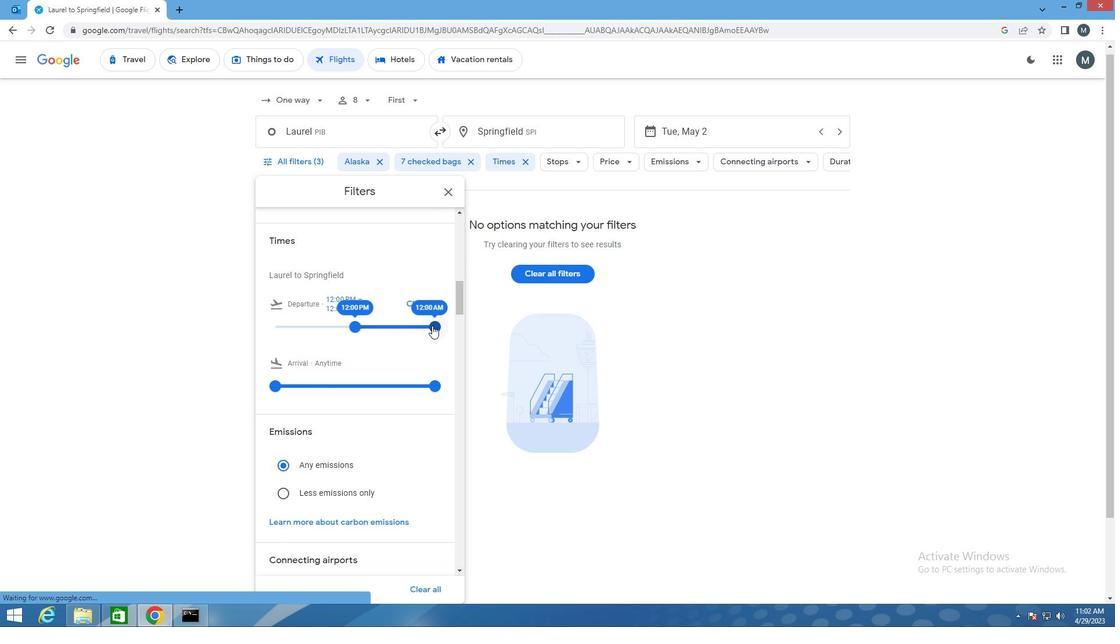 
Action: Mouse pressed left at (432, 325)
Screenshot: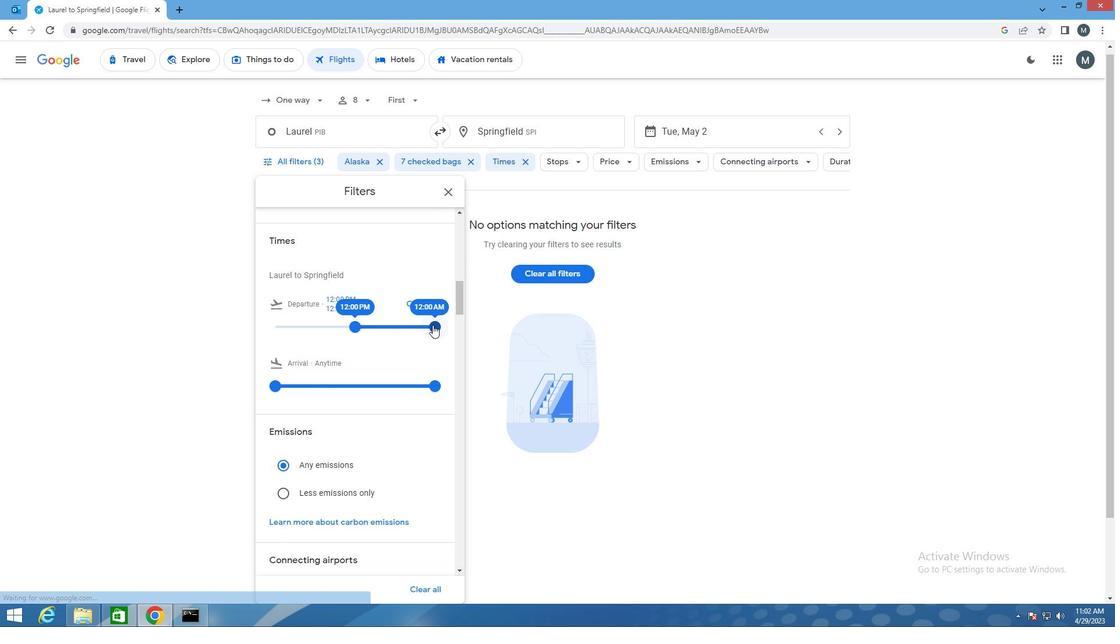 
Action: Mouse moved to (357, 330)
Screenshot: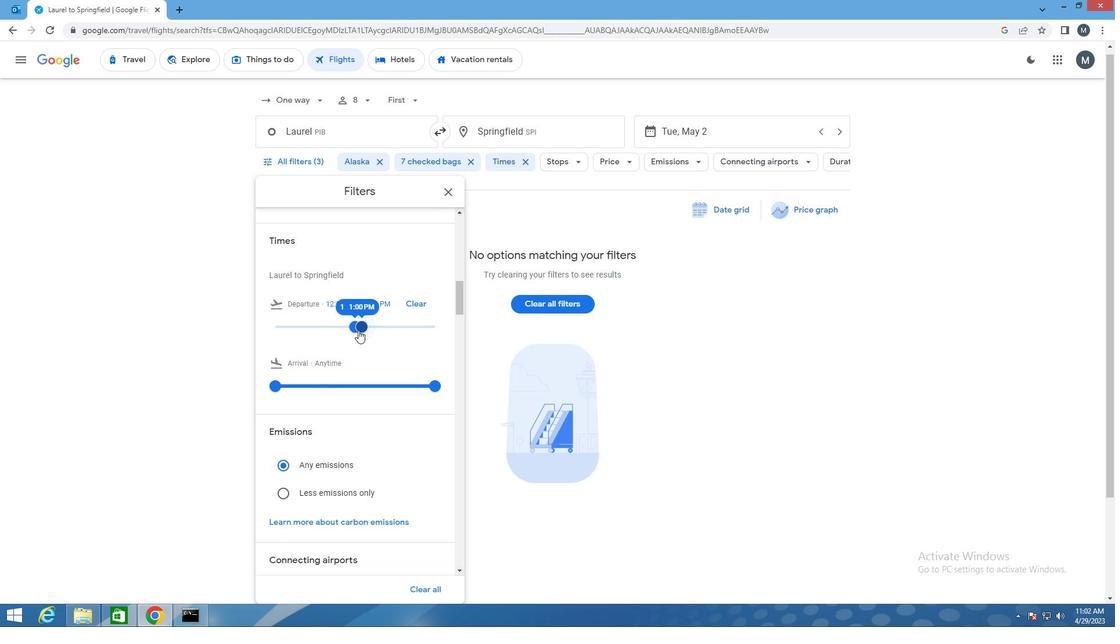 
Action: Mouse scrolled (357, 330) with delta (0, 0)
Screenshot: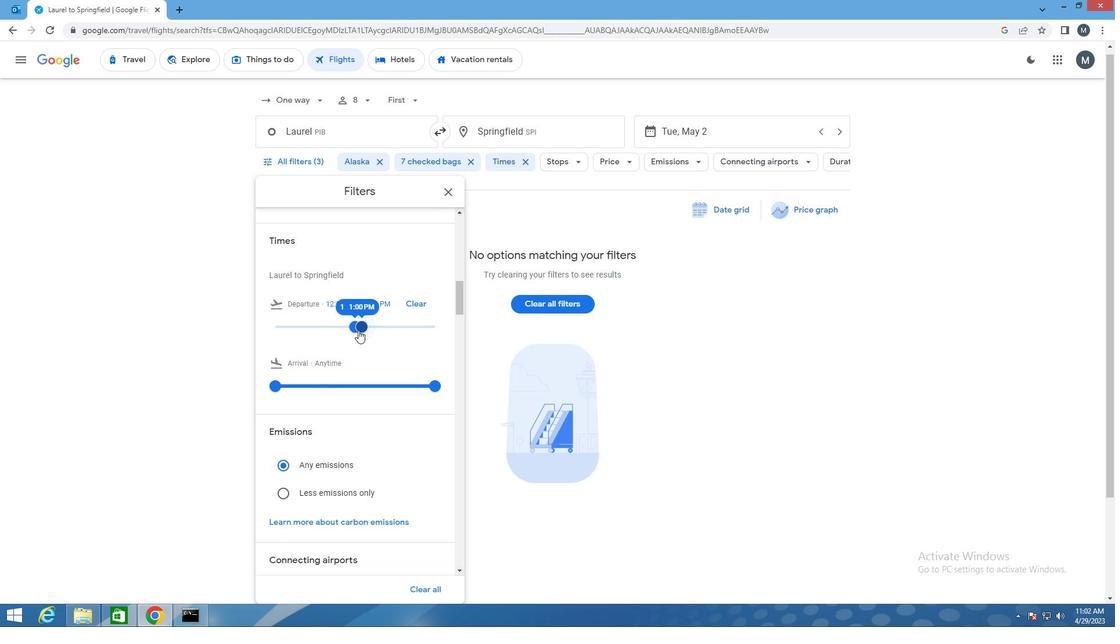 
Action: Mouse moved to (356, 331)
Screenshot: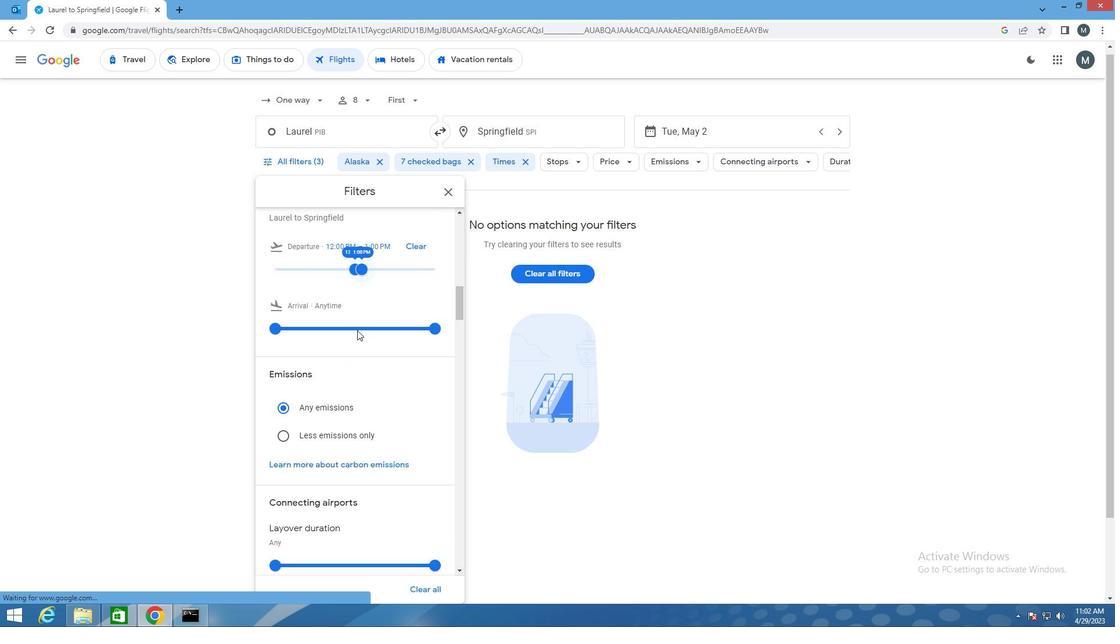 
Action: Mouse scrolled (356, 330) with delta (0, 0)
Screenshot: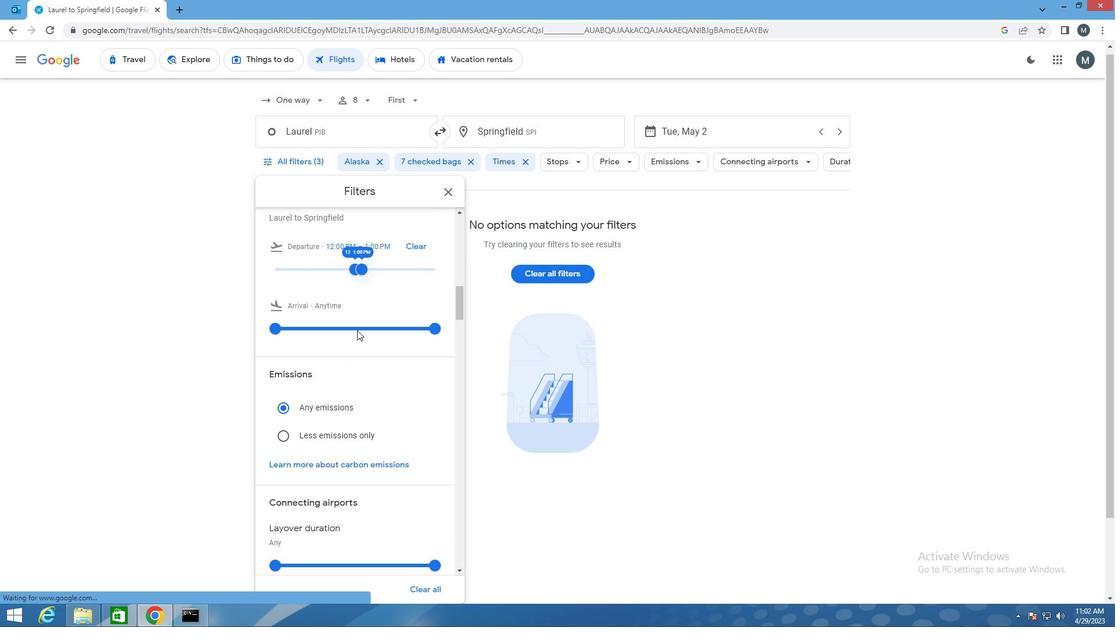 
Action: Mouse moved to (356, 331)
Screenshot: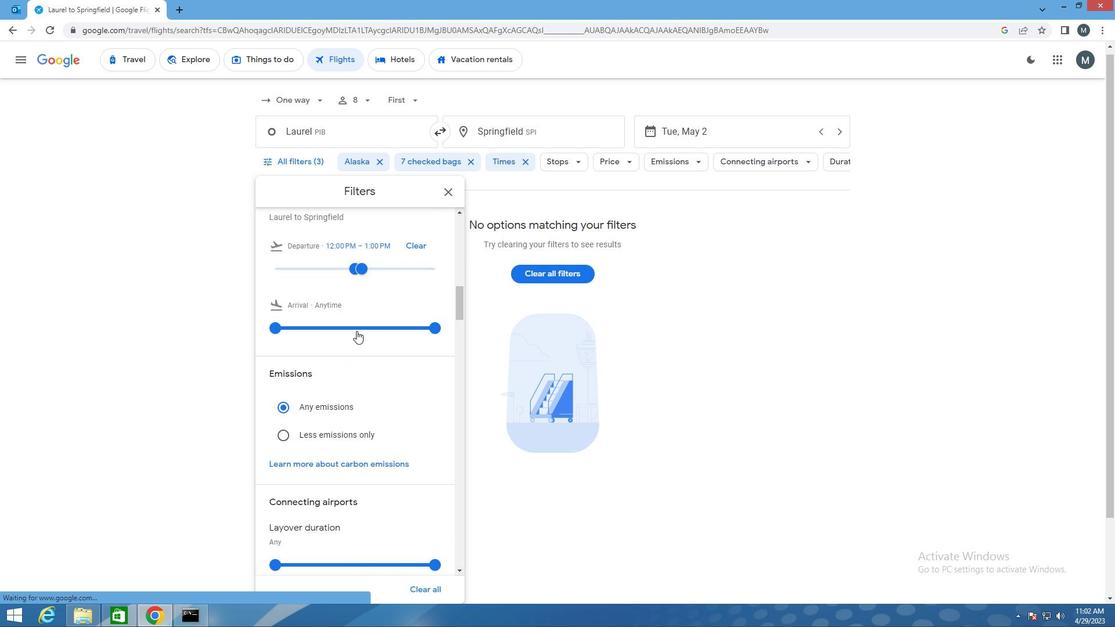 
Action: Mouse scrolled (356, 331) with delta (0, 0)
Screenshot: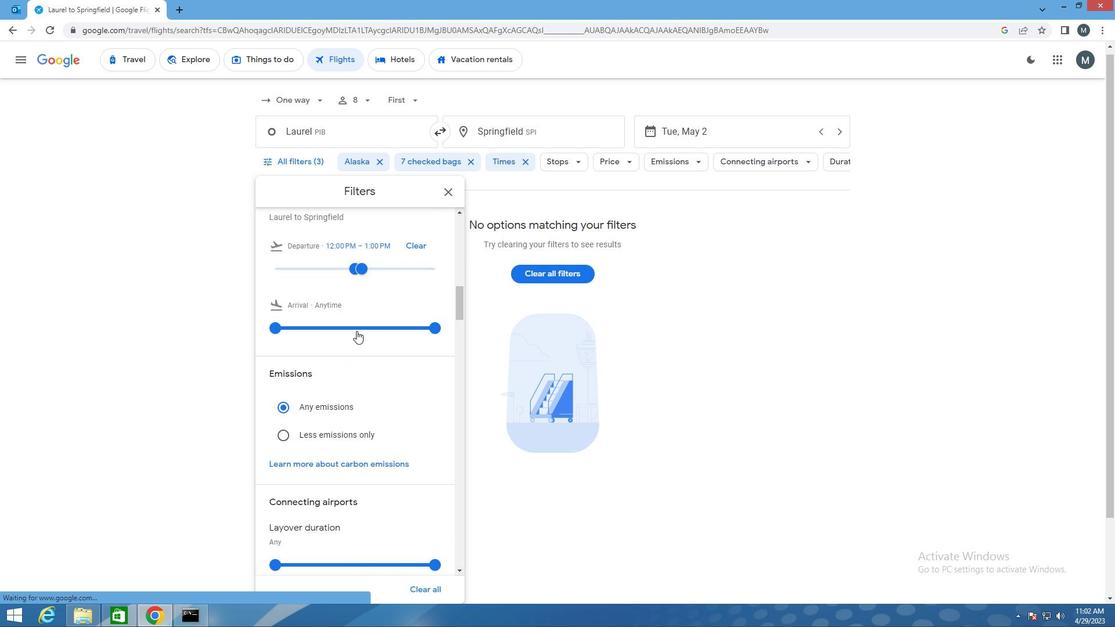 
Action: Mouse moved to (442, 194)
Screenshot: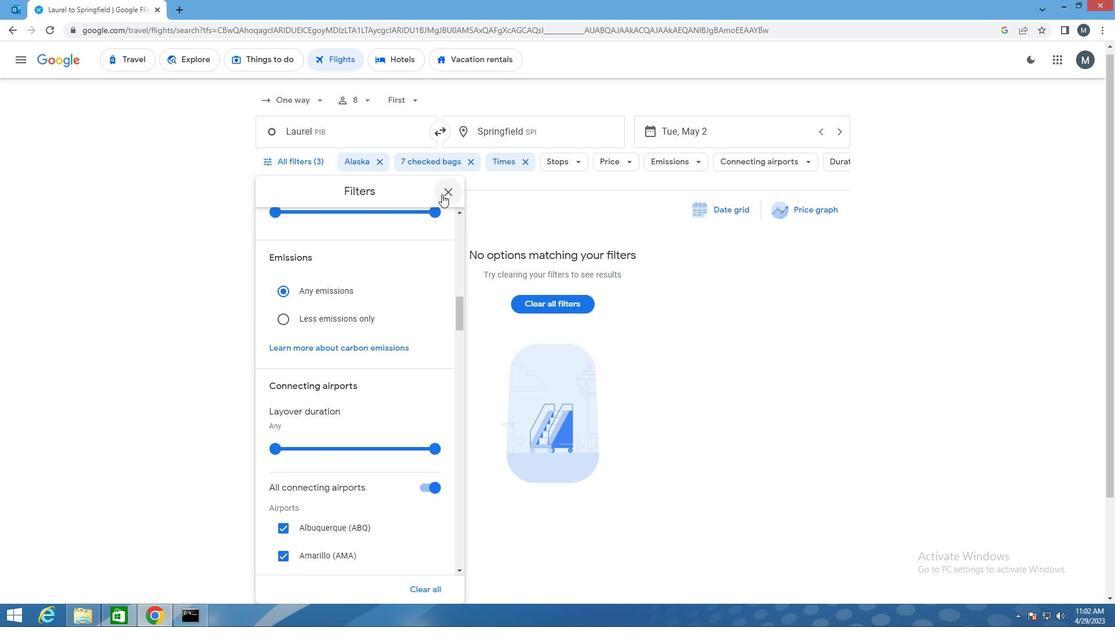 
Action: Mouse pressed left at (442, 194)
Screenshot: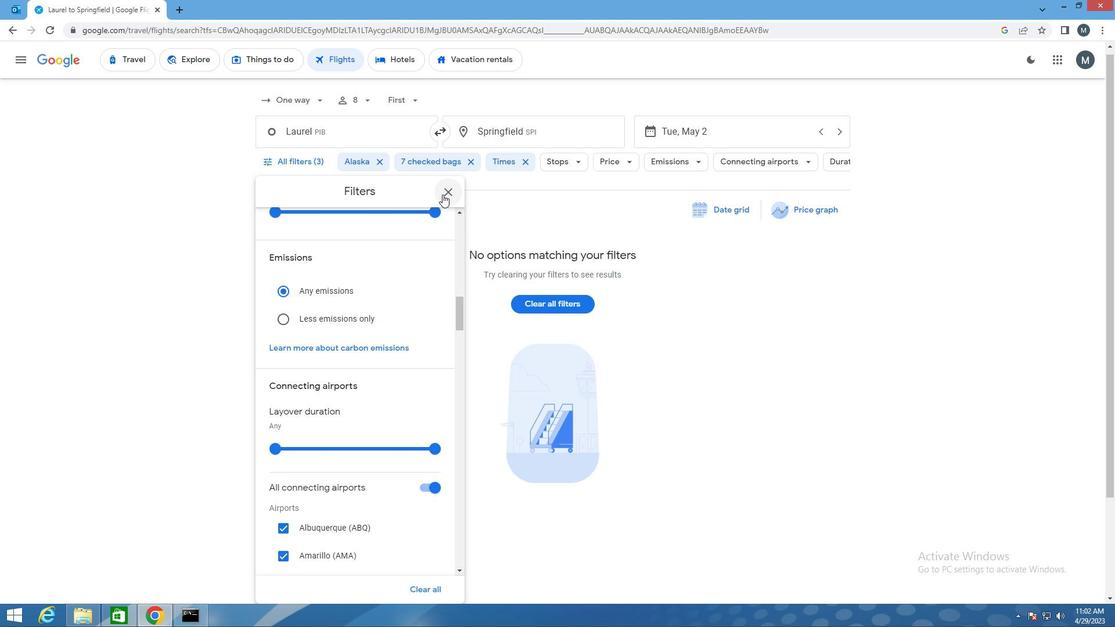
Action: Mouse moved to (441, 205)
Screenshot: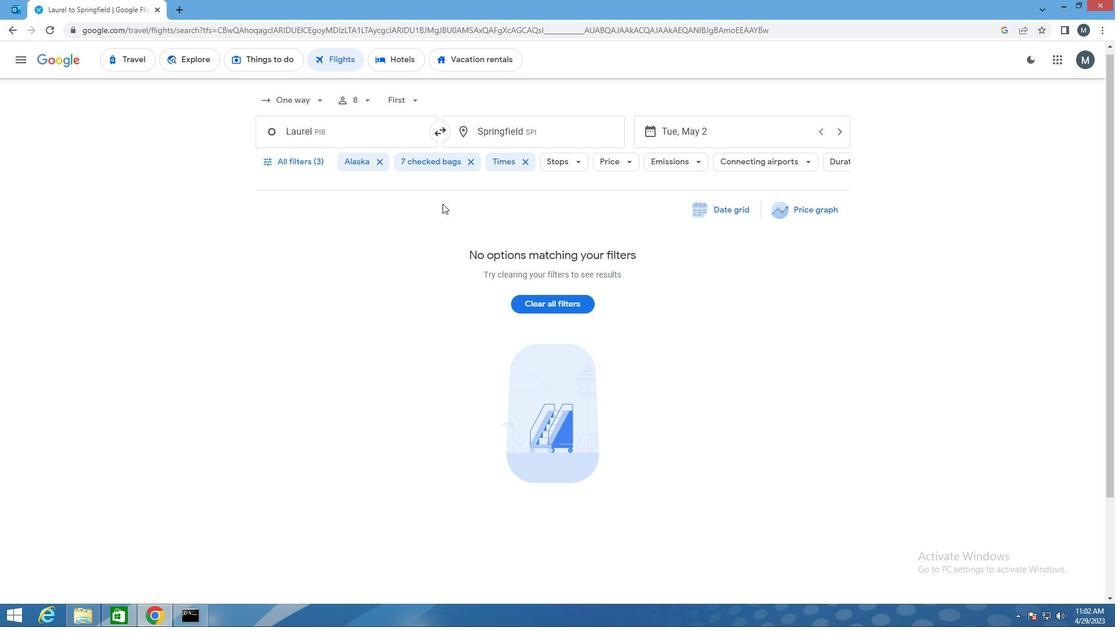 
